 Task: Find connections with filter location Jhālu with filter topic #workwith filter profile language German with filter current company ServiceNow with filter school Sanjivani College of Engineering kopargaon with filter industry Real Estate with filter service category Program Management with filter keywords title Telework Nurse/Doctor
Action: Mouse moved to (169, 291)
Screenshot: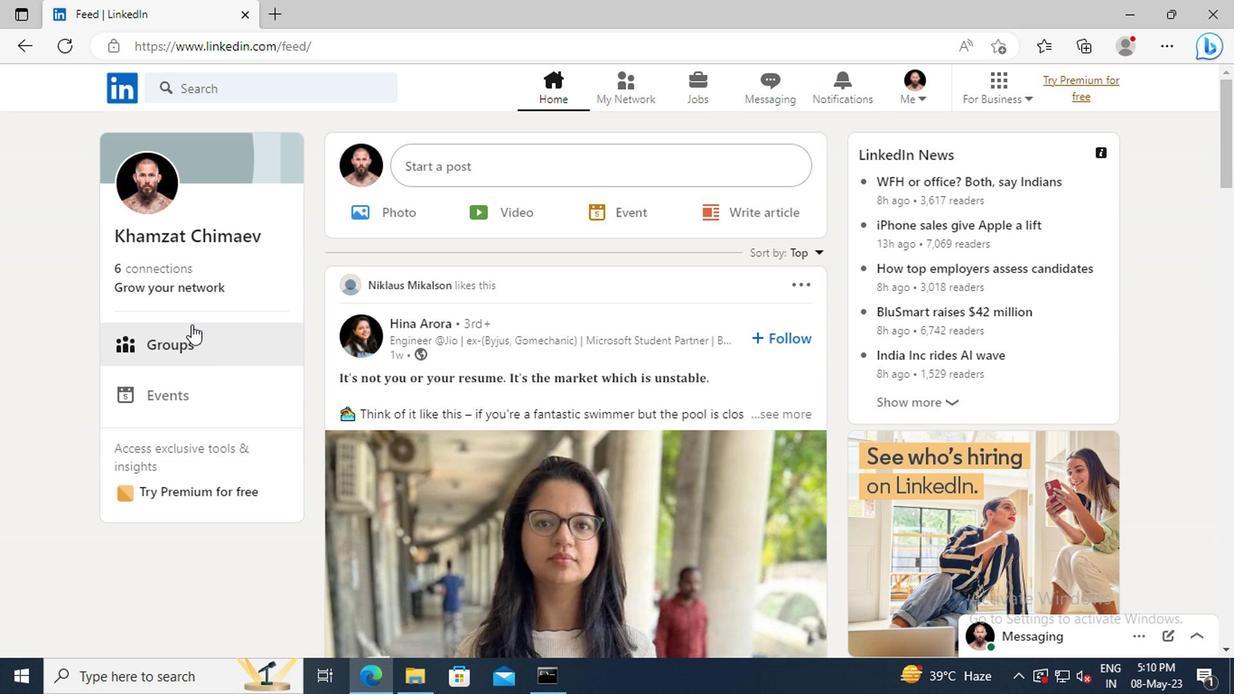 
Action: Mouse pressed left at (169, 291)
Screenshot: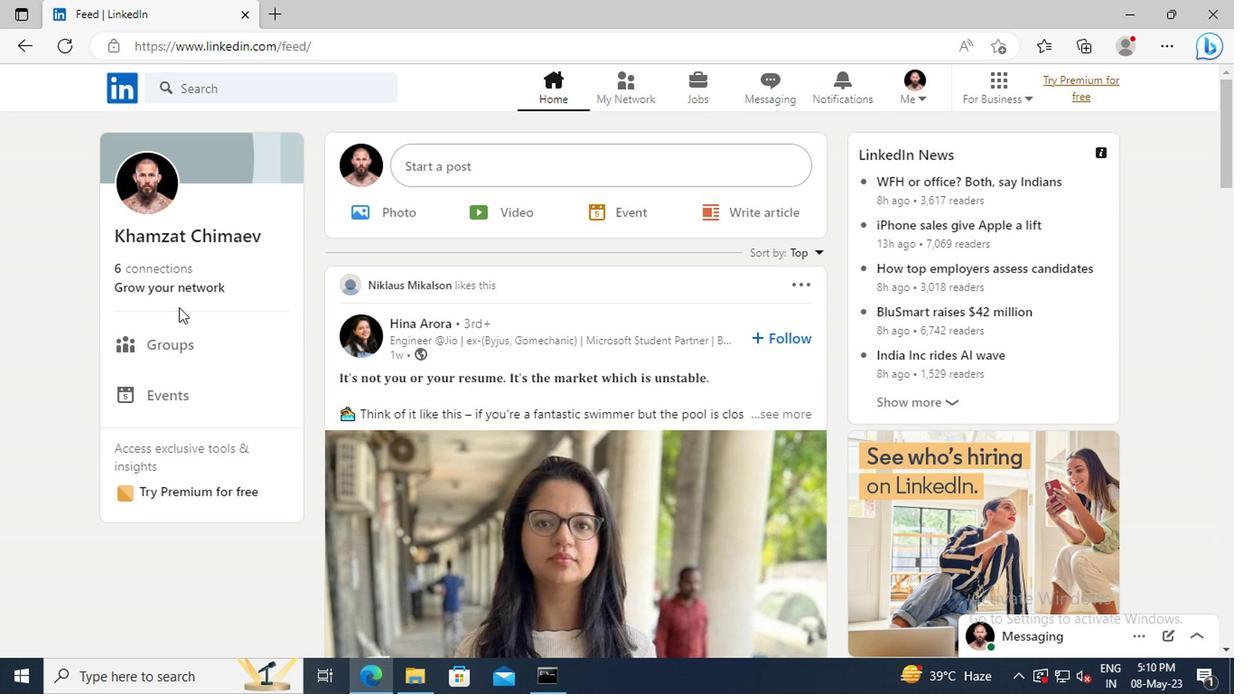 
Action: Mouse moved to (185, 193)
Screenshot: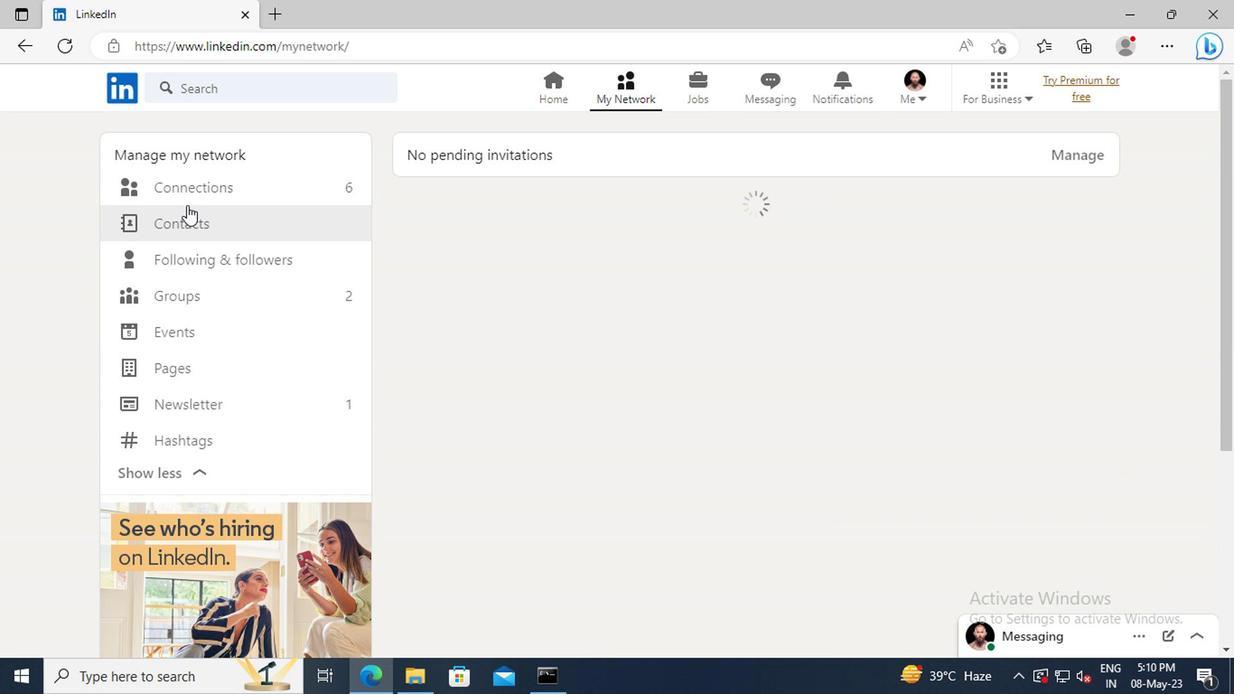 
Action: Mouse pressed left at (185, 193)
Screenshot: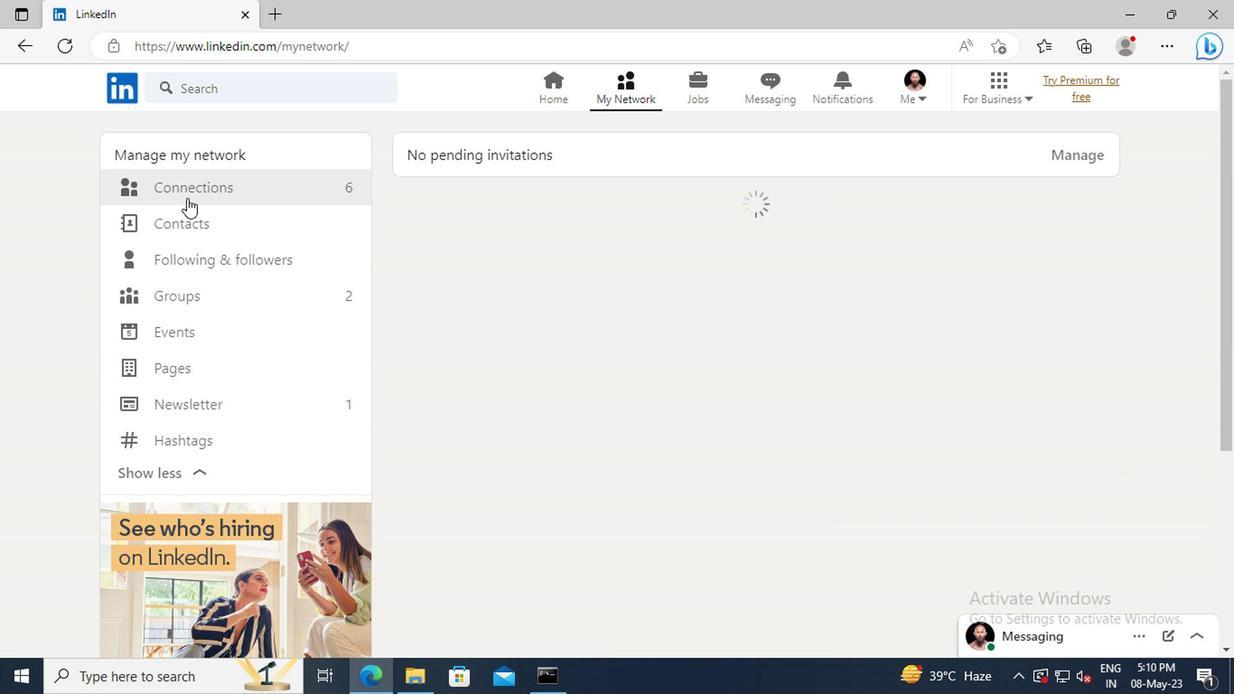 
Action: Mouse moved to (765, 198)
Screenshot: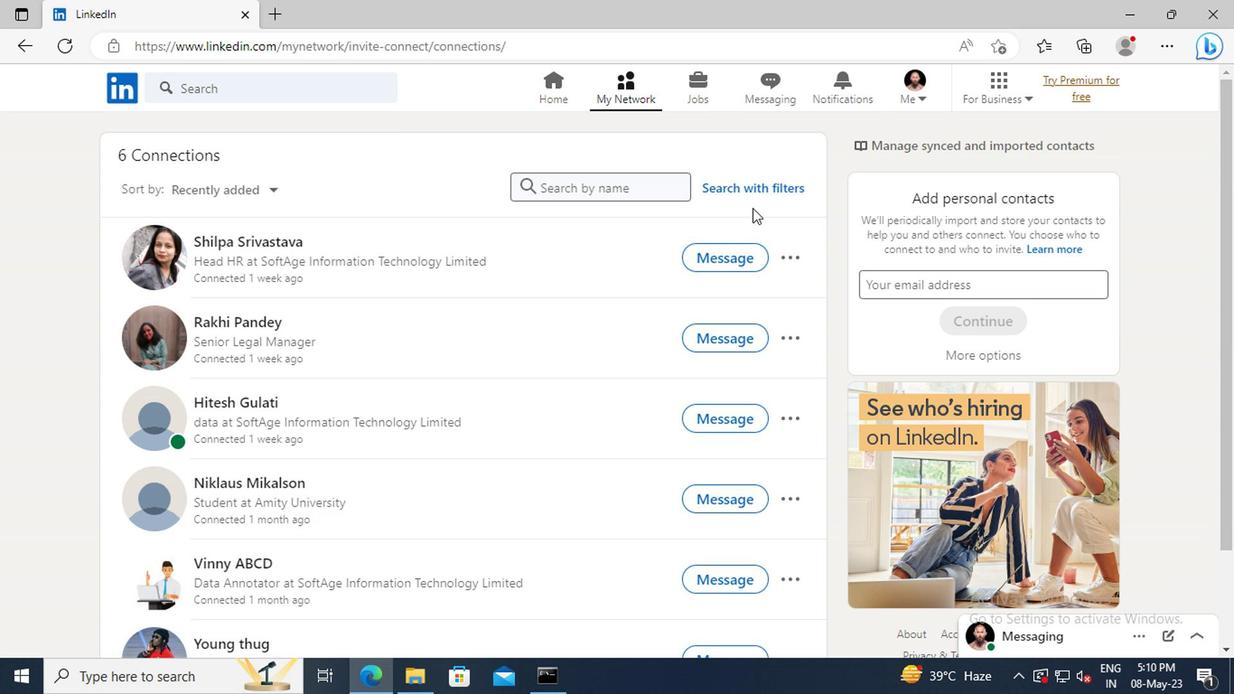 
Action: Mouse pressed left at (765, 198)
Screenshot: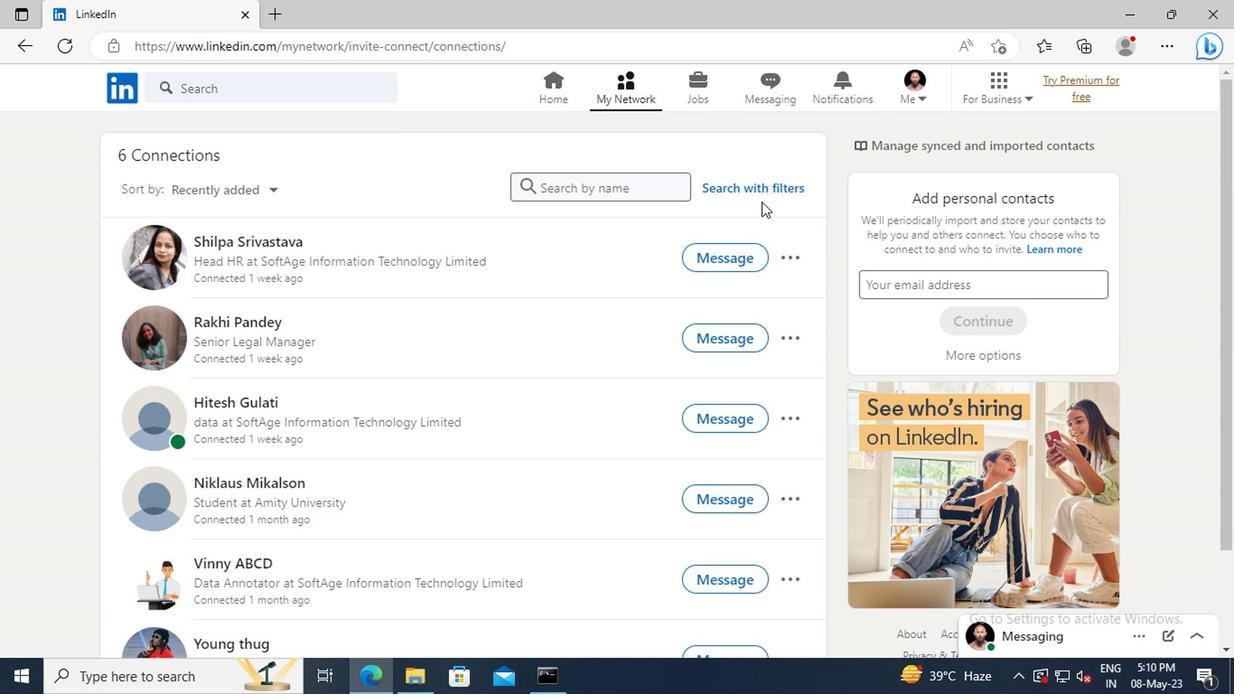 
Action: Mouse moved to (673, 151)
Screenshot: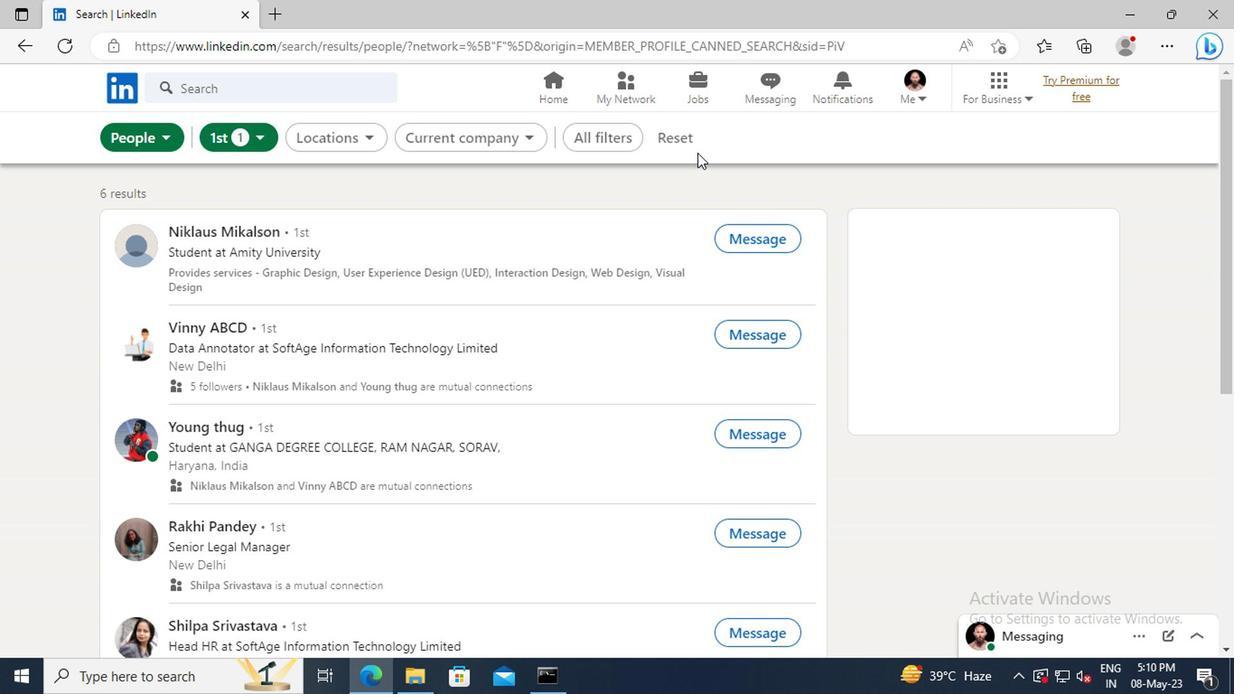 
Action: Mouse pressed left at (673, 151)
Screenshot: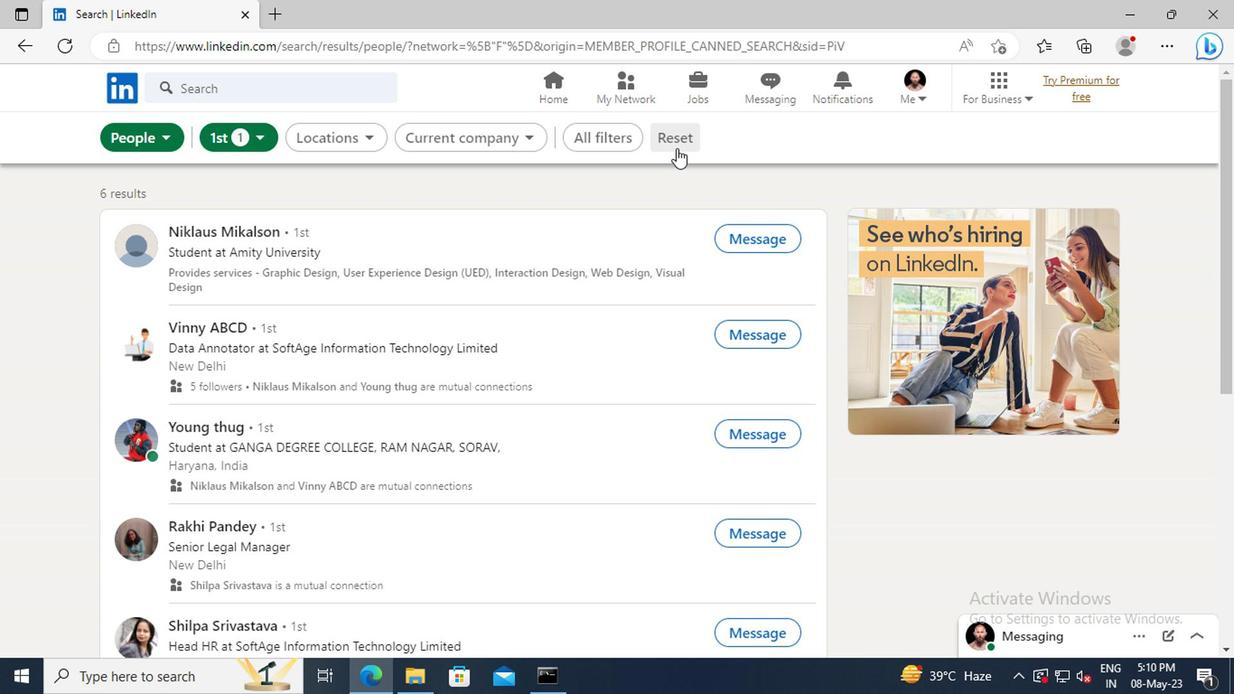 
Action: Mouse moved to (654, 146)
Screenshot: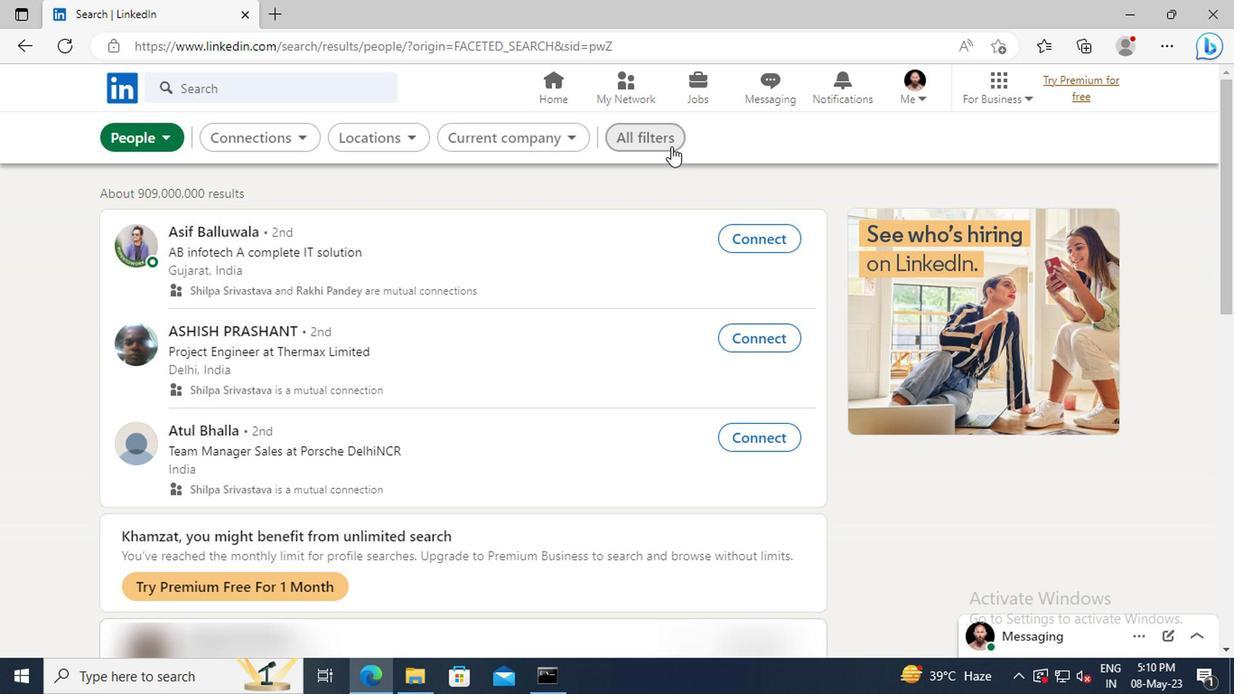 
Action: Mouse pressed left at (654, 146)
Screenshot: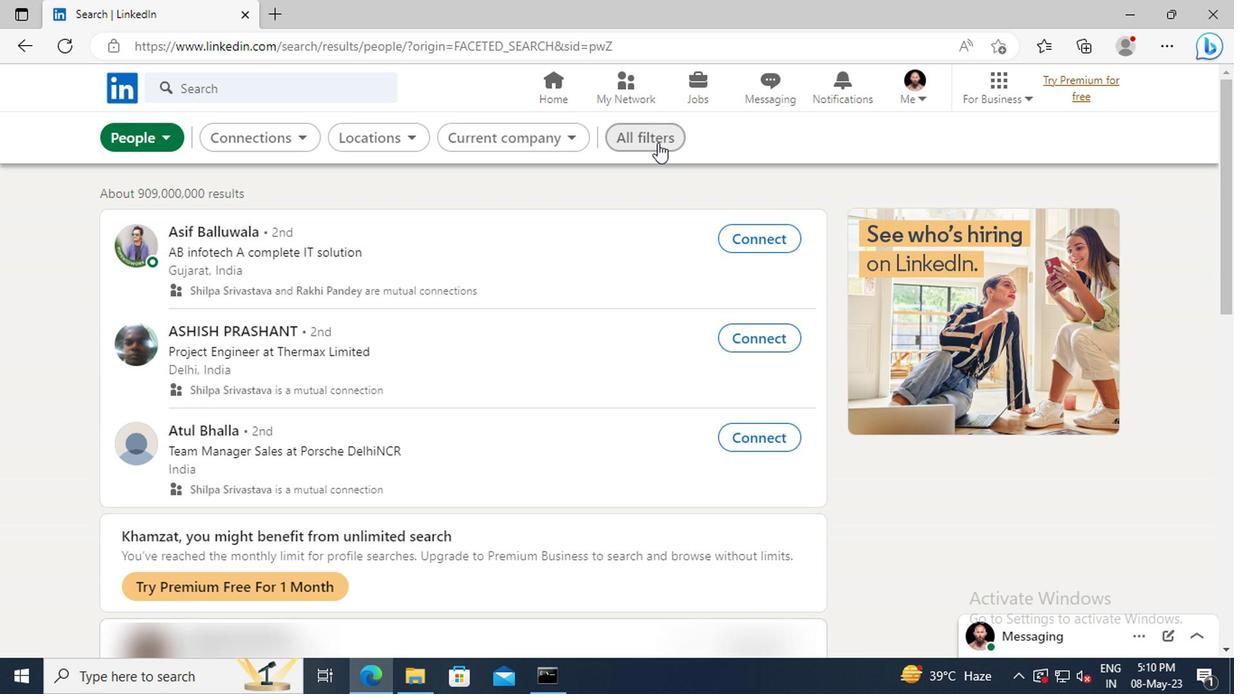 
Action: Mouse moved to (1016, 345)
Screenshot: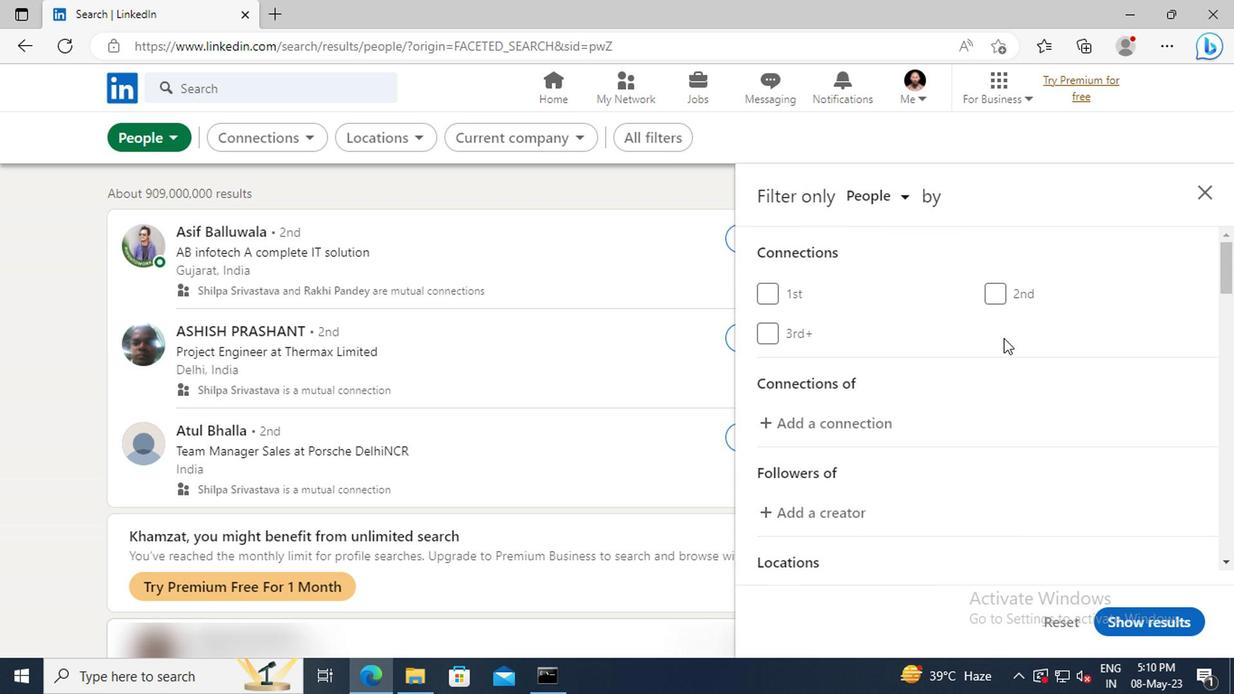 
Action: Mouse scrolled (1016, 345) with delta (0, 0)
Screenshot: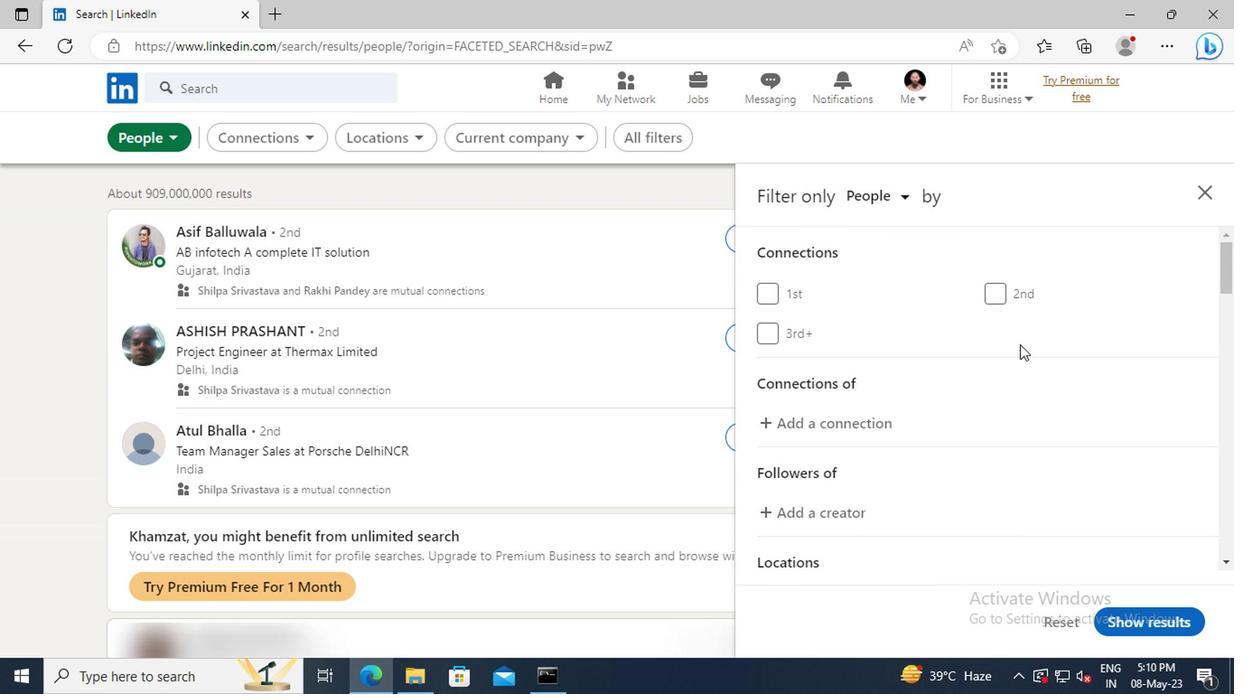 
Action: Mouse scrolled (1016, 345) with delta (0, 0)
Screenshot: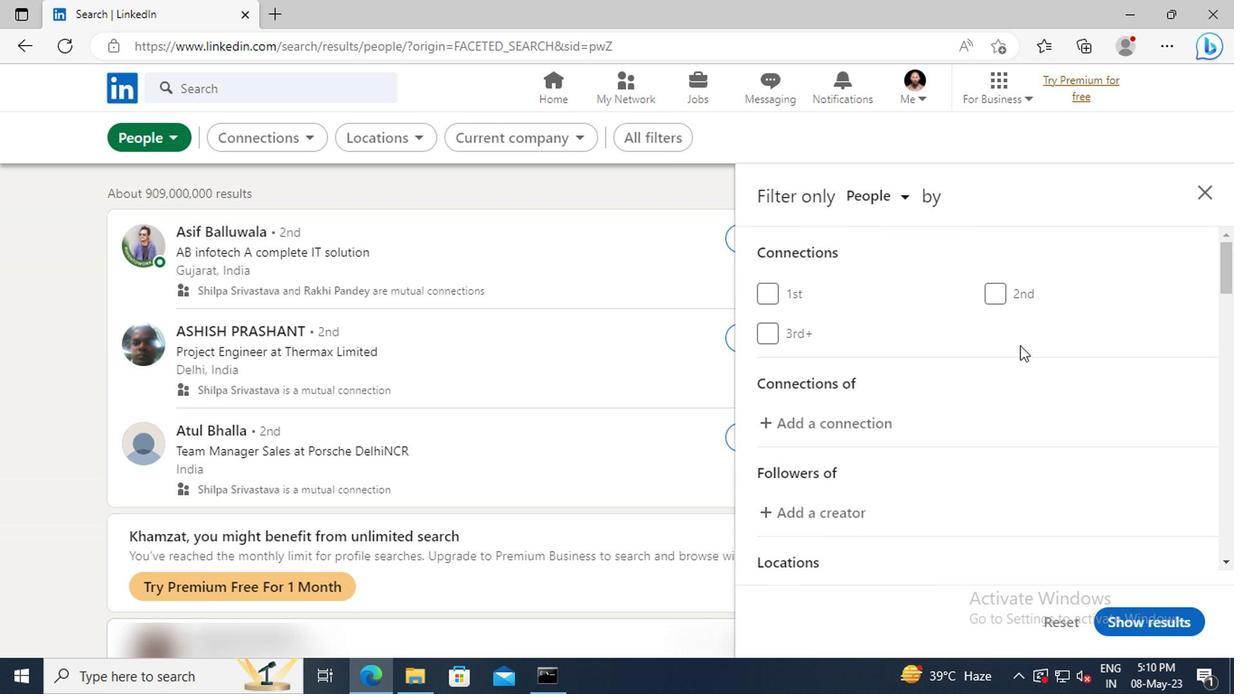 
Action: Mouse scrolled (1016, 345) with delta (0, 0)
Screenshot: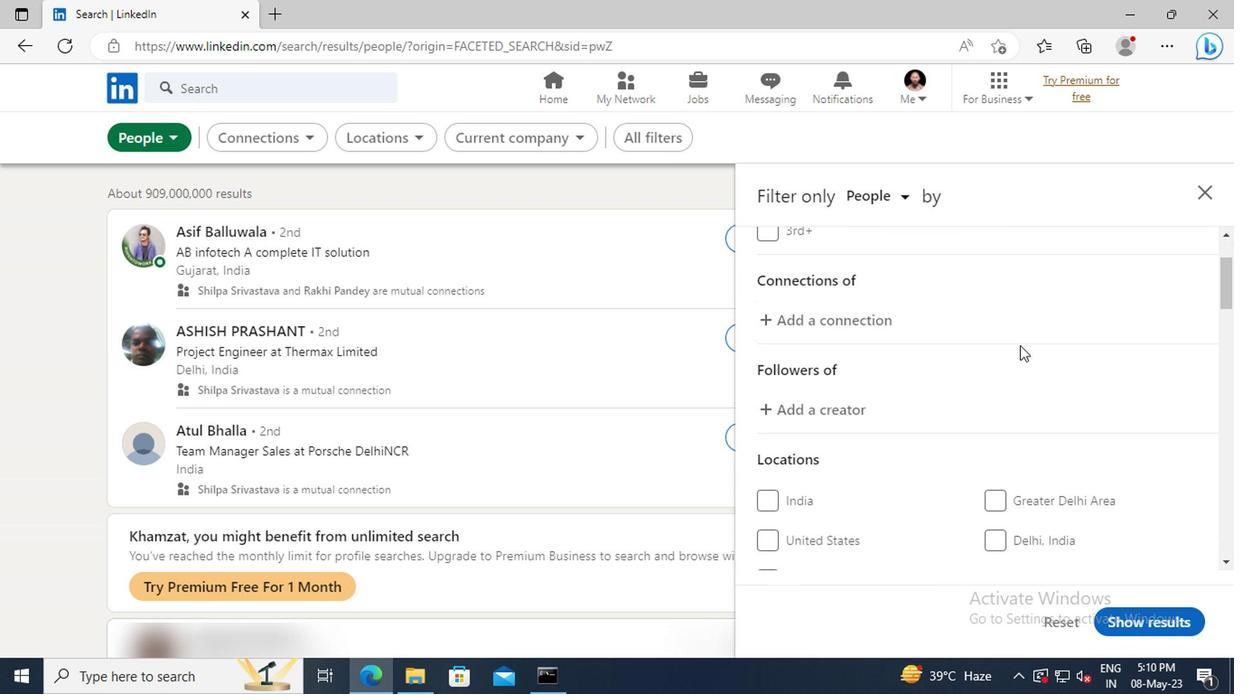 
Action: Mouse scrolled (1016, 345) with delta (0, 0)
Screenshot: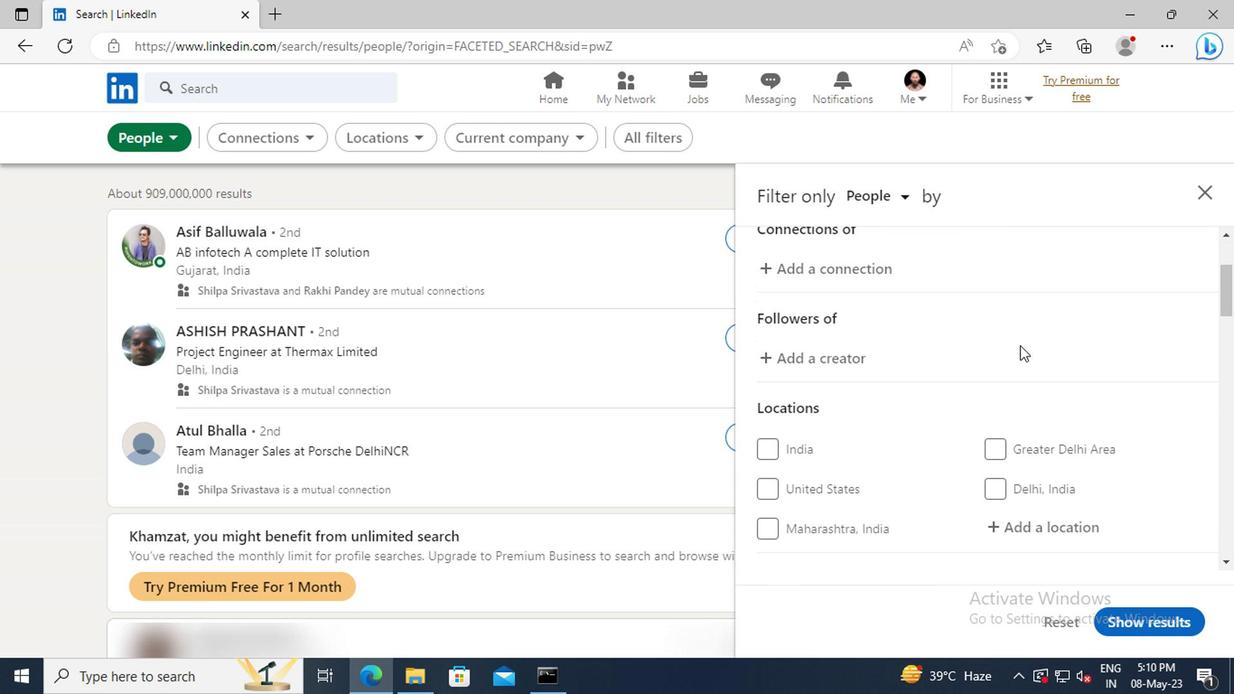 
Action: Mouse scrolled (1016, 345) with delta (0, 0)
Screenshot: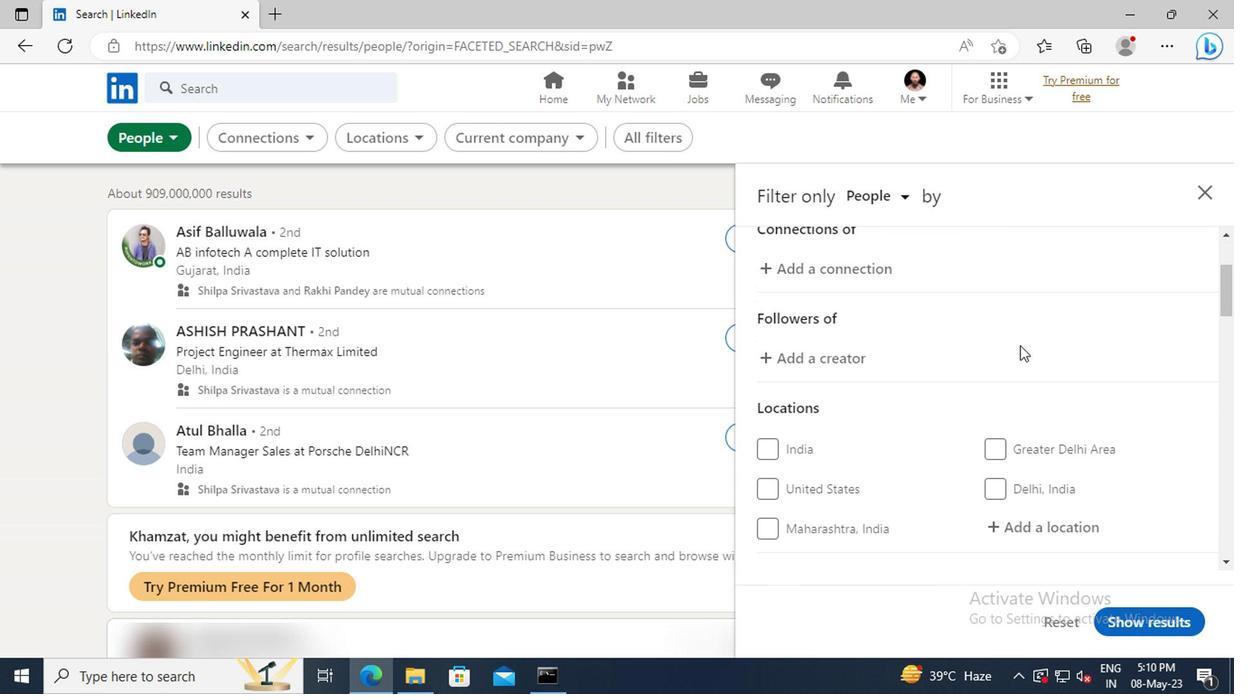 
Action: Mouse scrolled (1016, 345) with delta (0, 0)
Screenshot: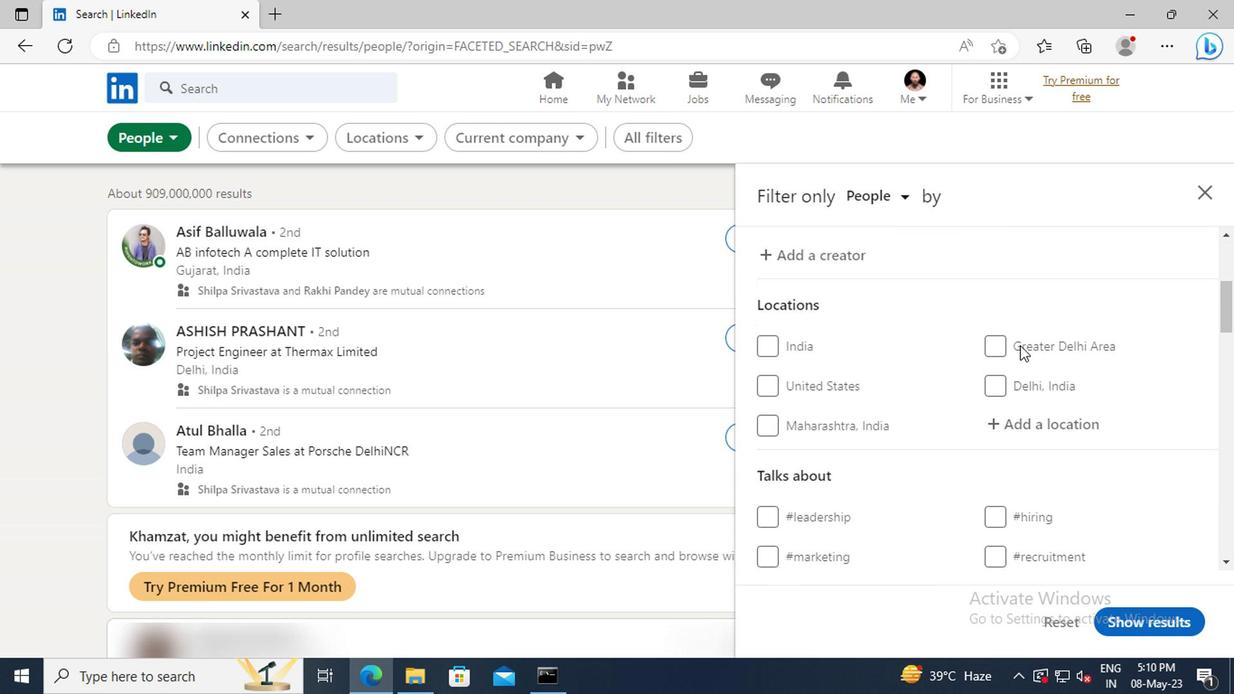 
Action: Mouse moved to (1021, 368)
Screenshot: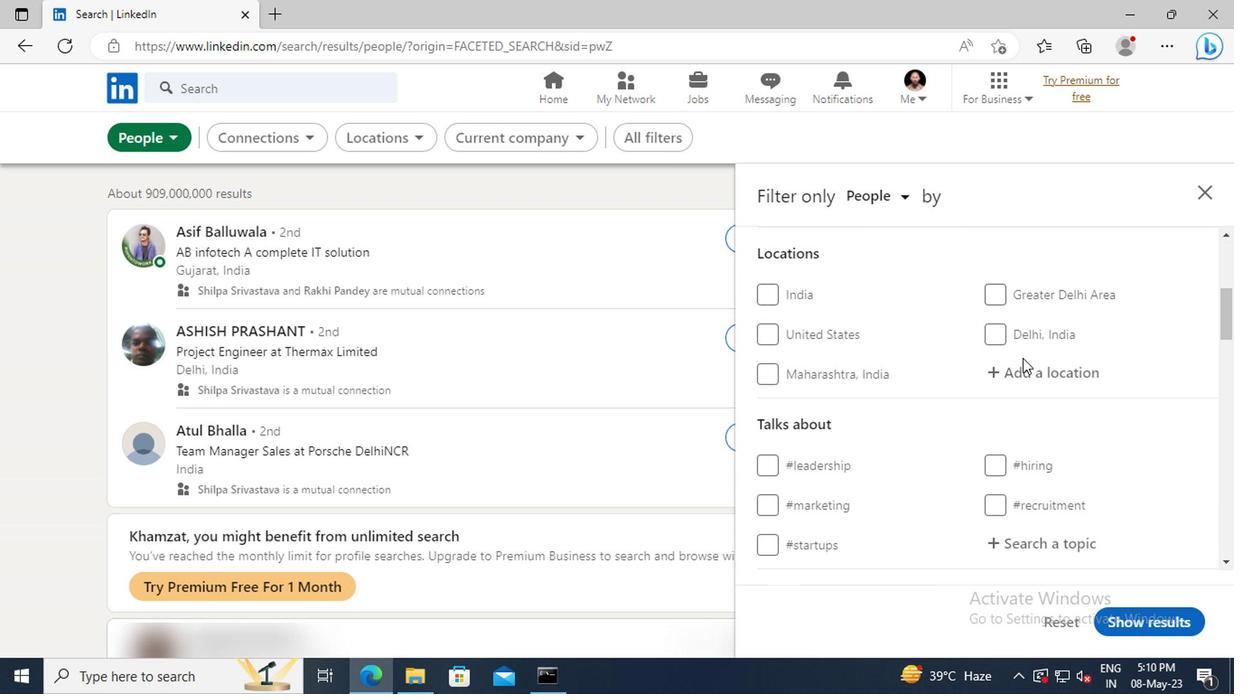 
Action: Mouse pressed left at (1021, 368)
Screenshot: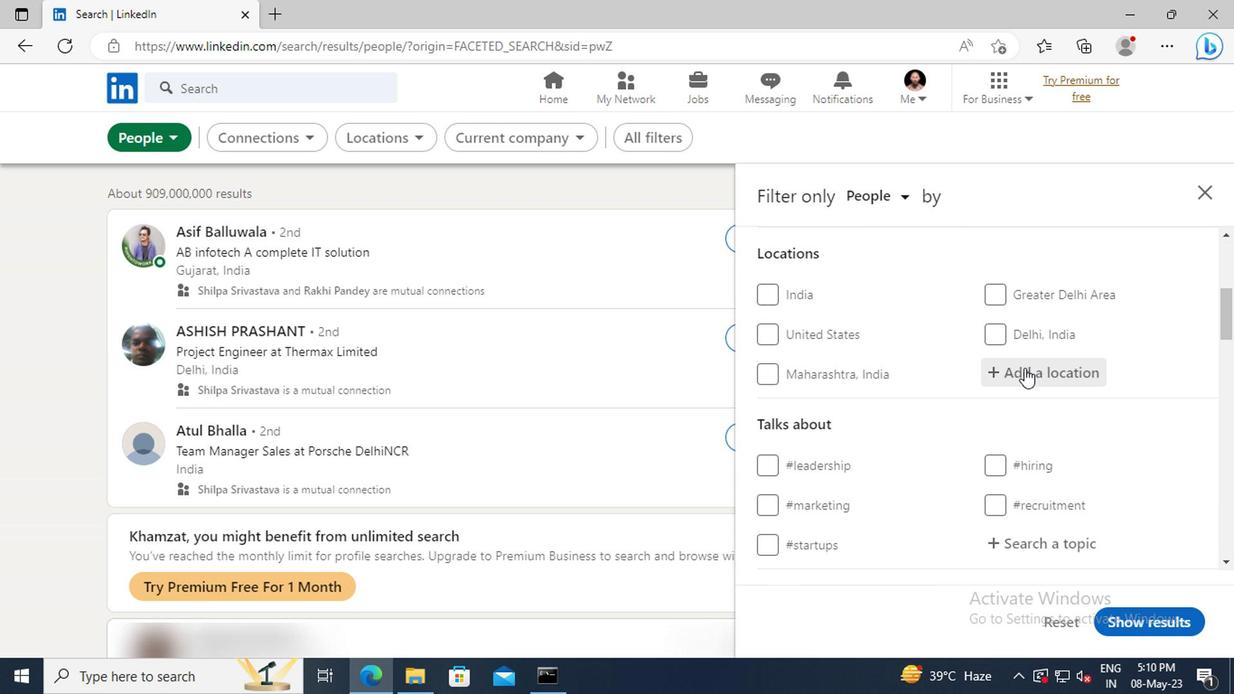 
Action: Key pressed <Key.shift>JHALU<Key.enter>
Screenshot: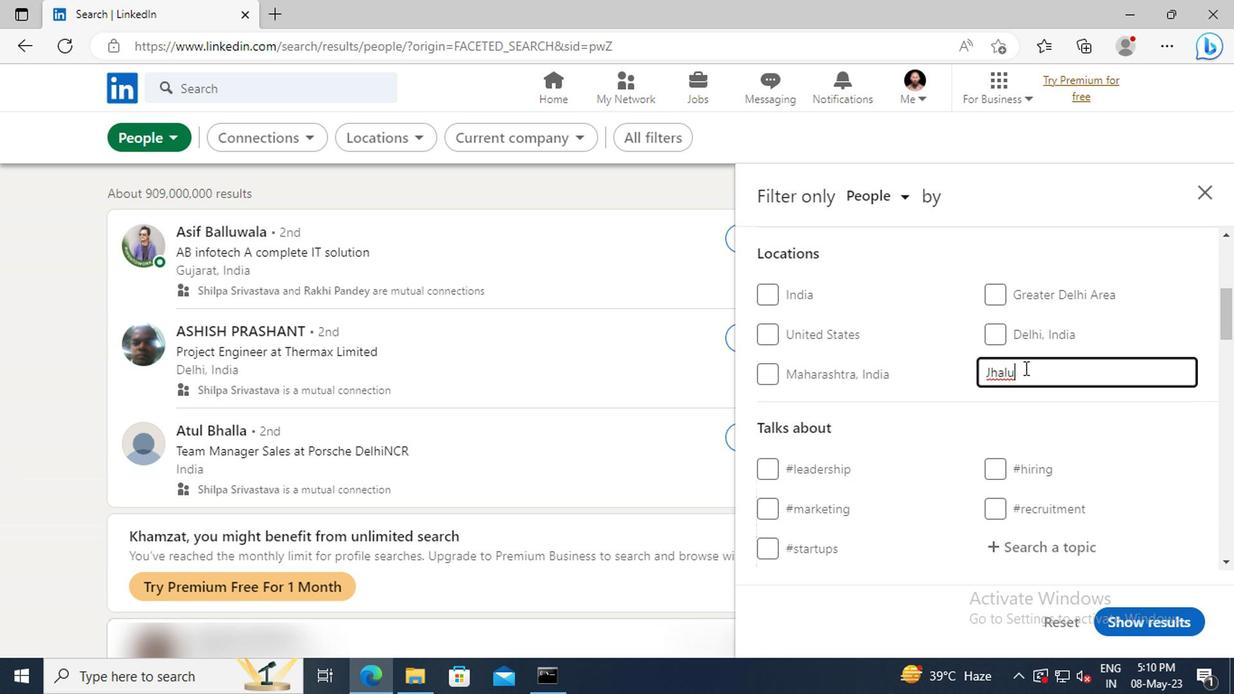 
Action: Mouse scrolled (1021, 367) with delta (0, 0)
Screenshot: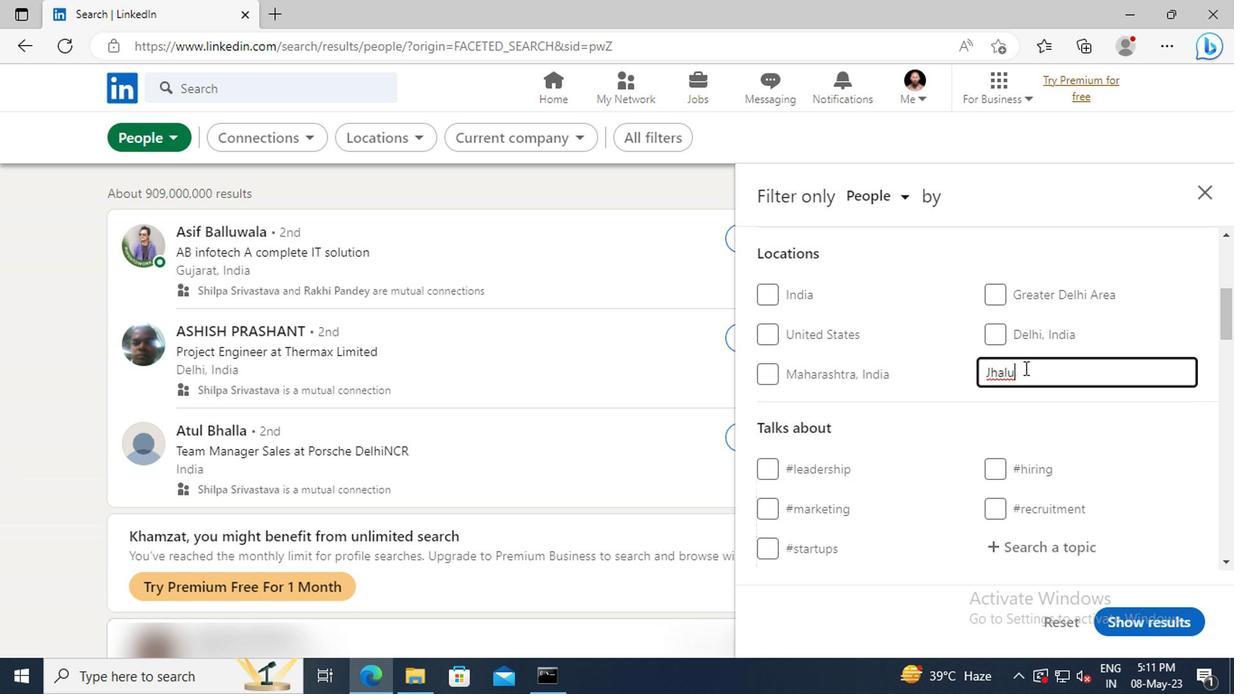 
Action: Mouse scrolled (1021, 367) with delta (0, 0)
Screenshot: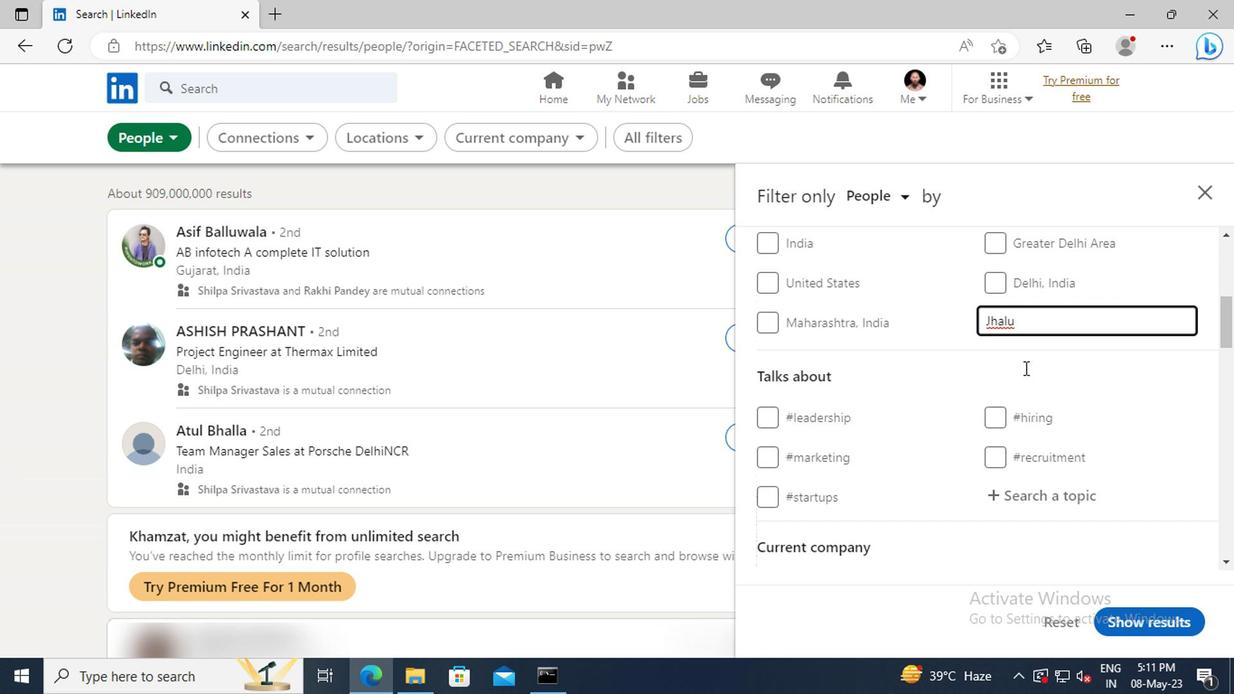 
Action: Mouse scrolled (1021, 367) with delta (0, 0)
Screenshot: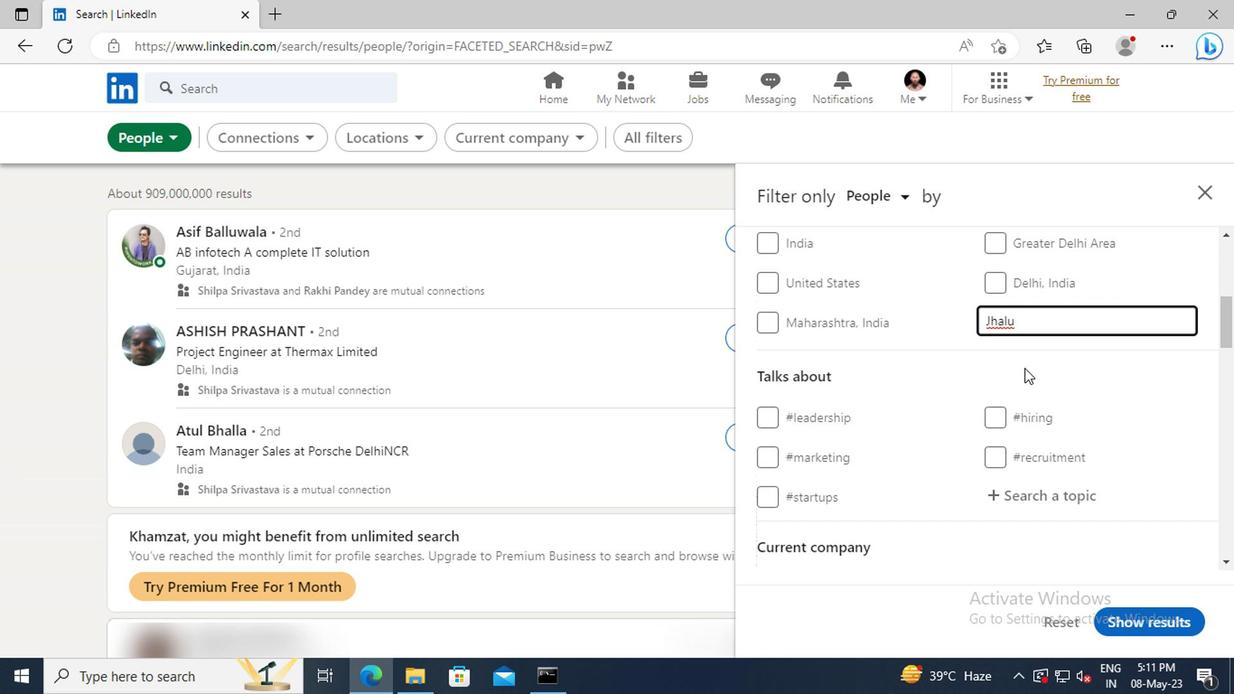 
Action: Mouse moved to (1021, 392)
Screenshot: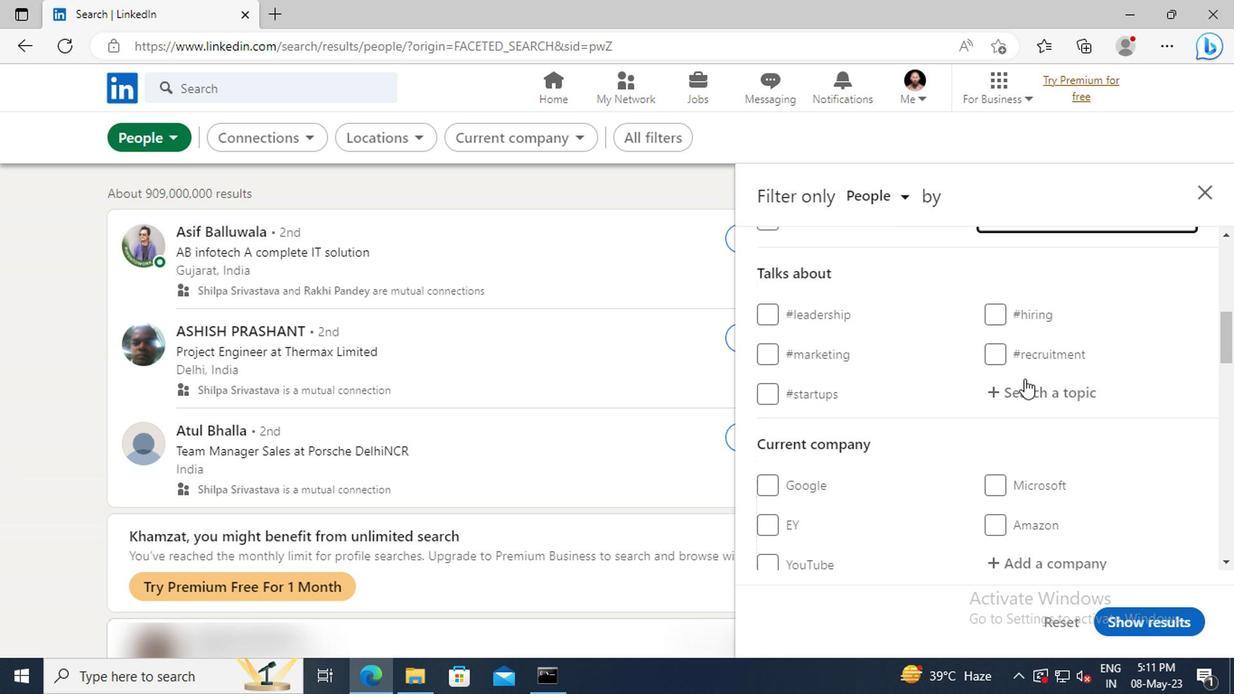 
Action: Mouse pressed left at (1021, 392)
Screenshot: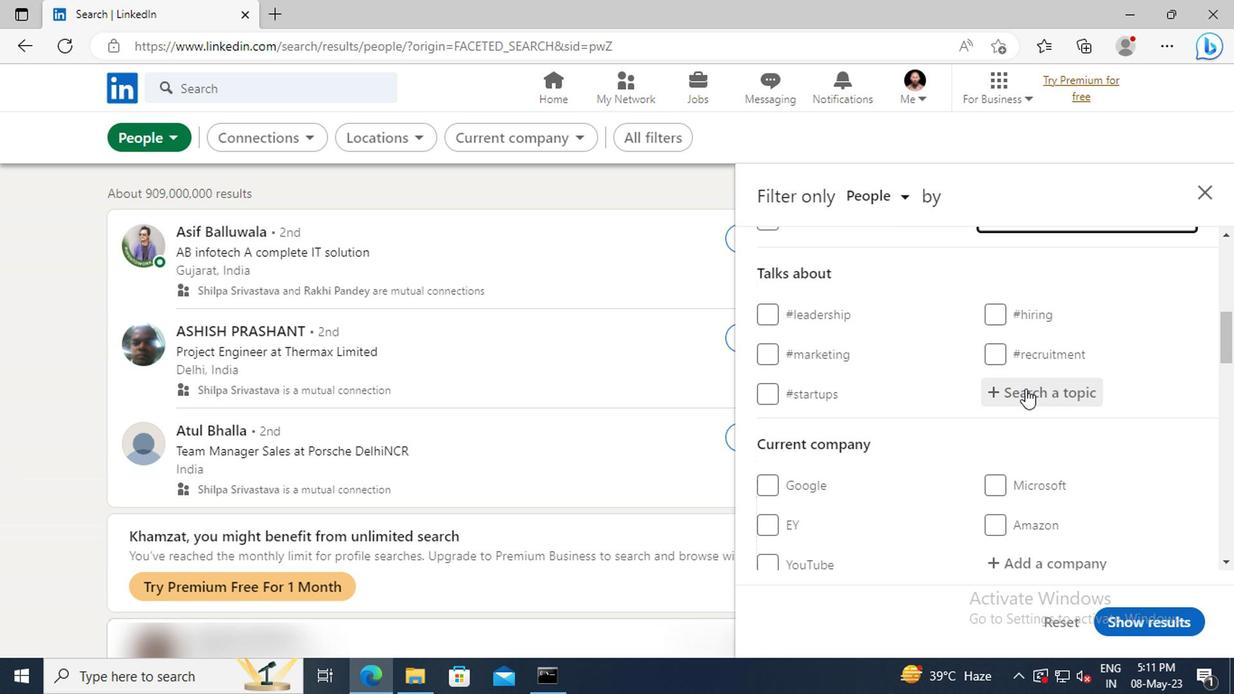 
Action: Key pressed WORK
Screenshot: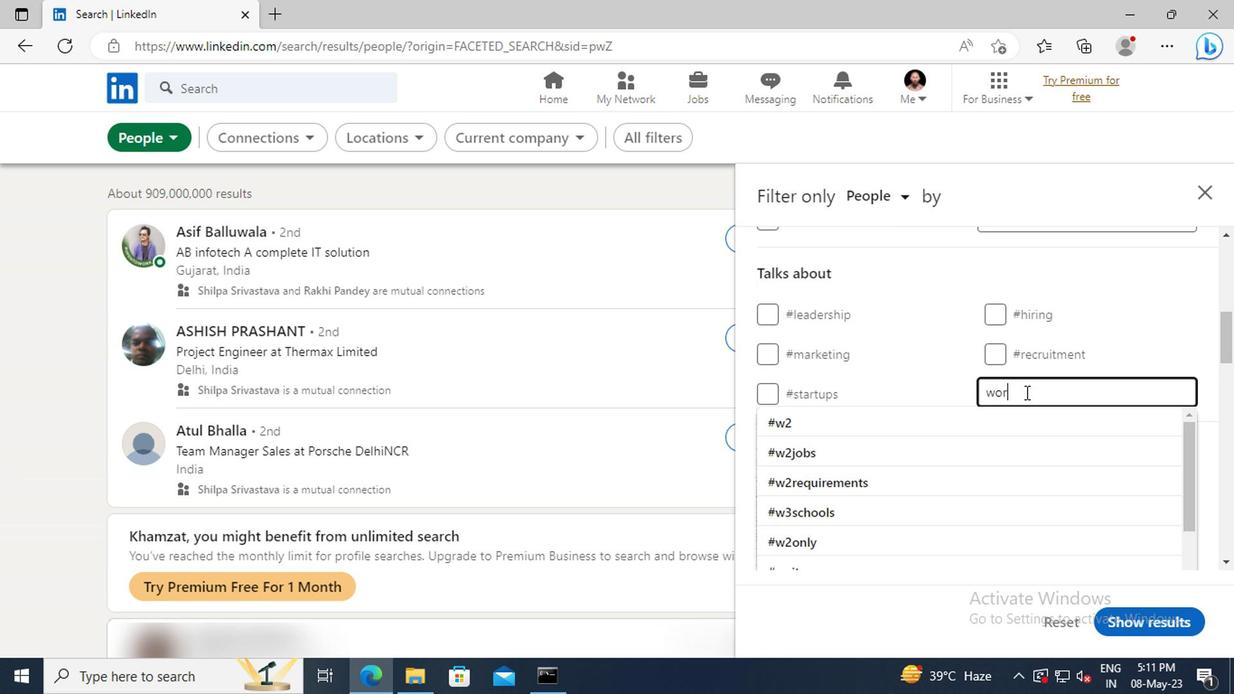 
Action: Mouse moved to (1028, 414)
Screenshot: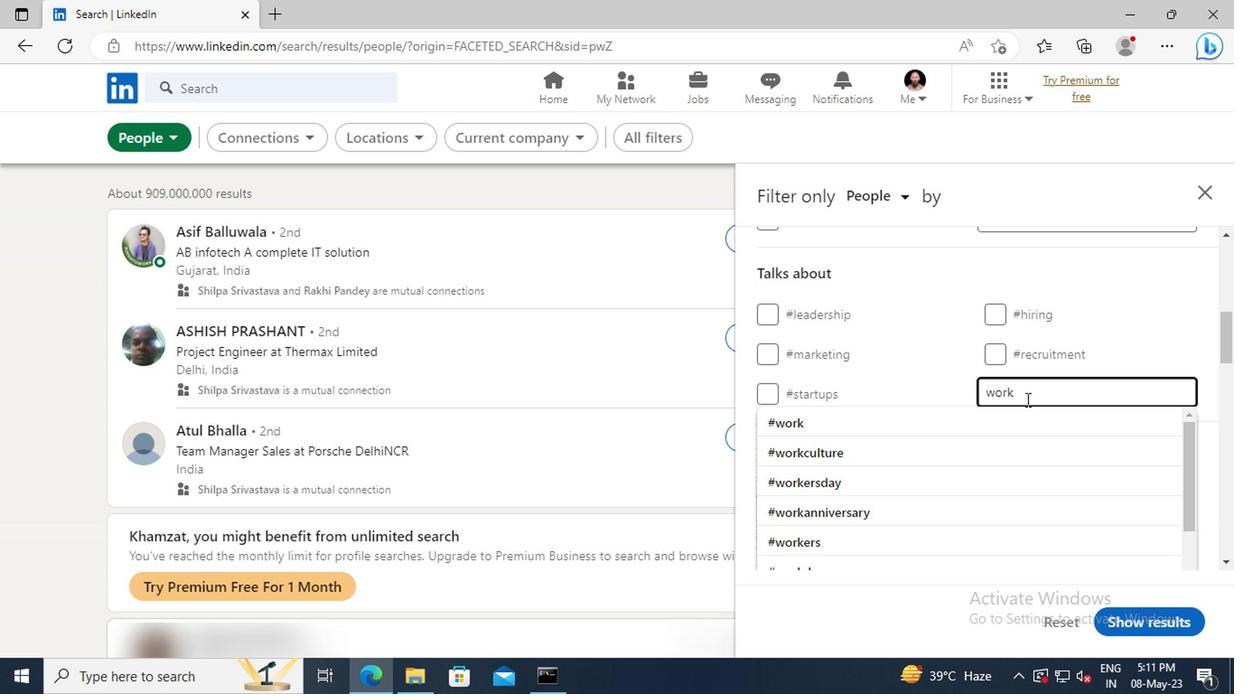 
Action: Mouse pressed left at (1028, 414)
Screenshot: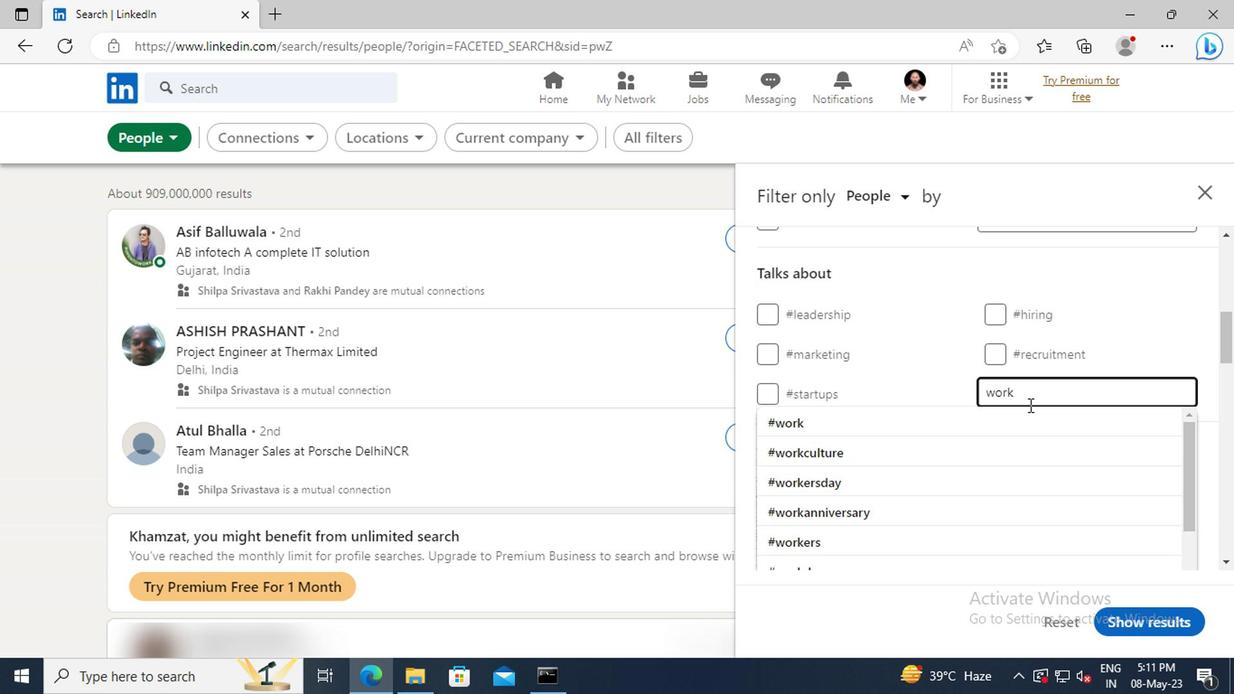 
Action: Mouse scrolled (1028, 412) with delta (0, -1)
Screenshot: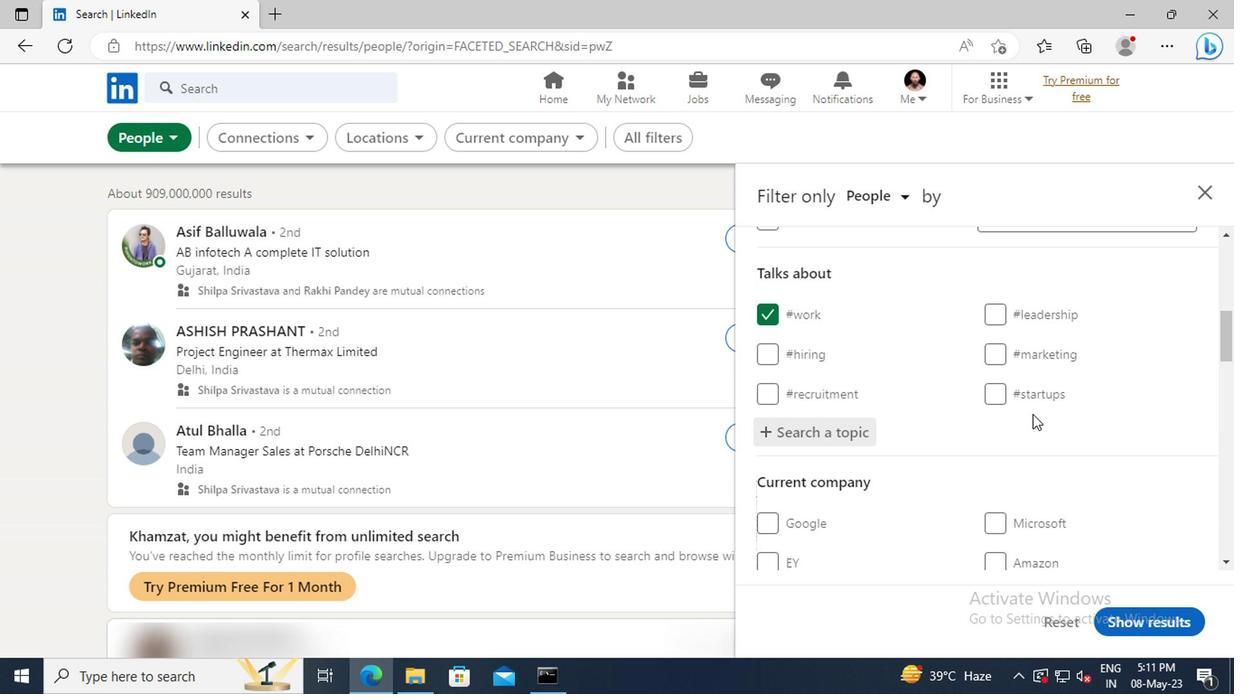 
Action: Mouse scrolled (1028, 412) with delta (0, -1)
Screenshot: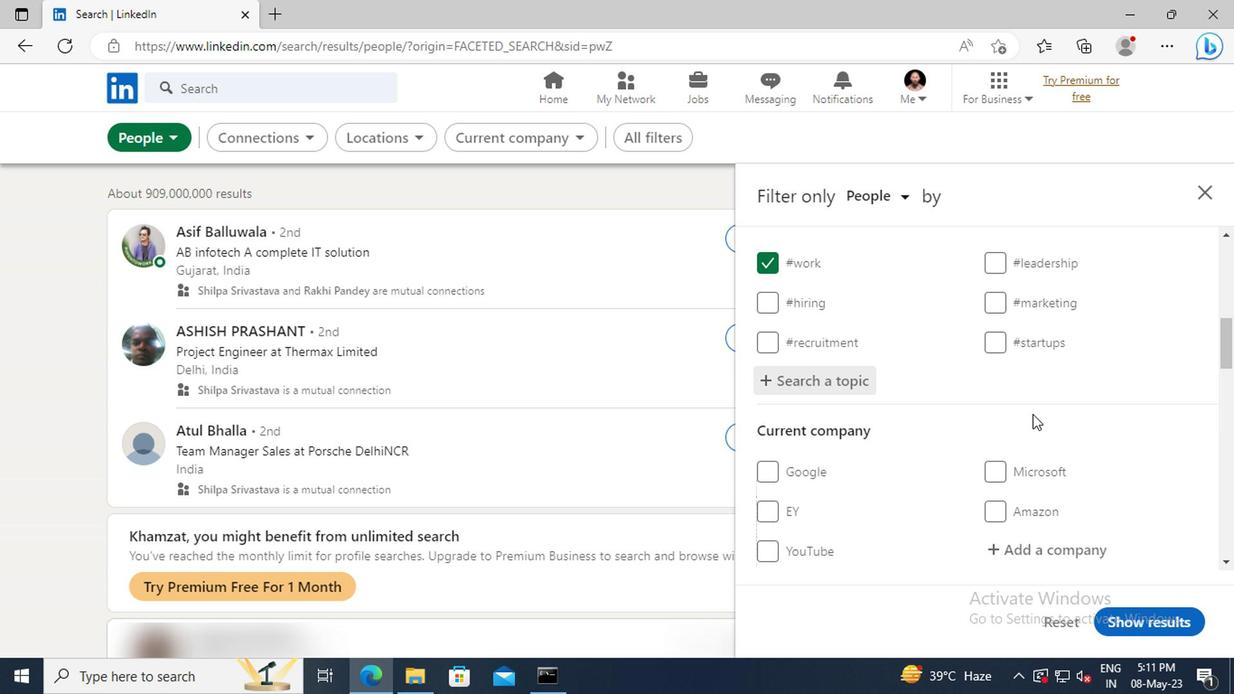 
Action: Mouse scrolled (1028, 412) with delta (0, -1)
Screenshot: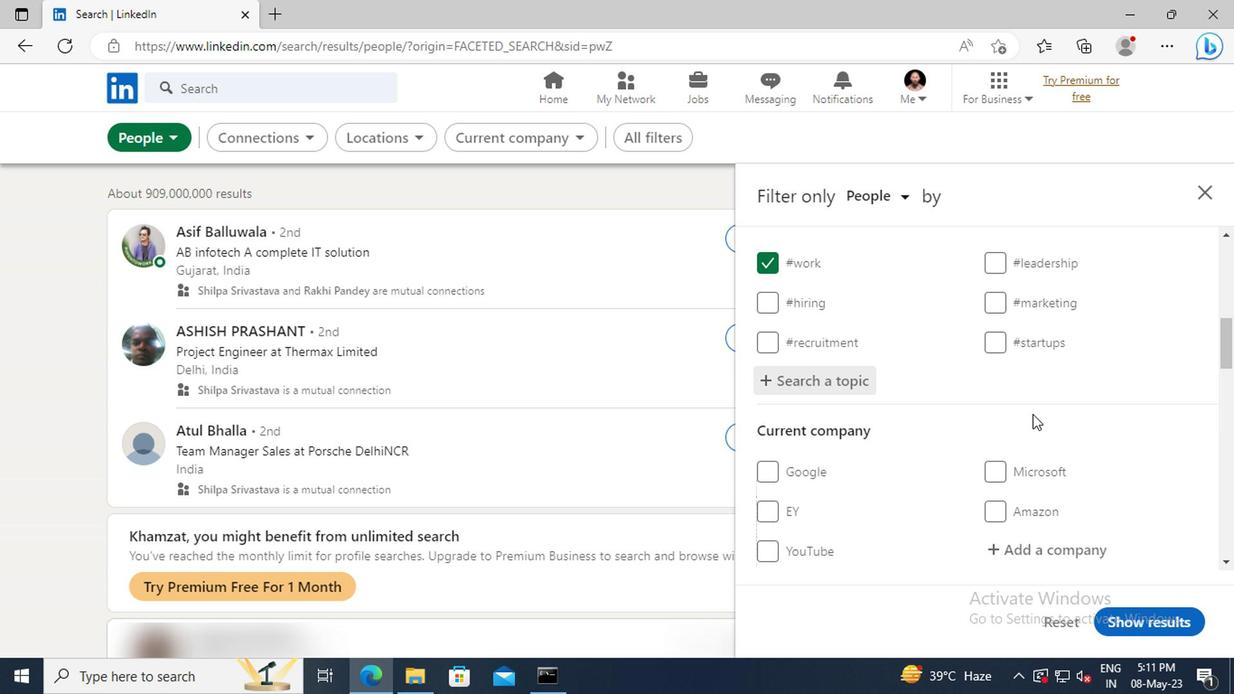 
Action: Mouse scrolled (1028, 412) with delta (0, -1)
Screenshot: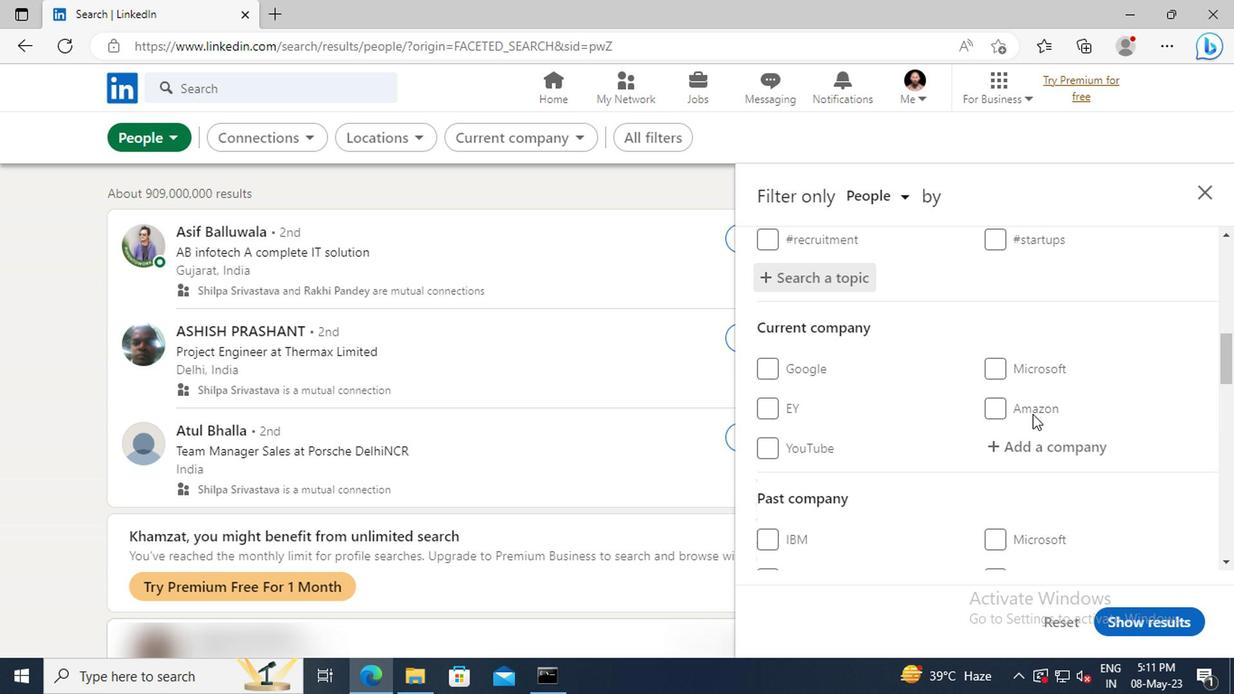 
Action: Mouse scrolled (1028, 412) with delta (0, -1)
Screenshot: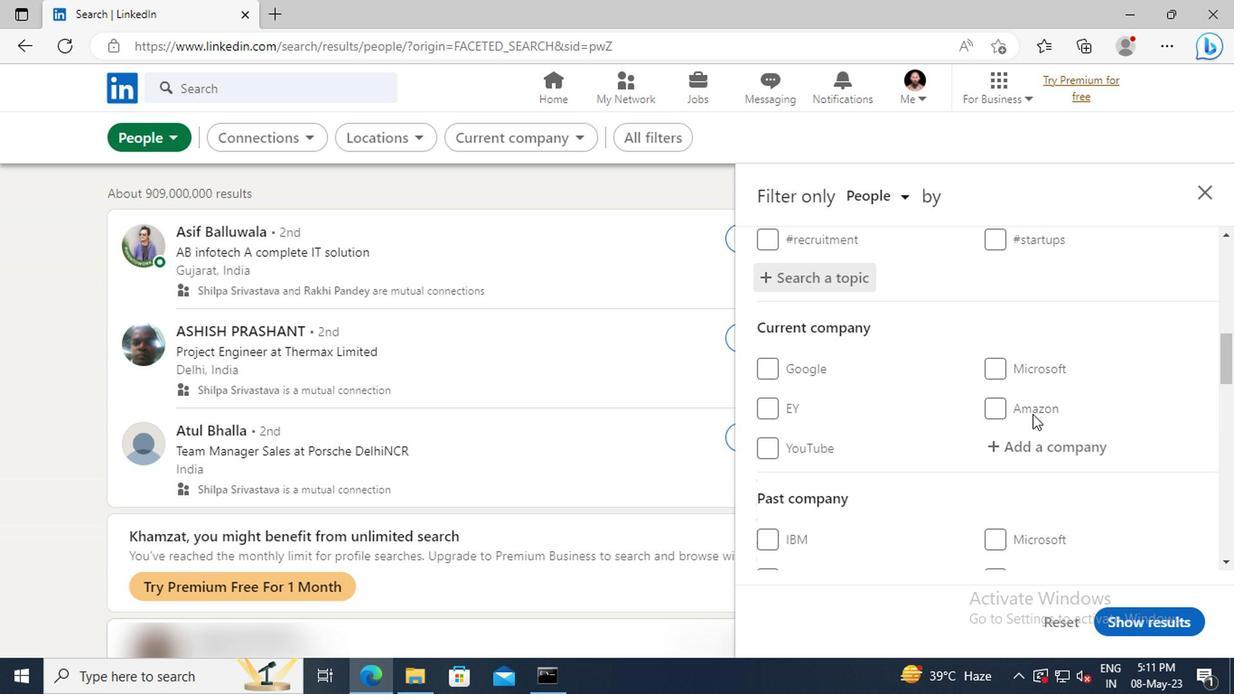 
Action: Mouse scrolled (1028, 412) with delta (0, -1)
Screenshot: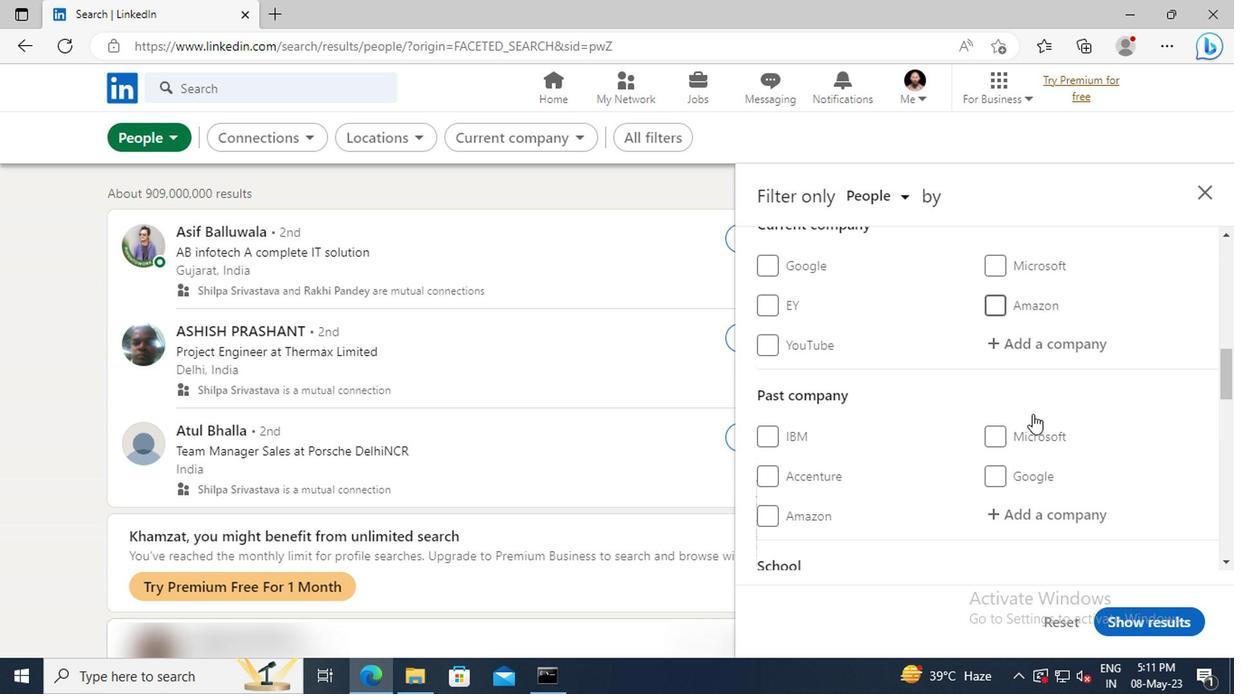 
Action: Mouse scrolled (1028, 412) with delta (0, -1)
Screenshot: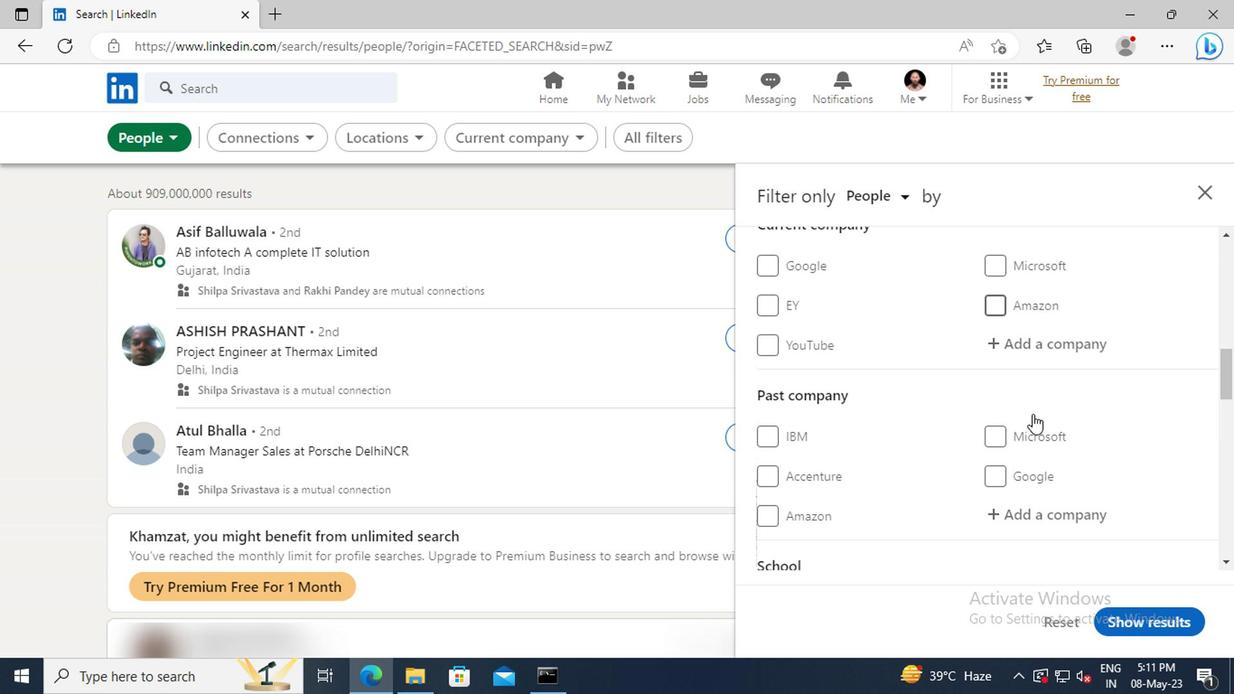 
Action: Mouse scrolled (1028, 412) with delta (0, -1)
Screenshot: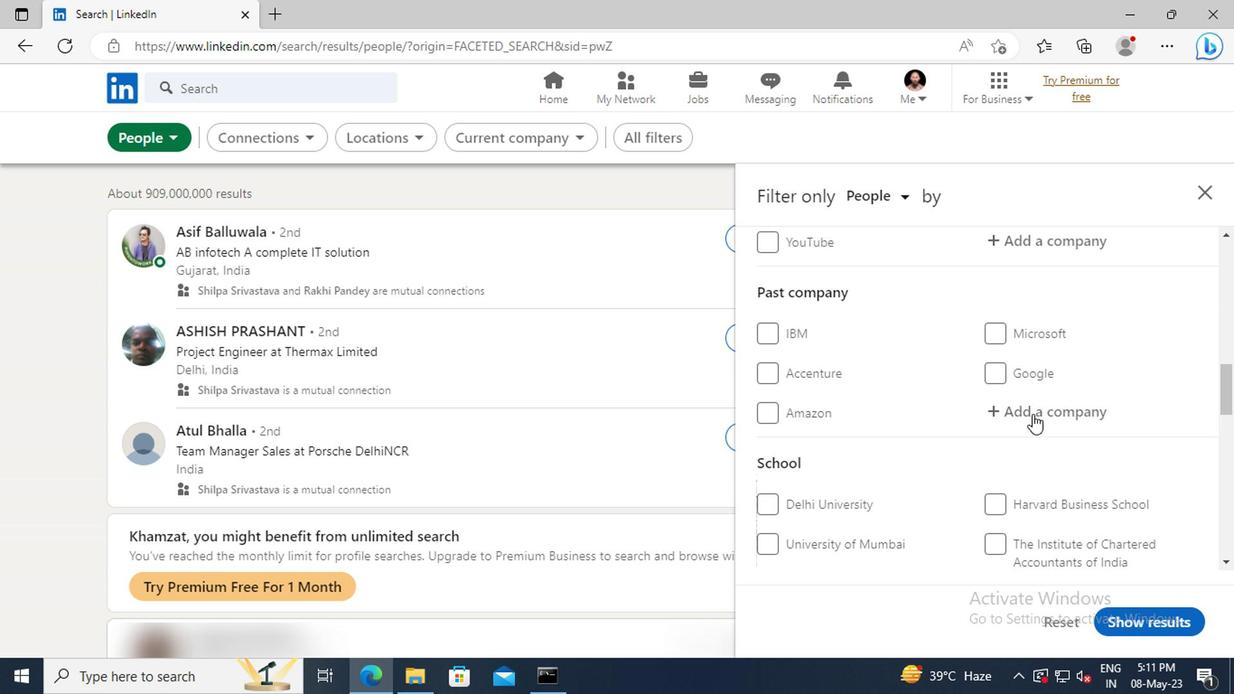 
Action: Mouse scrolled (1028, 412) with delta (0, -1)
Screenshot: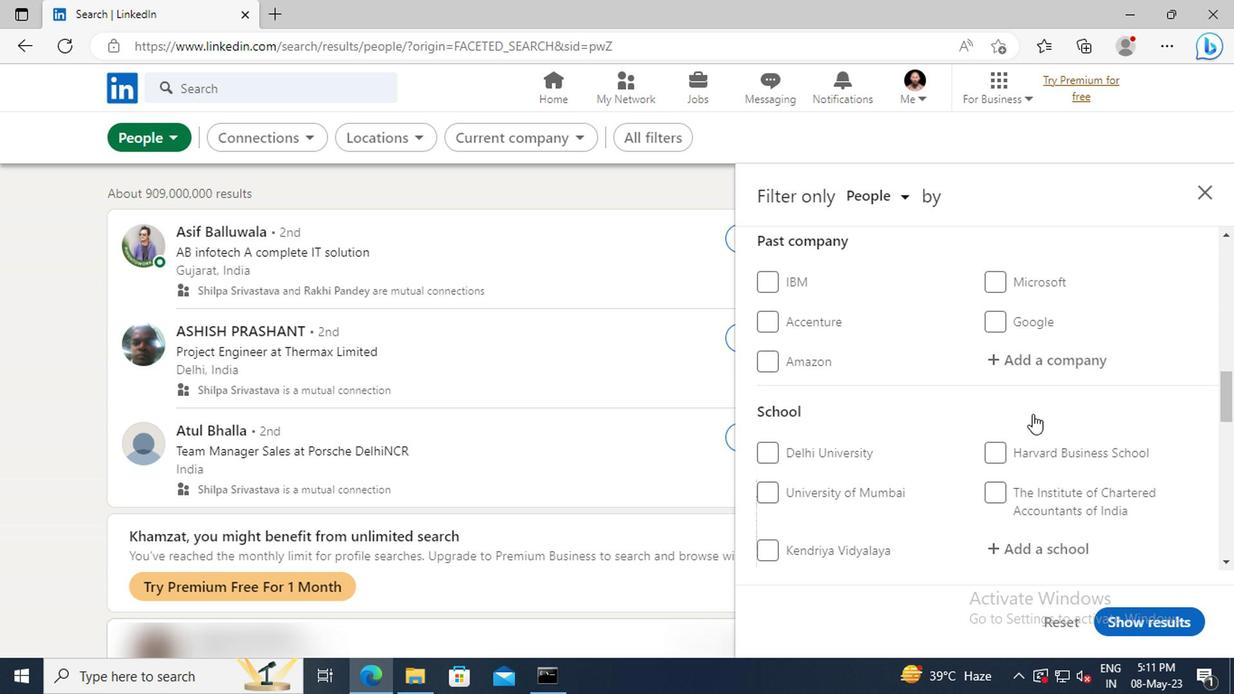 
Action: Mouse scrolled (1028, 412) with delta (0, -1)
Screenshot: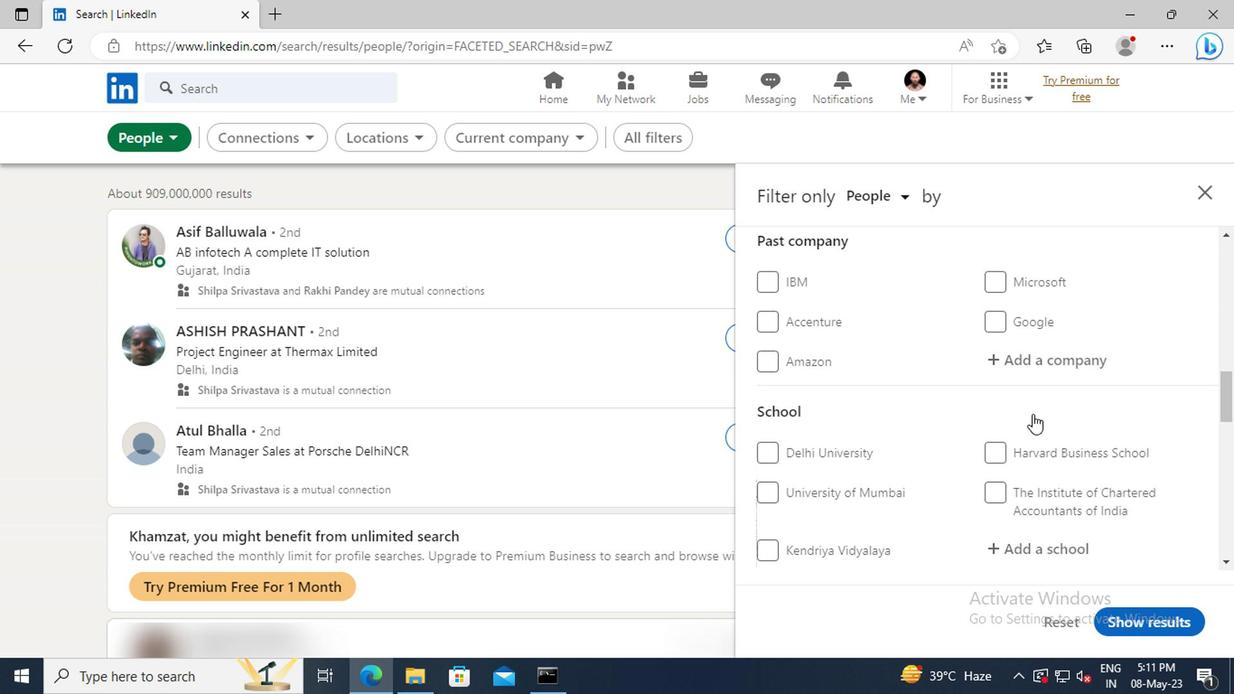 
Action: Mouse scrolled (1028, 412) with delta (0, -1)
Screenshot: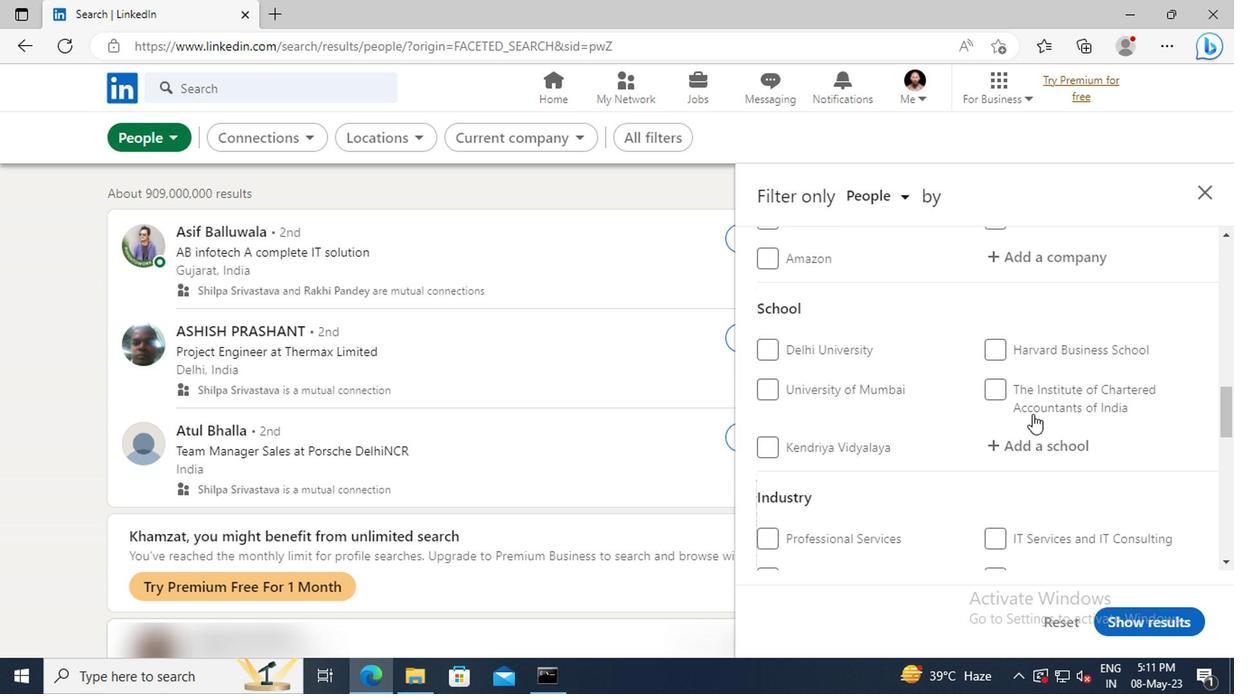 
Action: Mouse scrolled (1028, 412) with delta (0, -1)
Screenshot: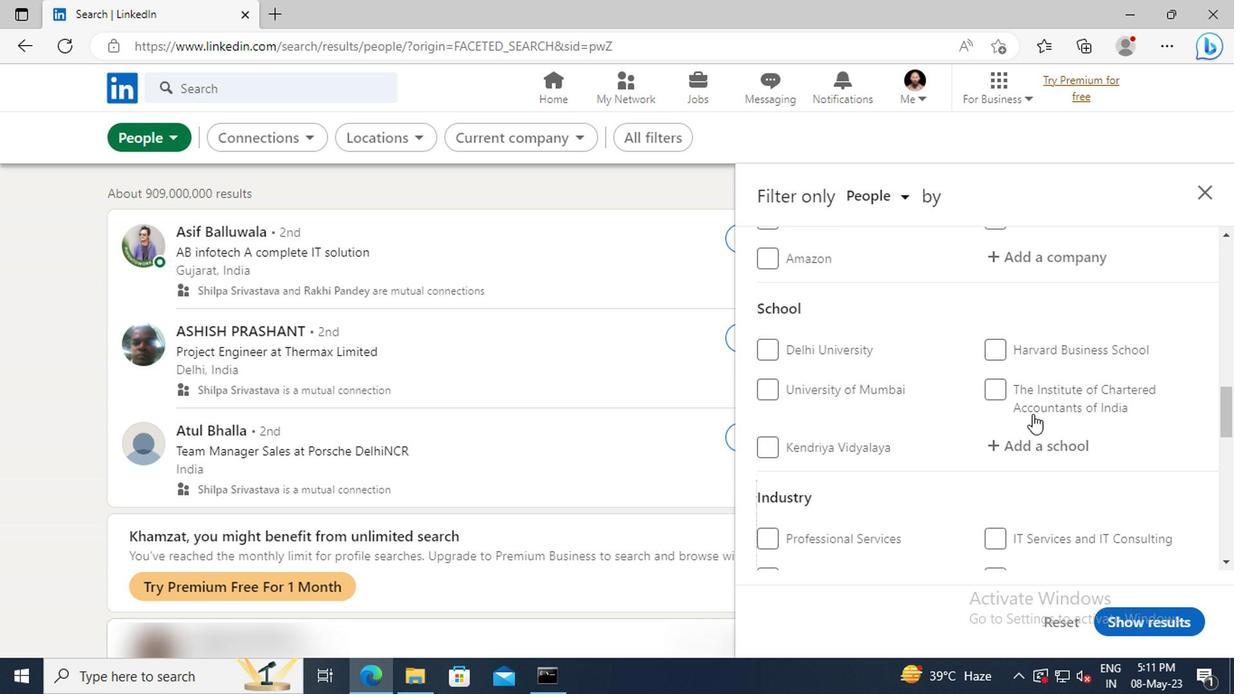 
Action: Mouse scrolled (1028, 412) with delta (0, -1)
Screenshot: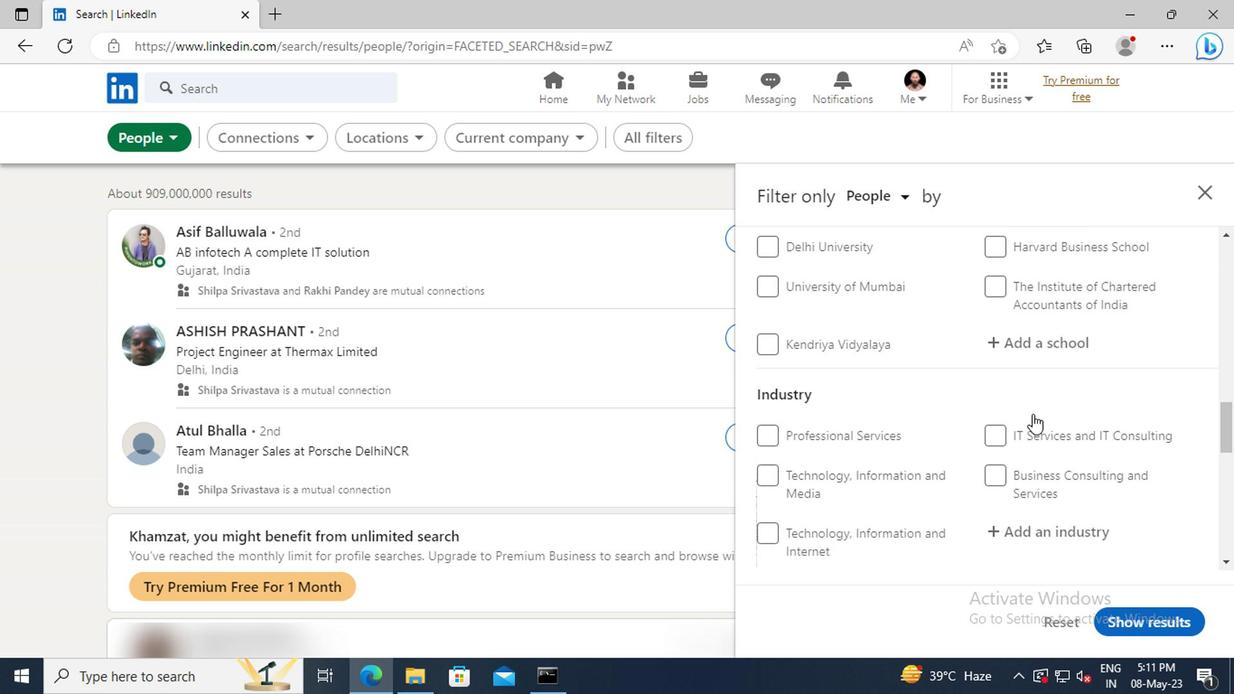 
Action: Mouse scrolled (1028, 412) with delta (0, -1)
Screenshot: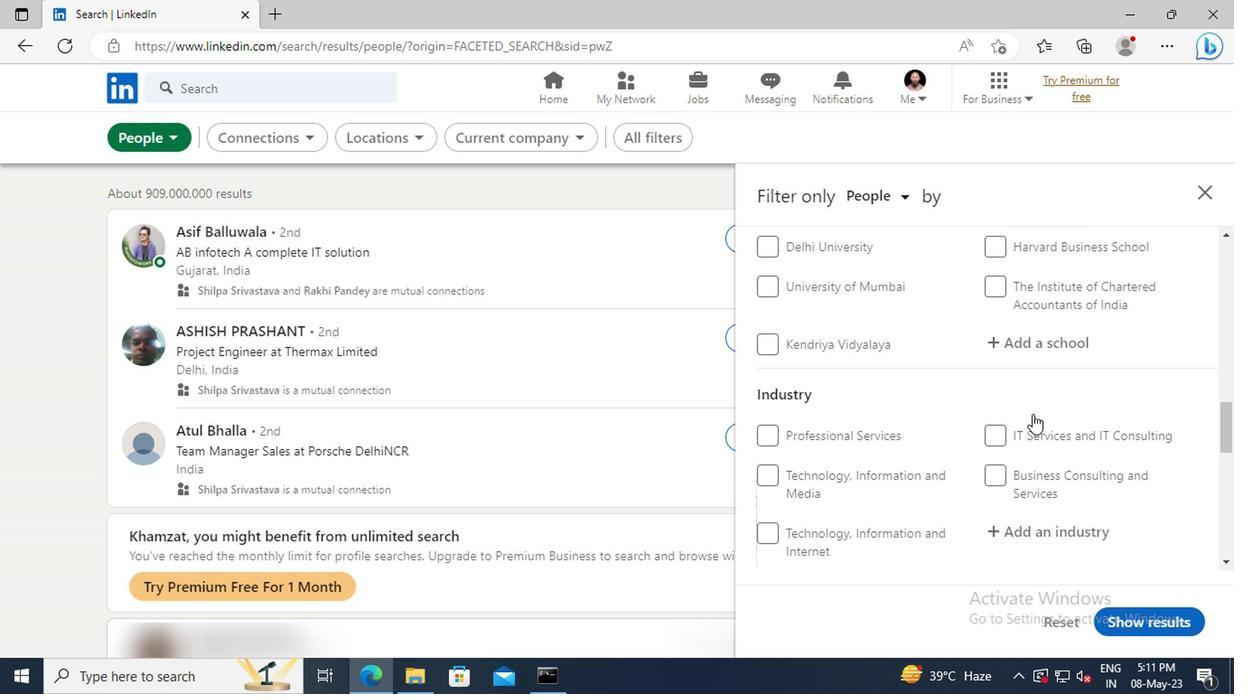 
Action: Mouse scrolled (1028, 412) with delta (0, -1)
Screenshot: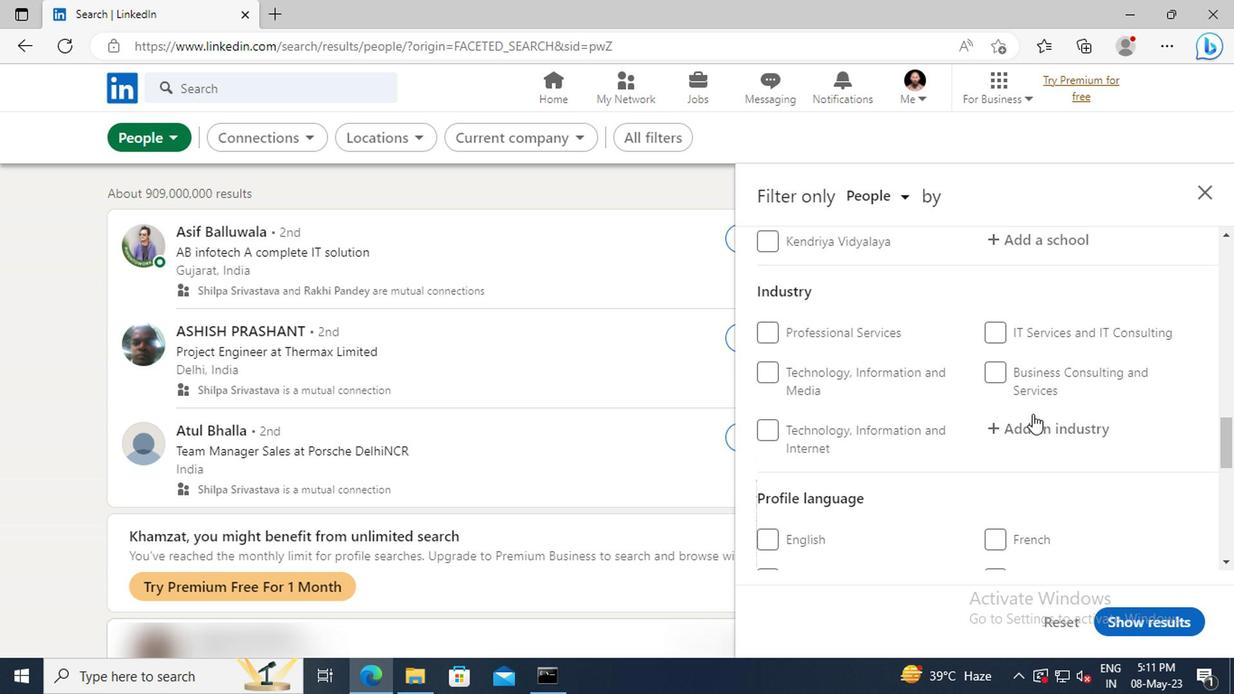
Action: Mouse scrolled (1028, 412) with delta (0, -1)
Screenshot: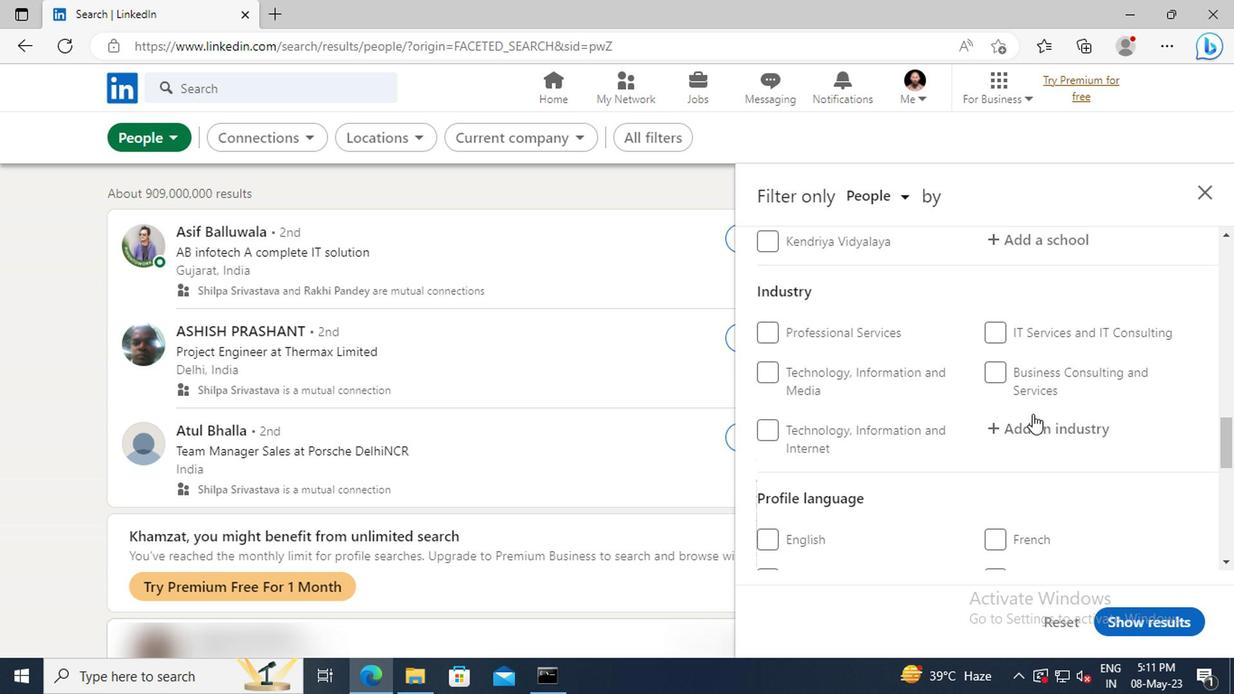
Action: Mouse moved to (765, 518)
Screenshot: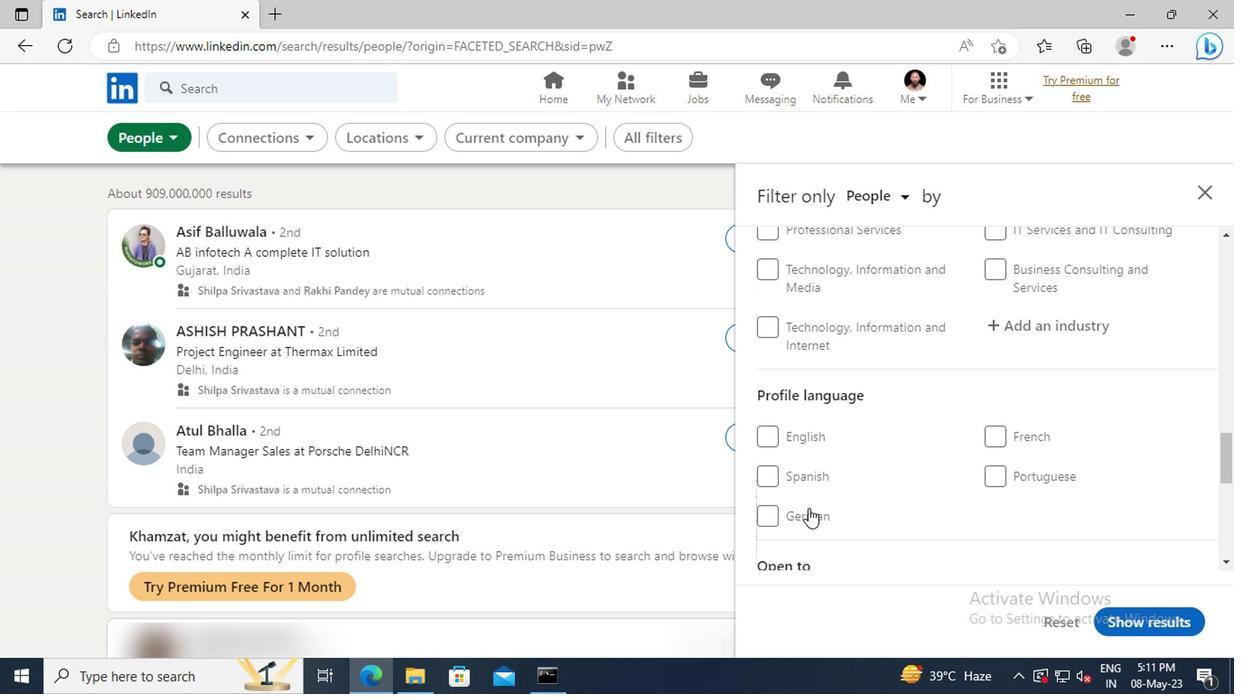 
Action: Mouse pressed left at (765, 518)
Screenshot: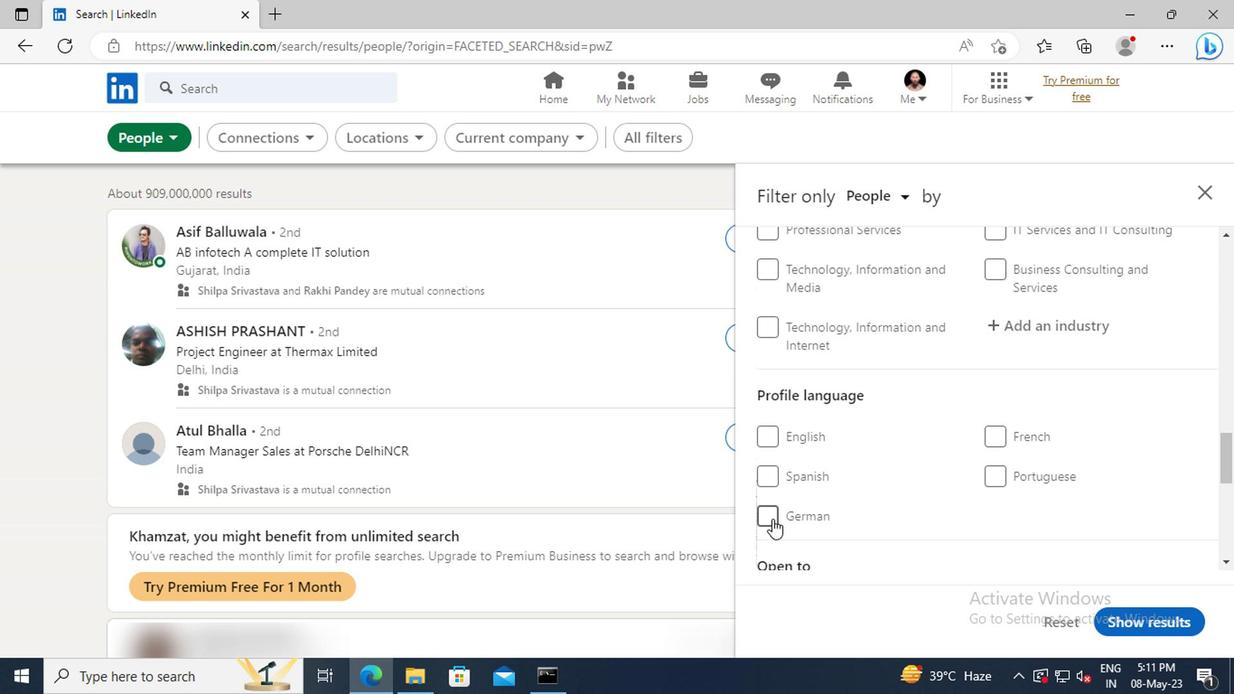 
Action: Mouse moved to (1030, 421)
Screenshot: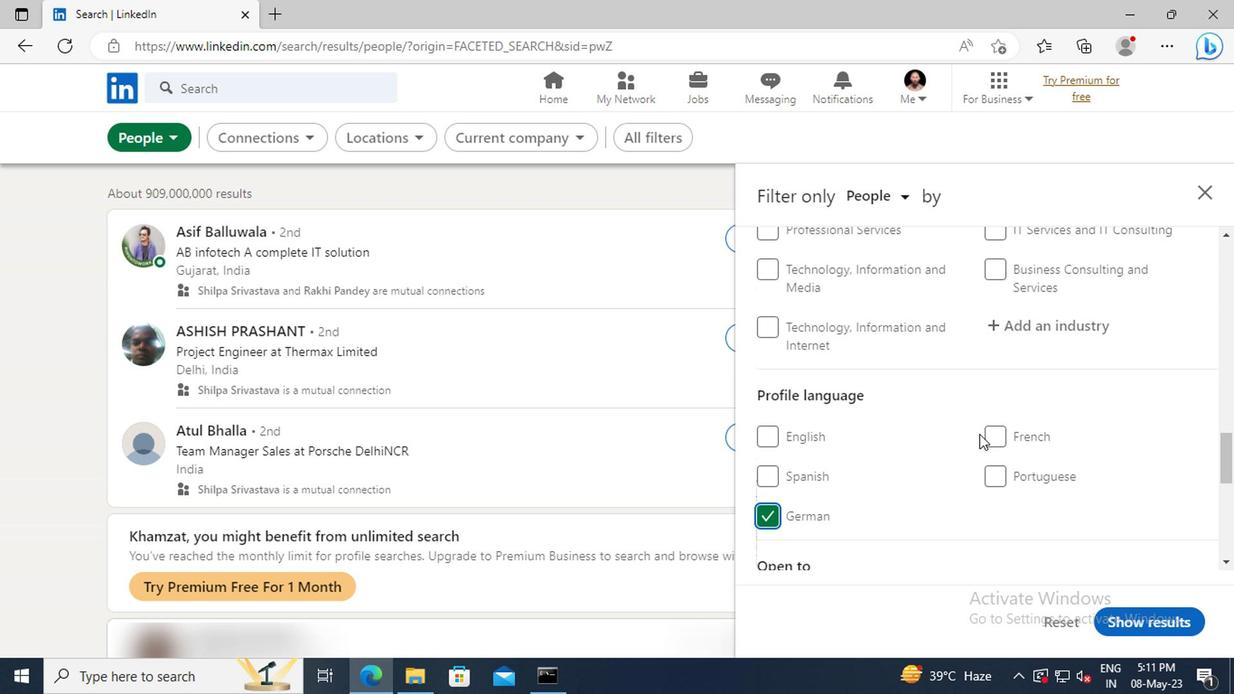 
Action: Mouse scrolled (1030, 421) with delta (0, 0)
Screenshot: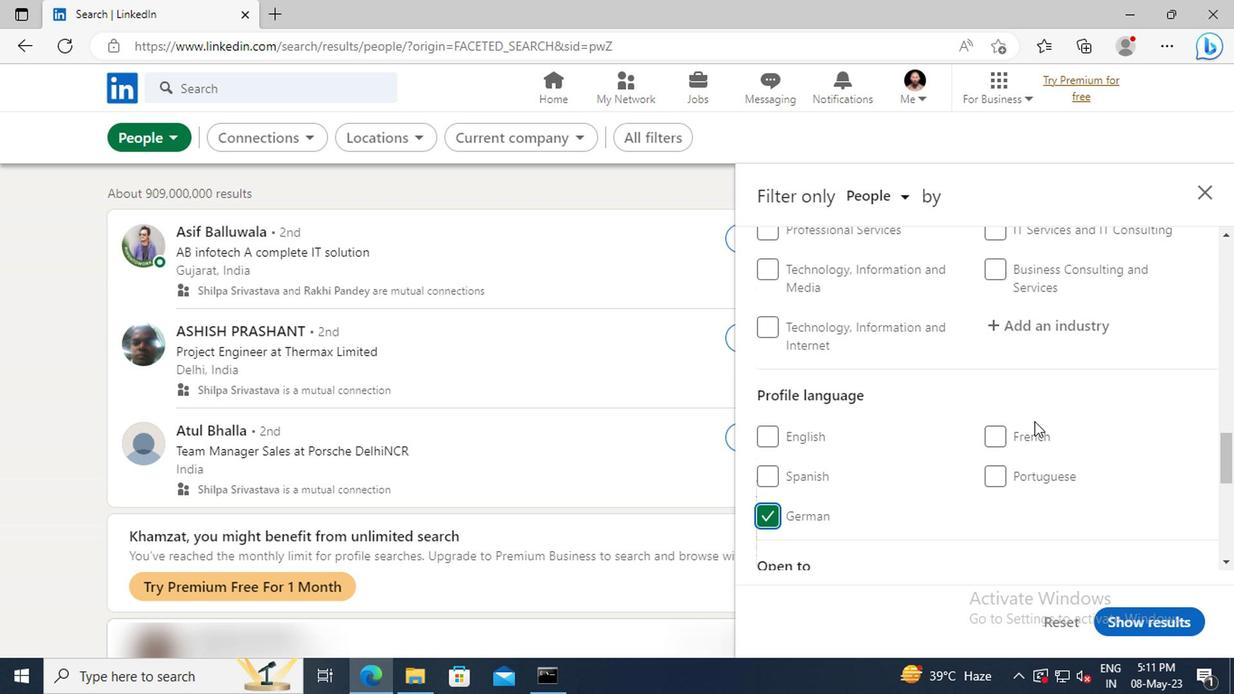 
Action: Mouse scrolled (1030, 421) with delta (0, 0)
Screenshot: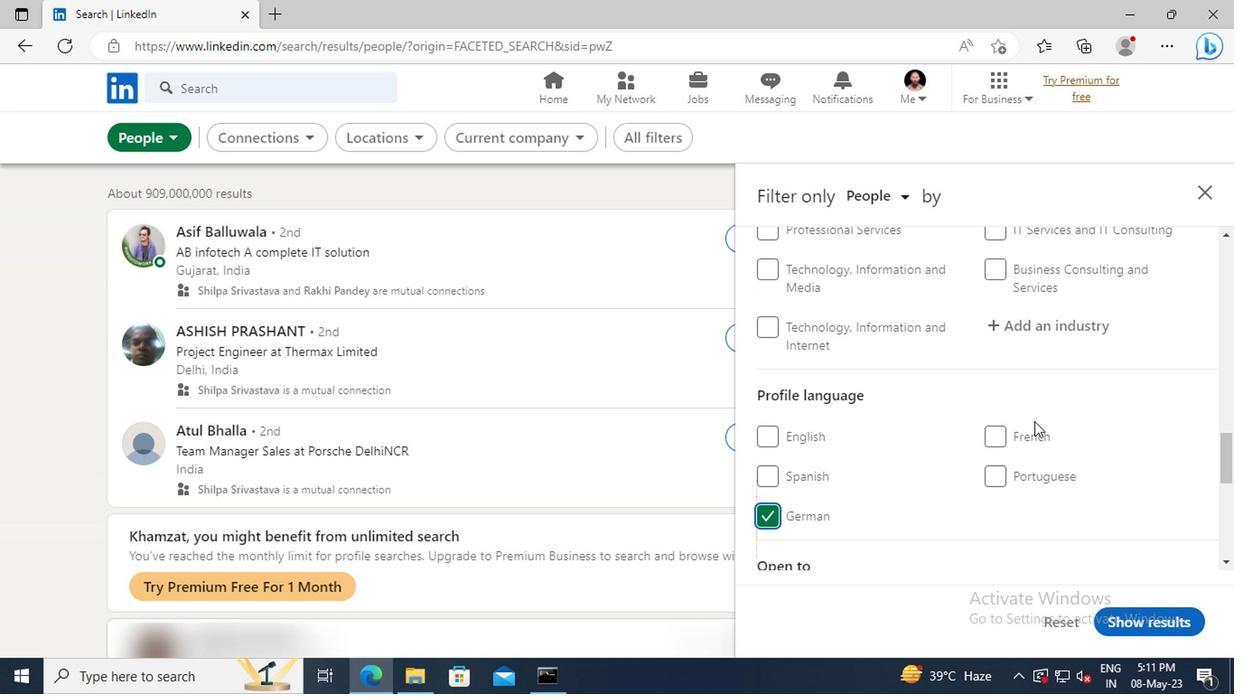 
Action: Mouse scrolled (1030, 421) with delta (0, 0)
Screenshot: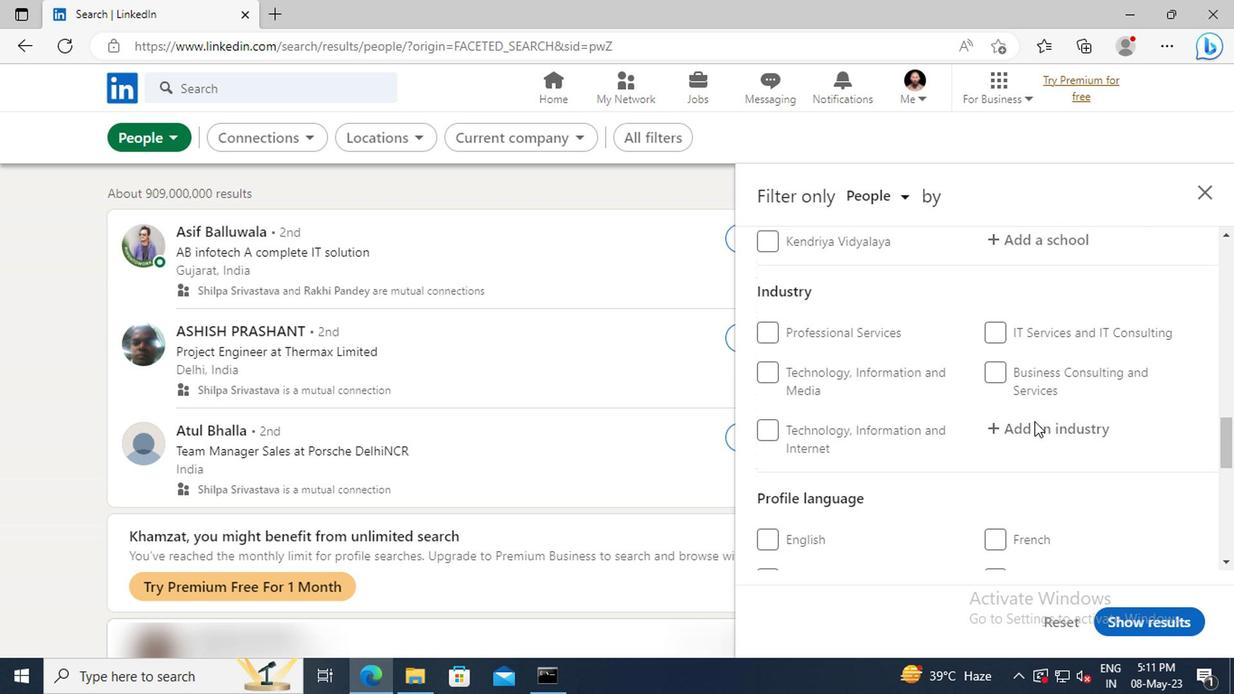 
Action: Mouse scrolled (1030, 421) with delta (0, 0)
Screenshot: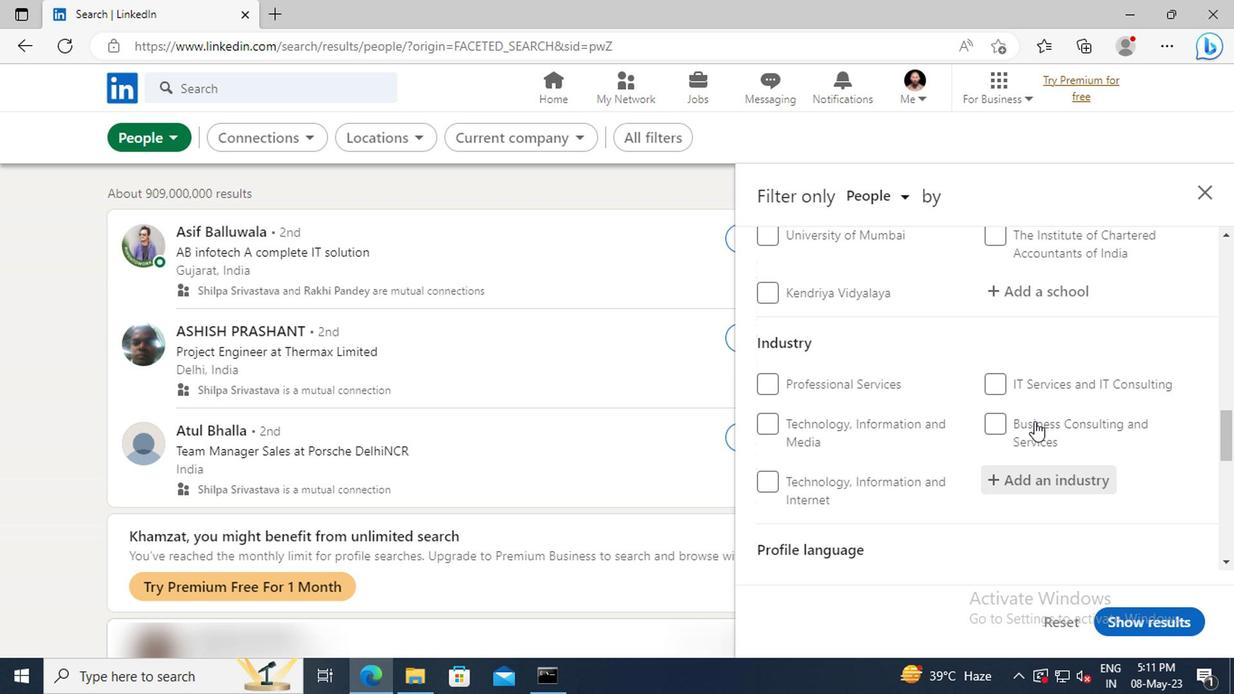 
Action: Mouse scrolled (1030, 421) with delta (0, 0)
Screenshot: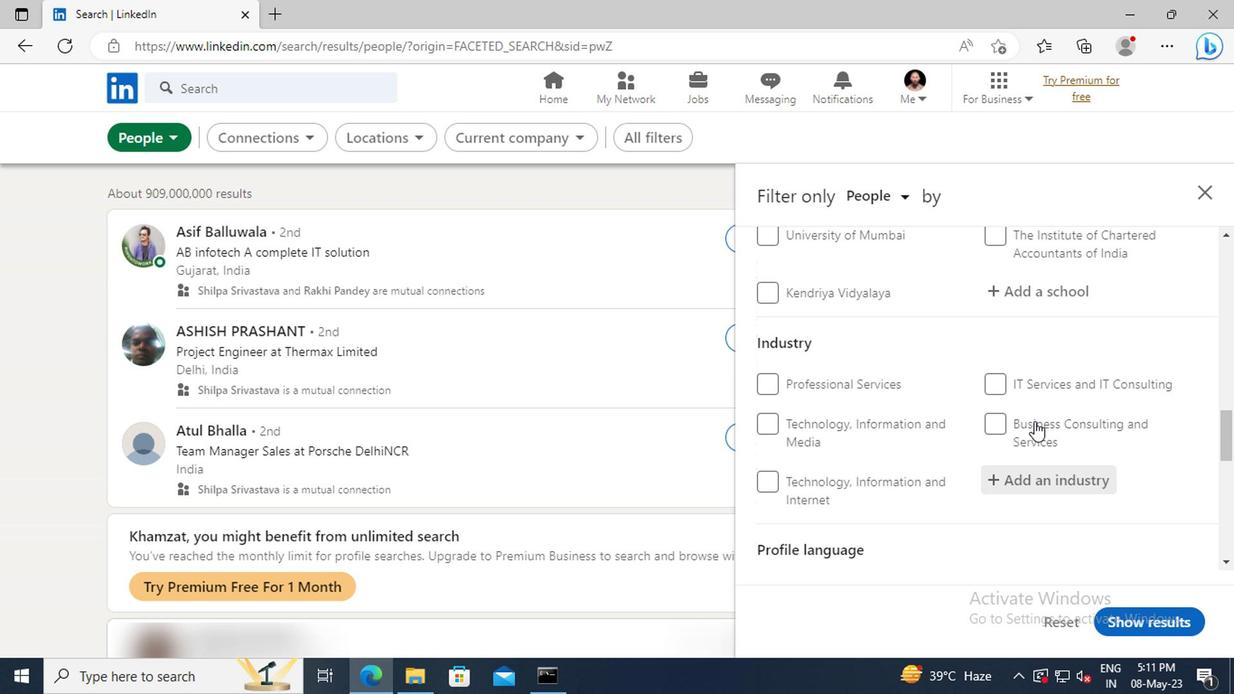 
Action: Mouse scrolled (1030, 421) with delta (0, 0)
Screenshot: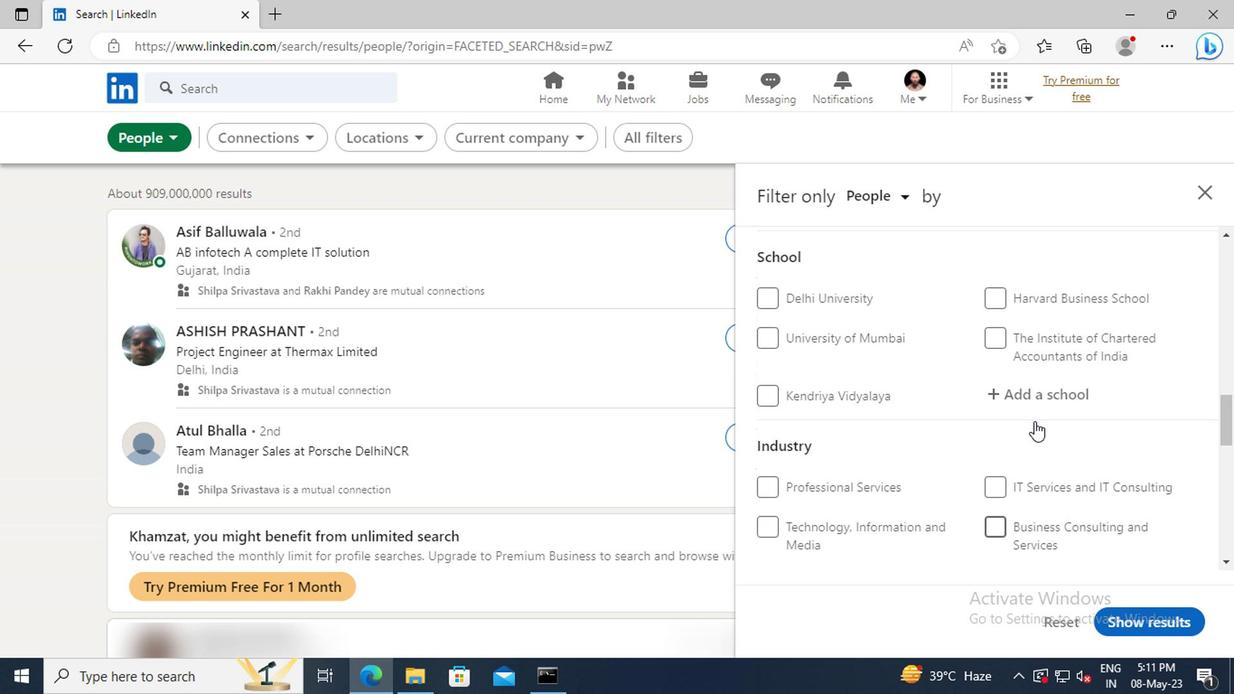 
Action: Mouse scrolled (1030, 421) with delta (0, 0)
Screenshot: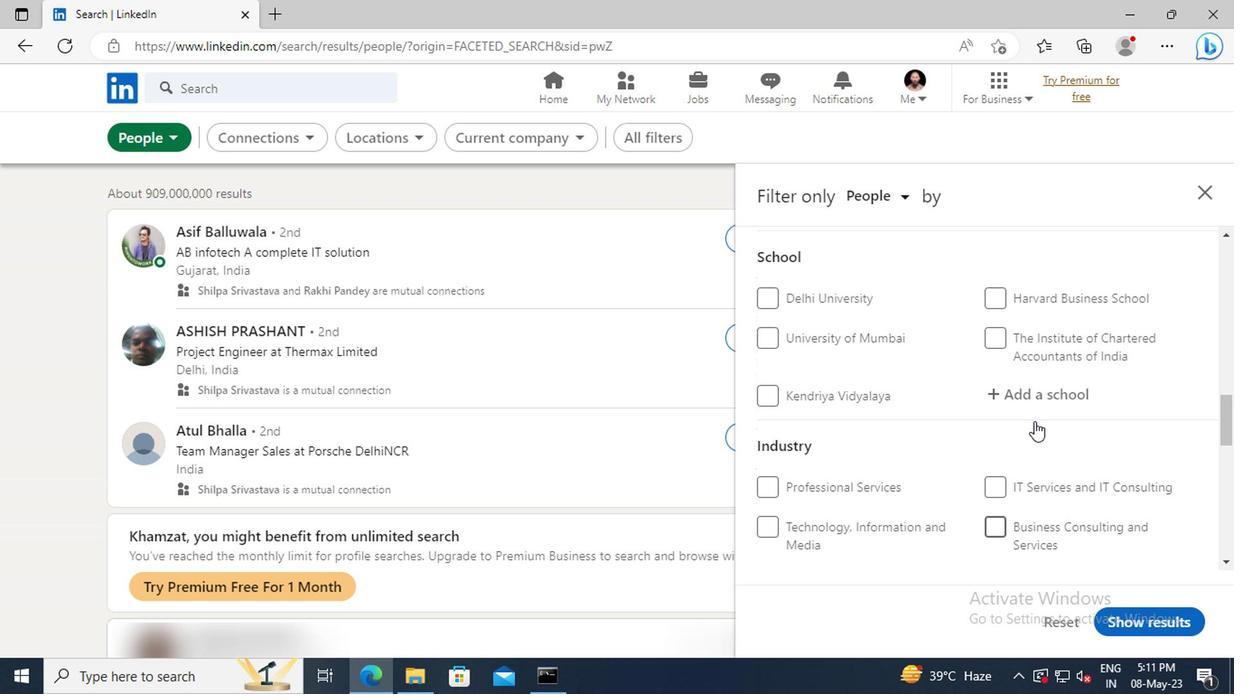 
Action: Mouse scrolled (1030, 421) with delta (0, 0)
Screenshot: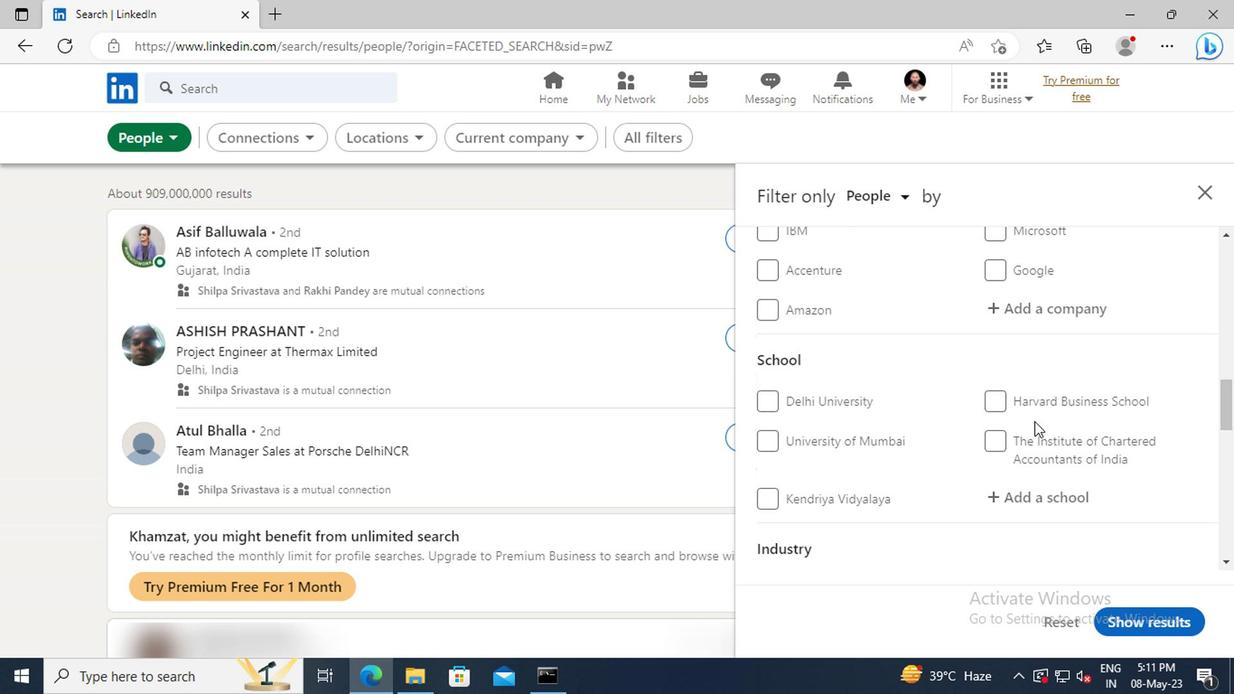
Action: Mouse scrolled (1030, 421) with delta (0, 0)
Screenshot: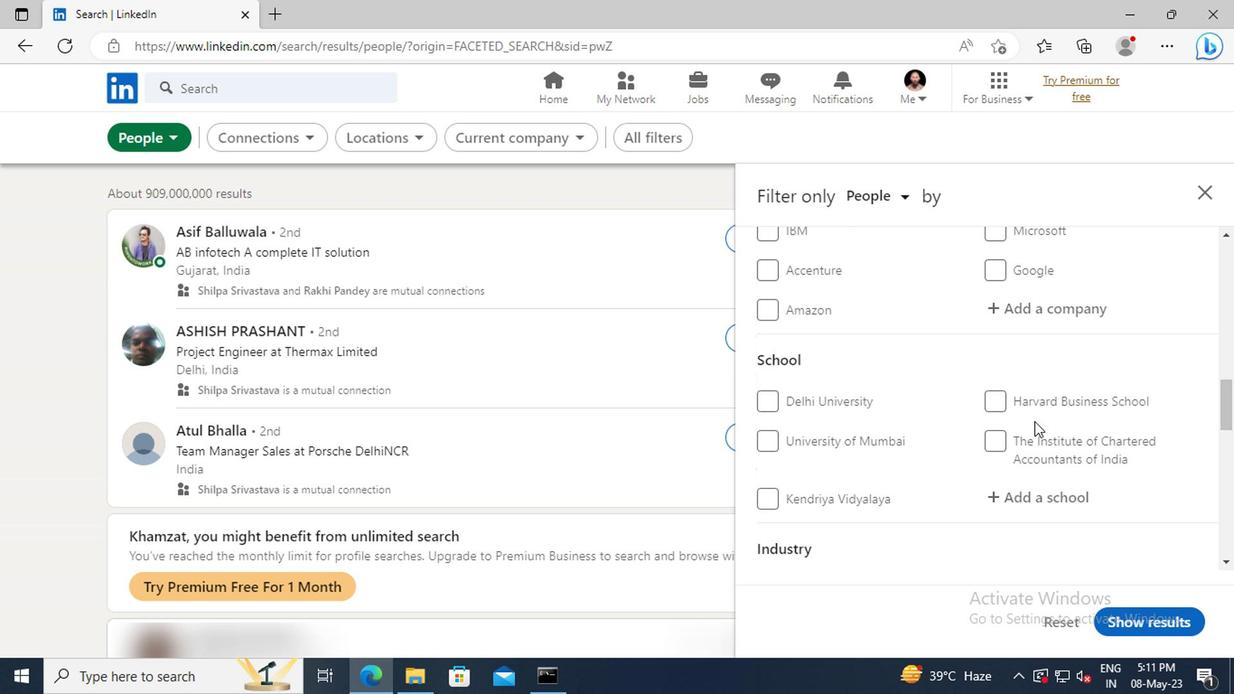 
Action: Mouse scrolled (1030, 421) with delta (0, 0)
Screenshot: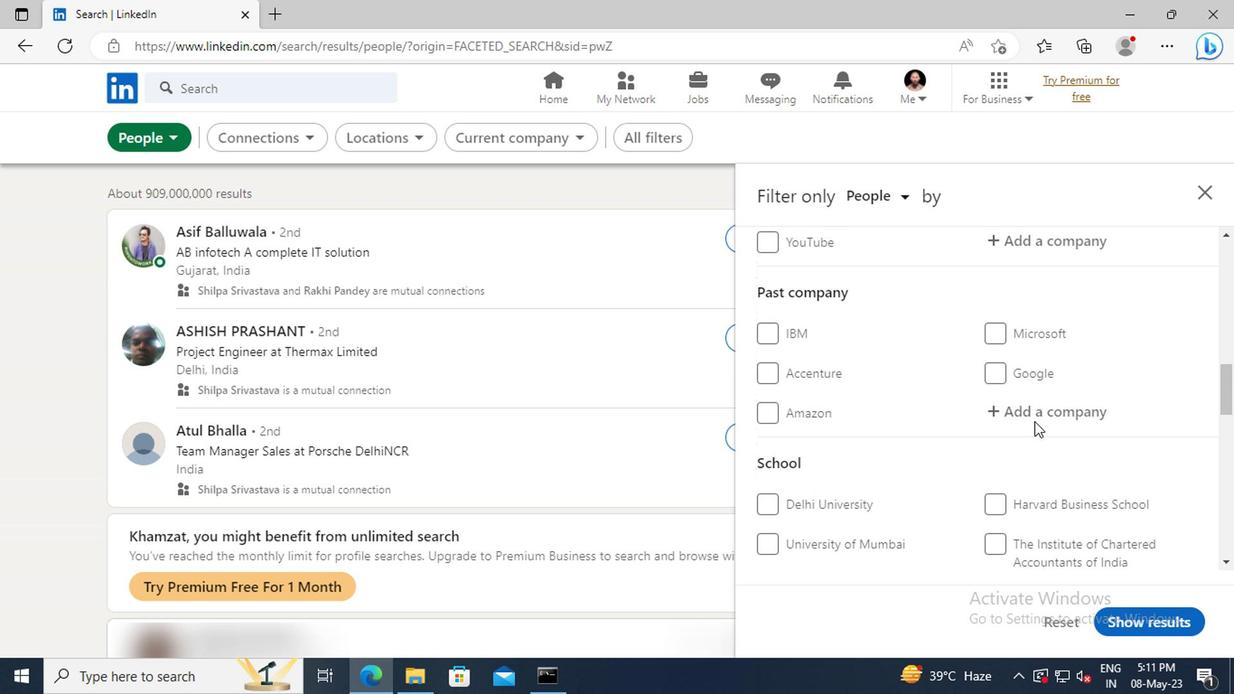 
Action: Mouse scrolled (1030, 421) with delta (0, 0)
Screenshot: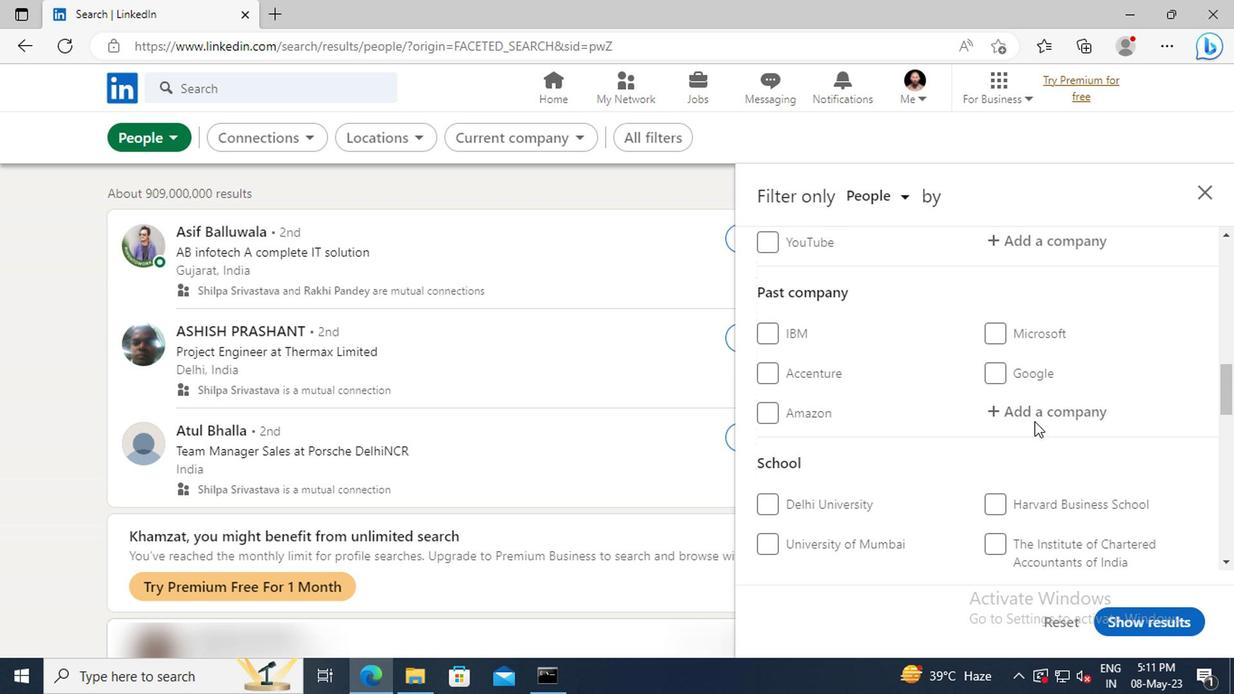 
Action: Mouse scrolled (1030, 421) with delta (0, 0)
Screenshot: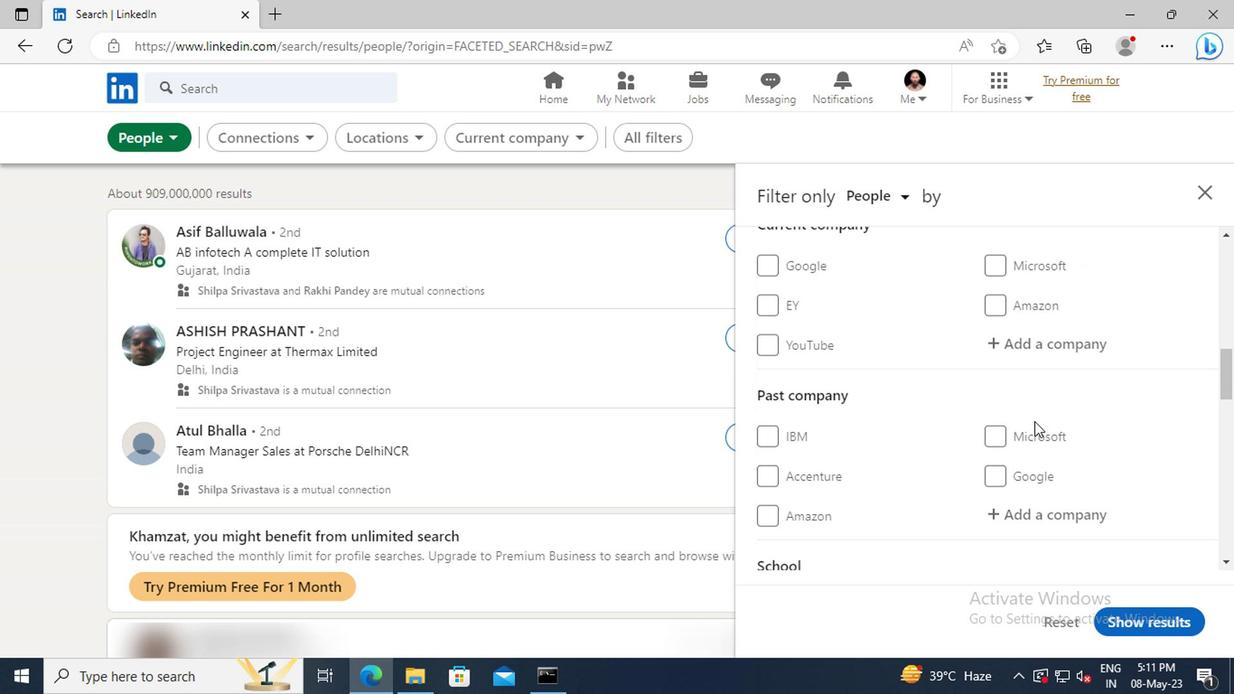 
Action: Mouse moved to (1025, 397)
Screenshot: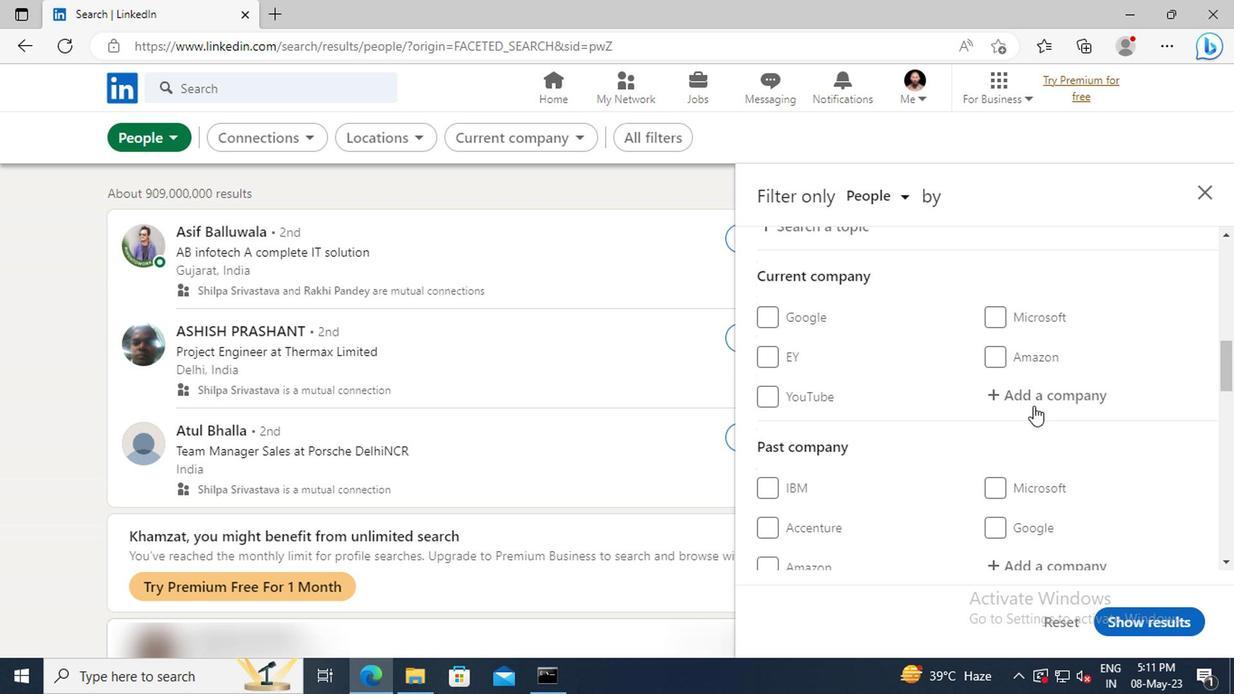 
Action: Mouse pressed left at (1025, 397)
Screenshot: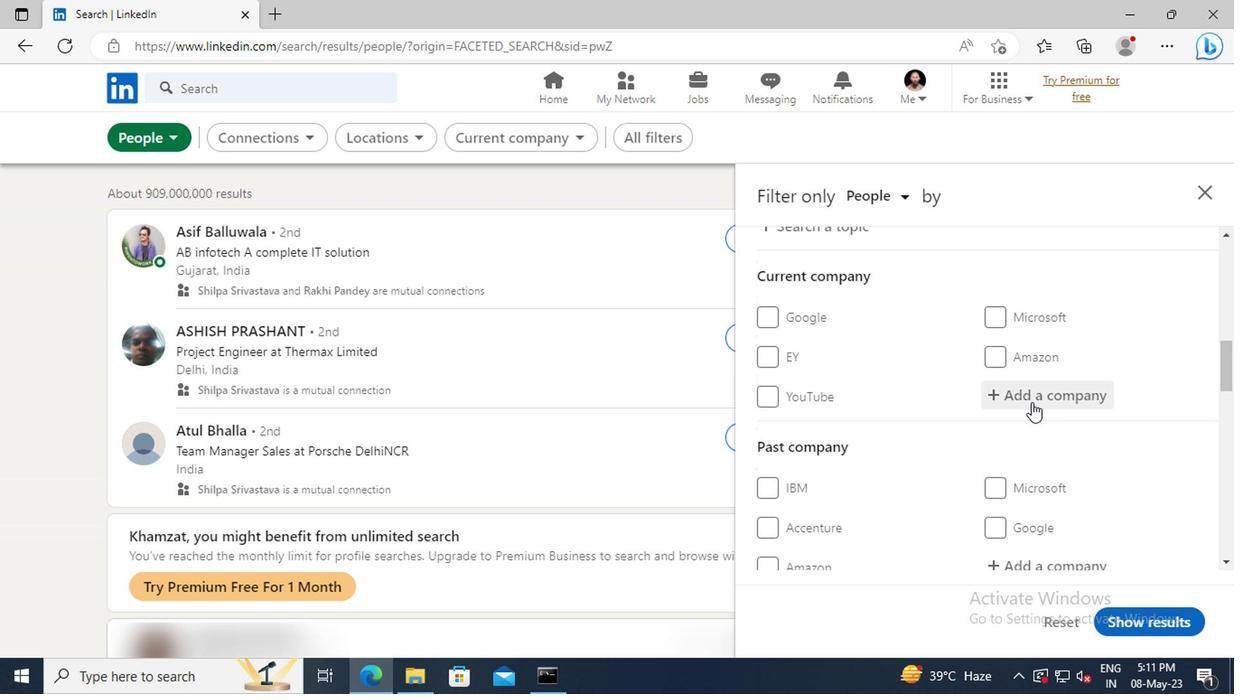 
Action: Key pressed <Key.shift>SERVICE<Key.shift>NOW
Screenshot: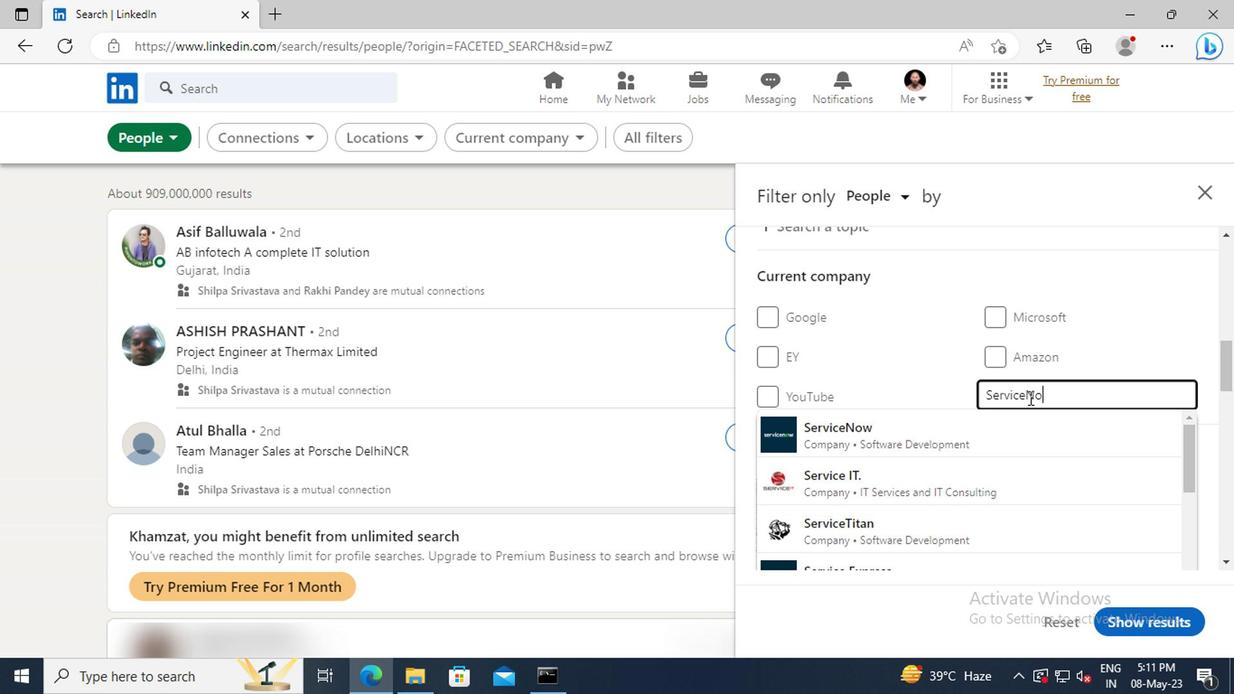 
Action: Mouse moved to (1035, 427)
Screenshot: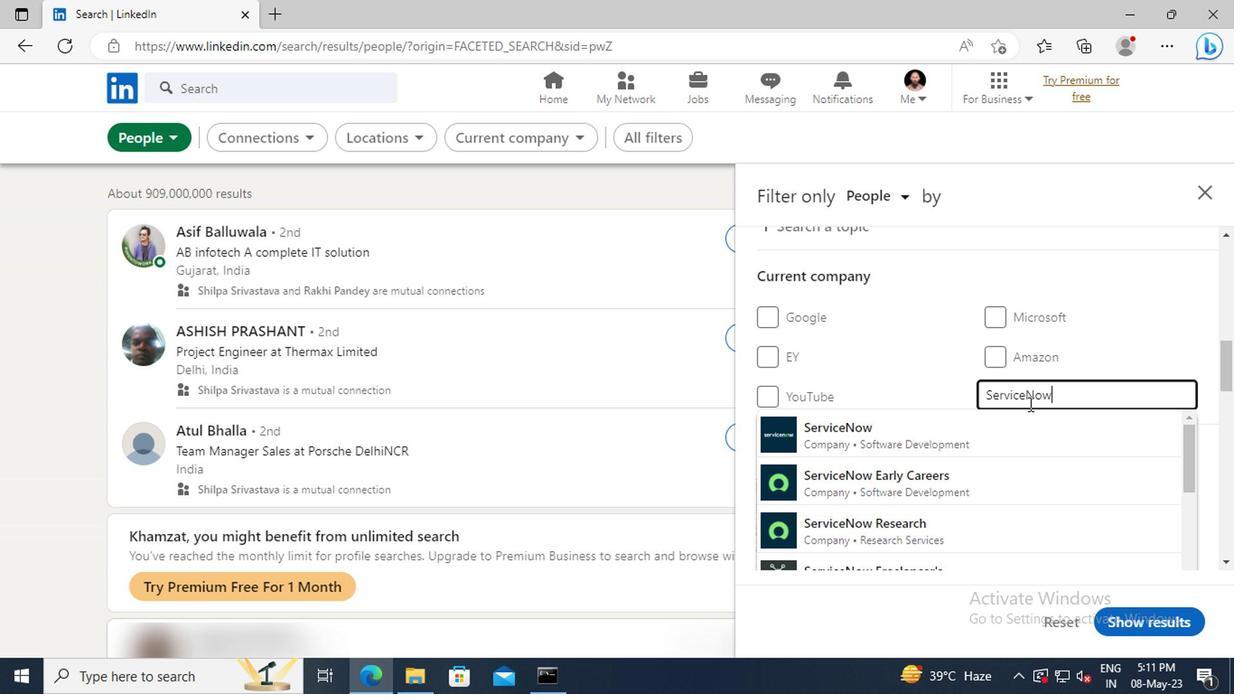 
Action: Mouse pressed left at (1035, 427)
Screenshot: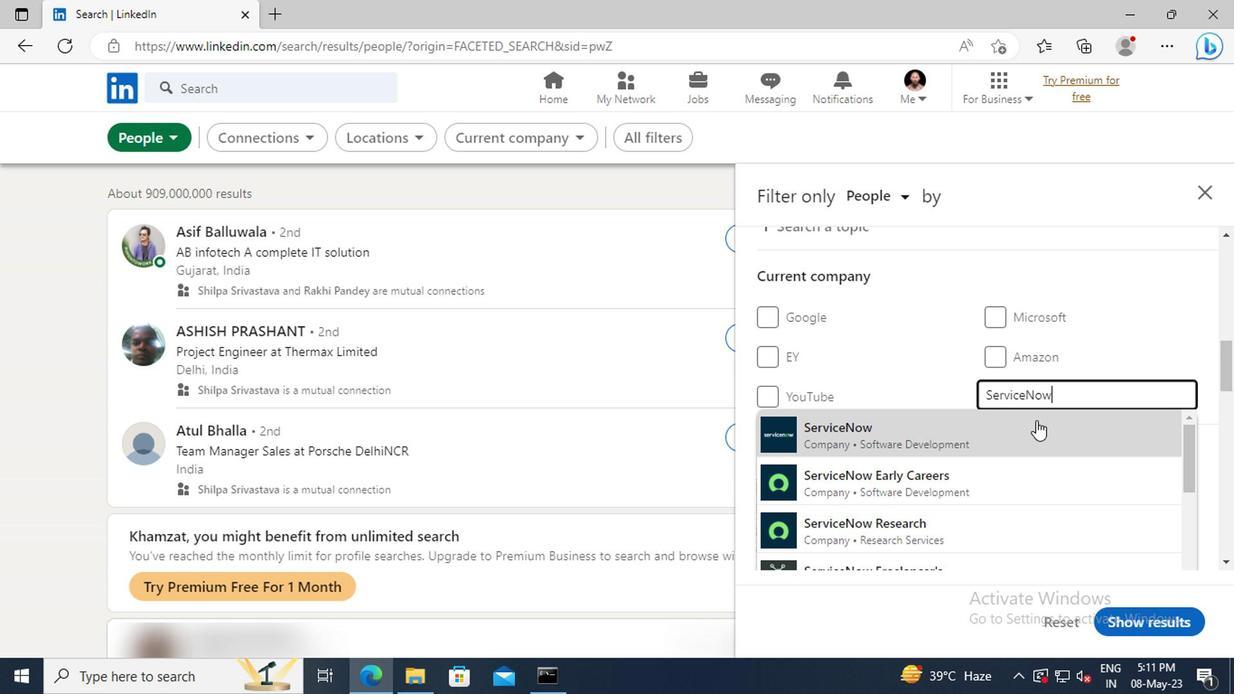 
Action: Mouse moved to (1033, 427)
Screenshot: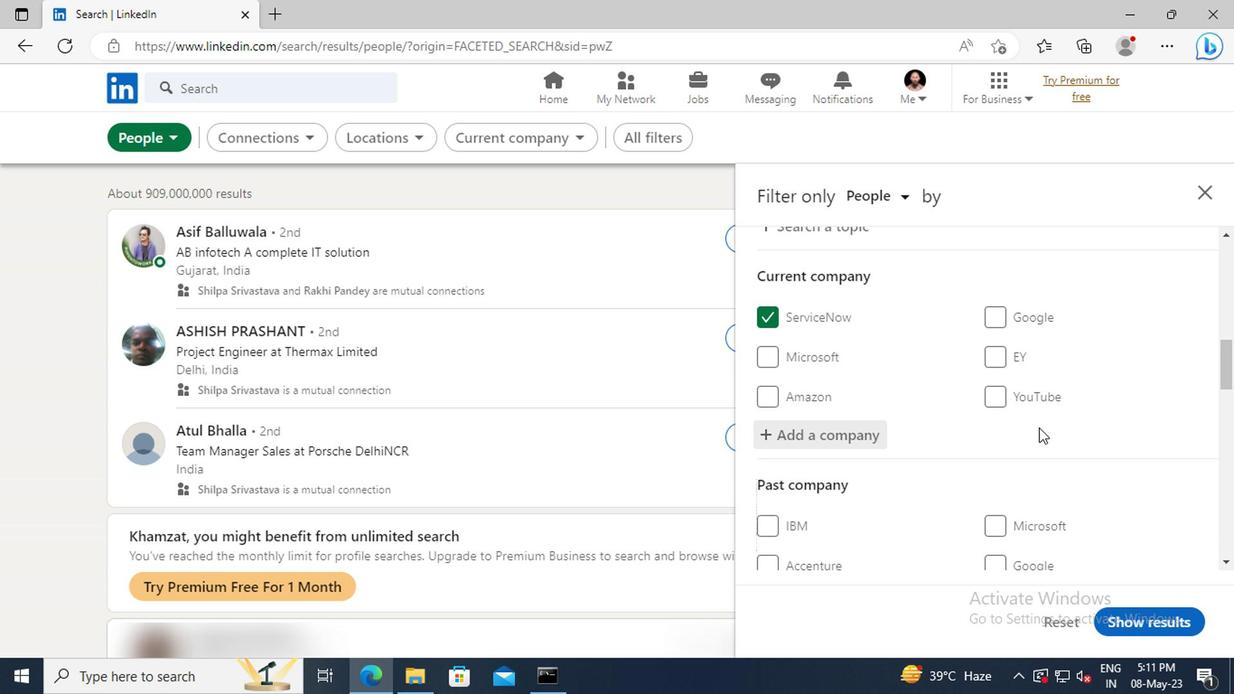
Action: Mouse scrolled (1033, 426) with delta (0, -1)
Screenshot: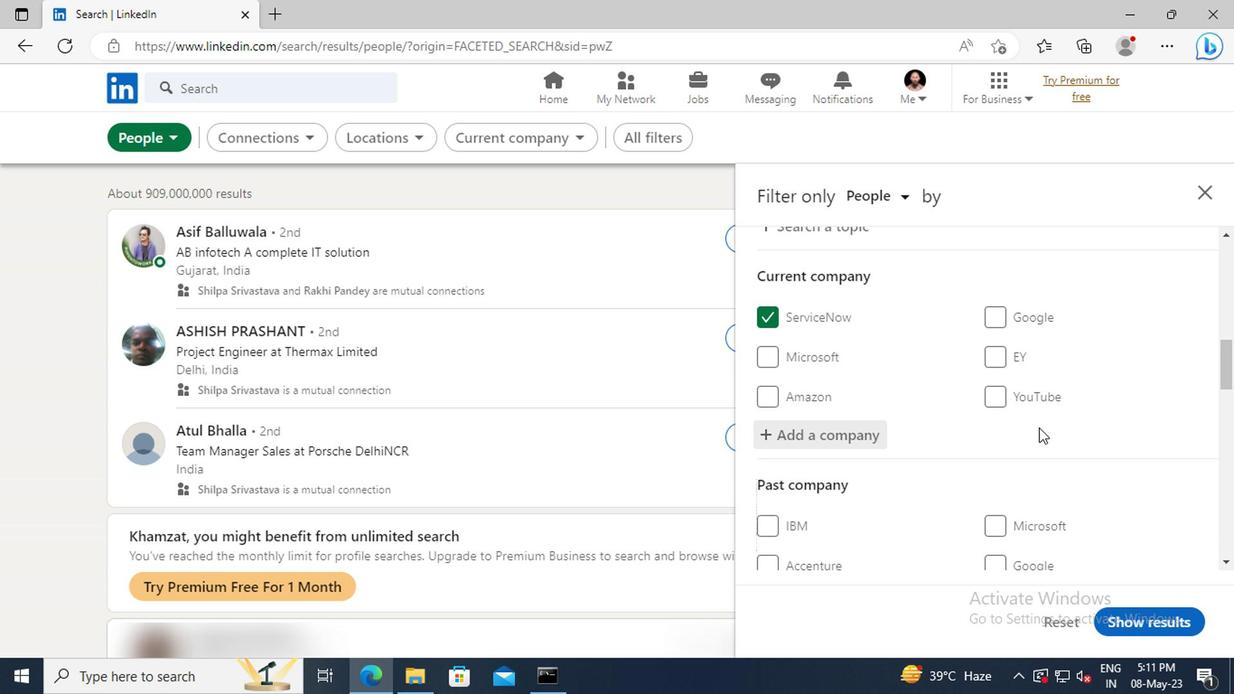 
Action: Mouse moved to (1026, 417)
Screenshot: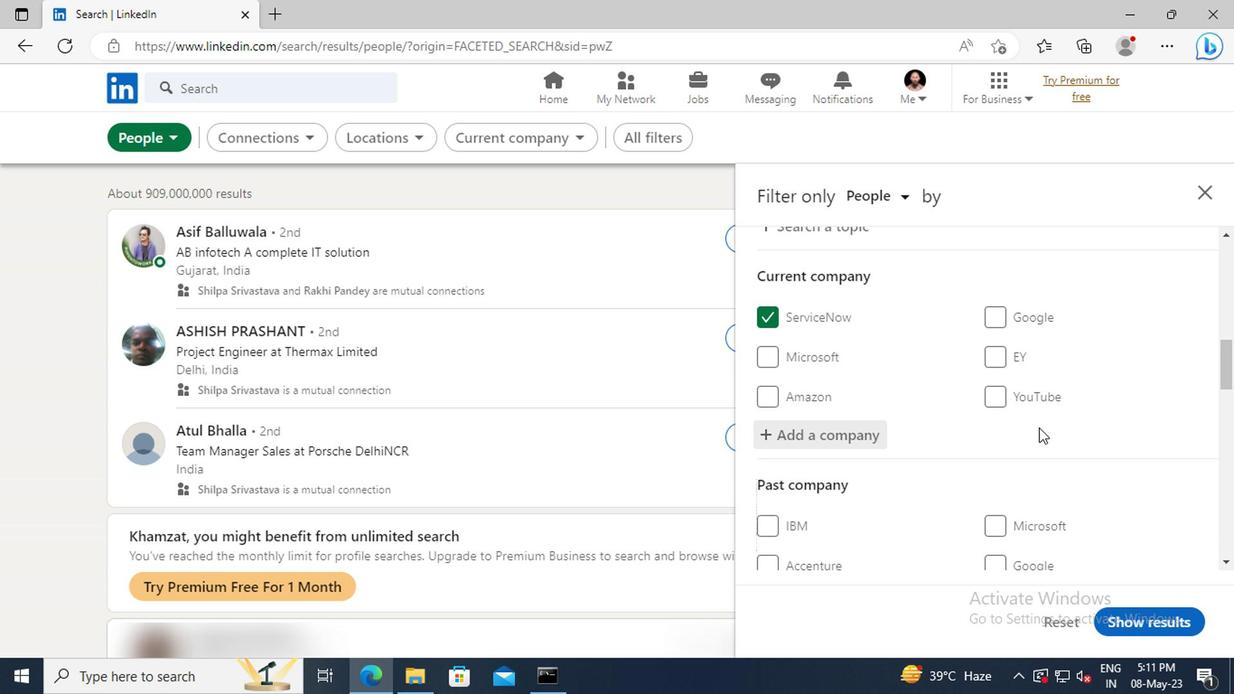 
Action: Mouse scrolled (1026, 416) with delta (0, 0)
Screenshot: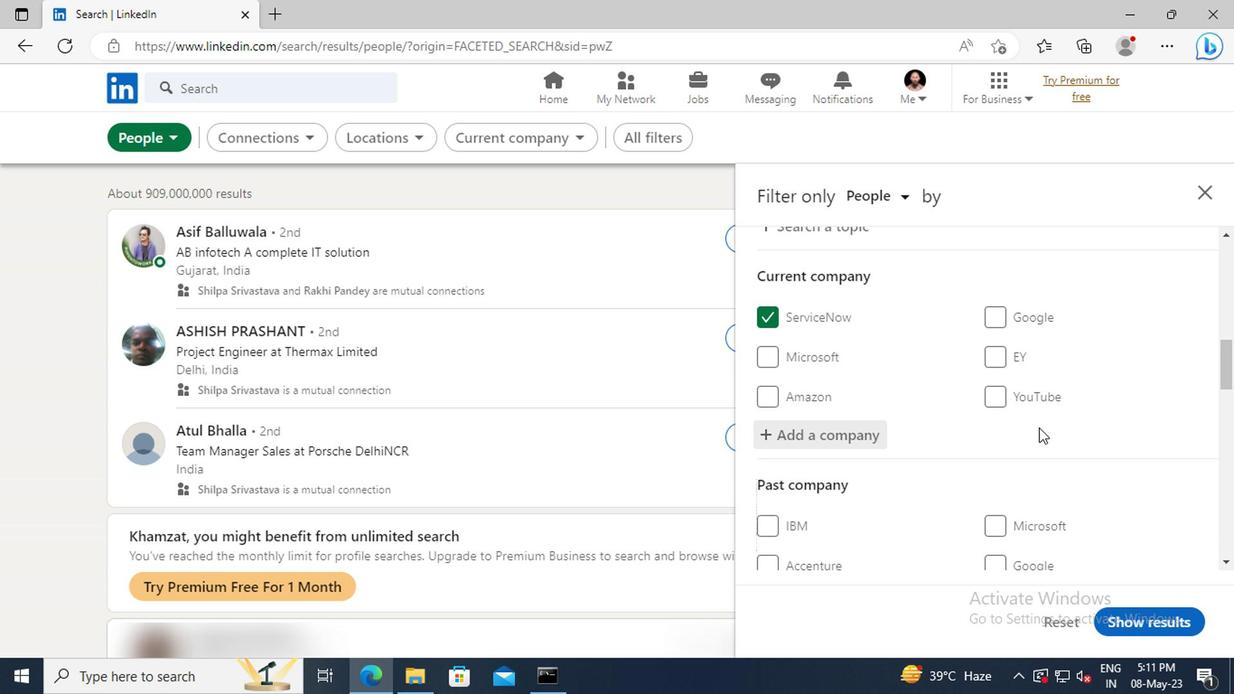 
Action: Mouse moved to (1015, 408)
Screenshot: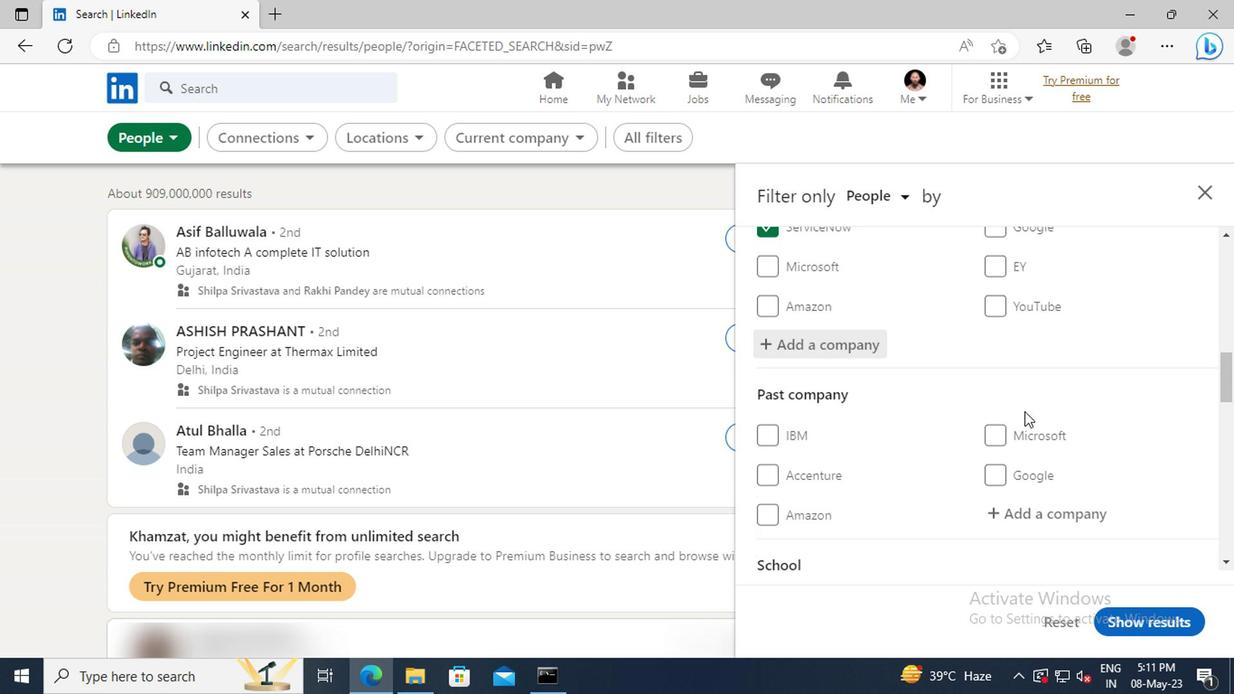 
Action: Mouse scrolled (1015, 407) with delta (0, 0)
Screenshot: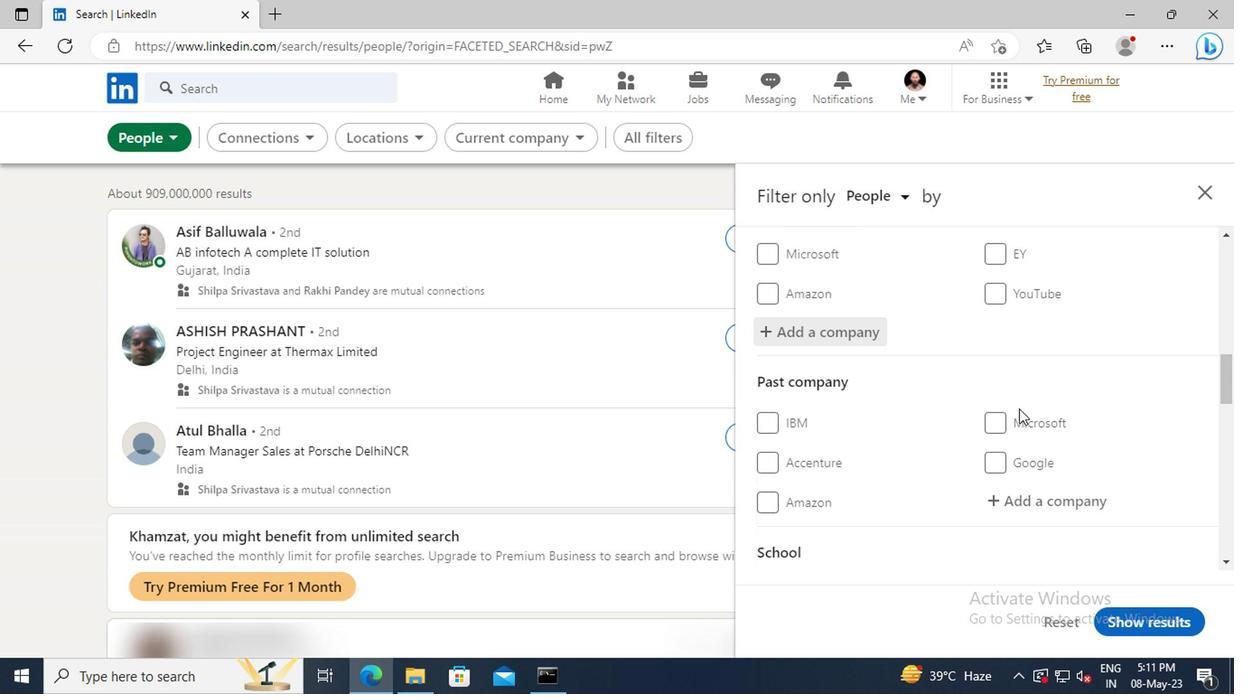
Action: Mouse scrolled (1015, 407) with delta (0, 0)
Screenshot: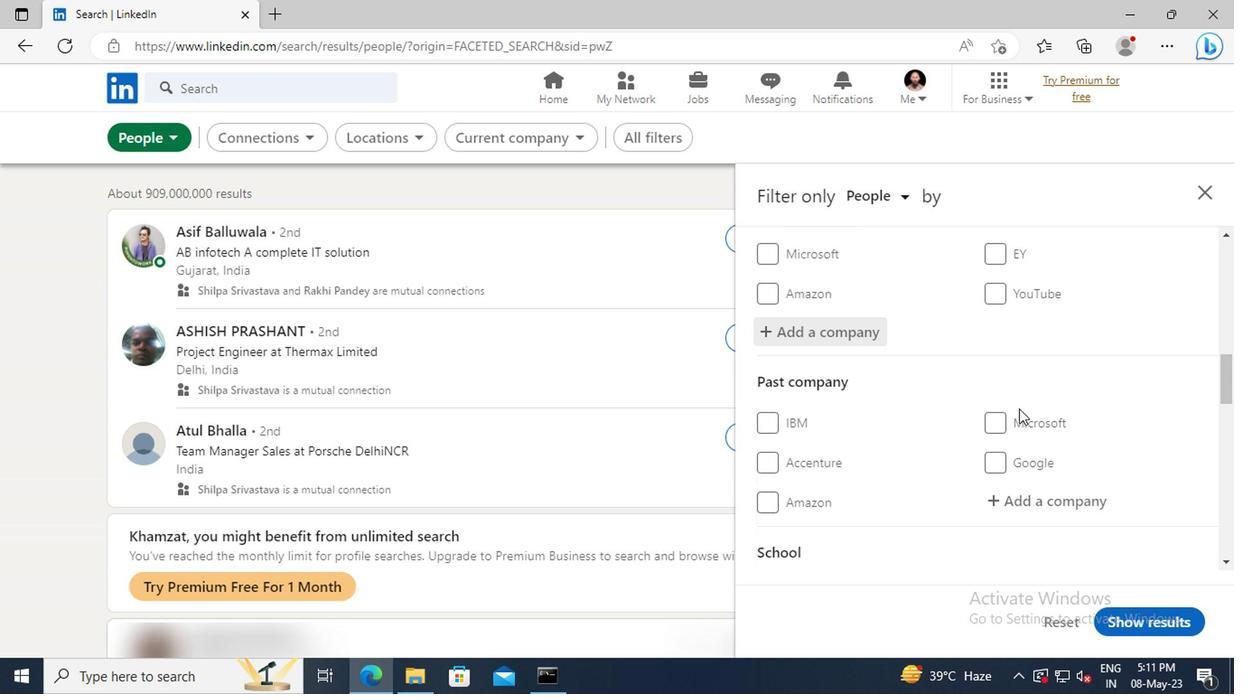 
Action: Mouse scrolled (1015, 407) with delta (0, 0)
Screenshot: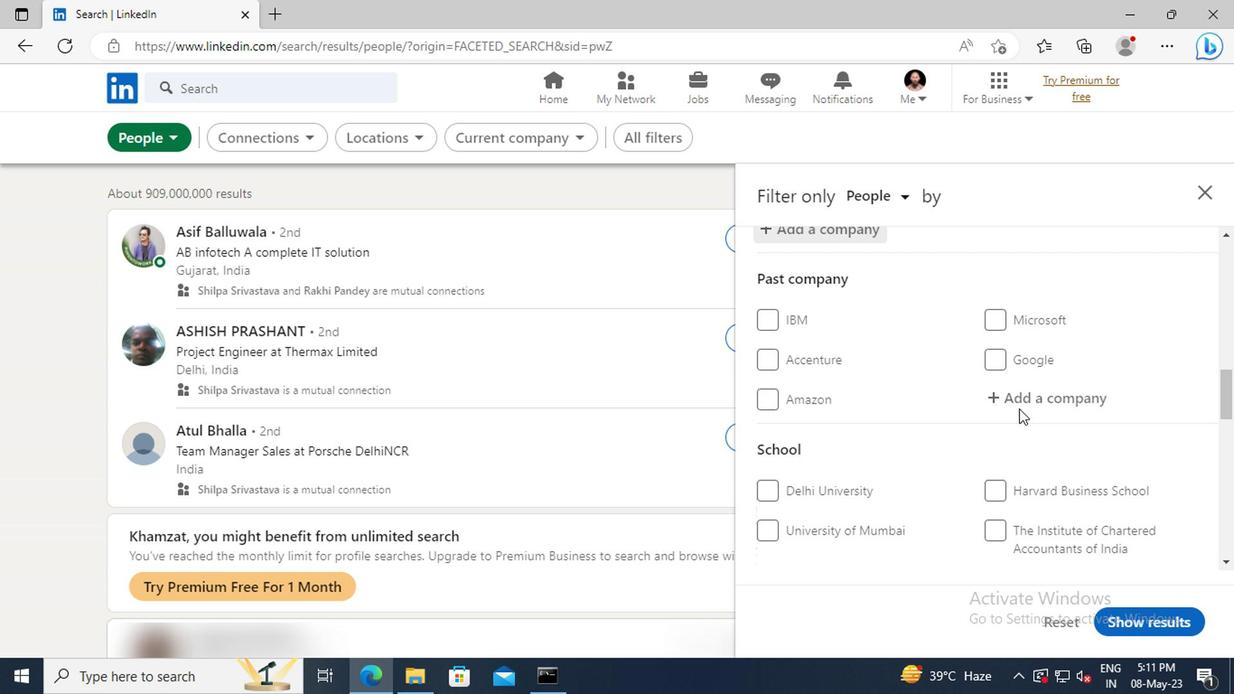 
Action: Mouse scrolled (1015, 407) with delta (0, 0)
Screenshot: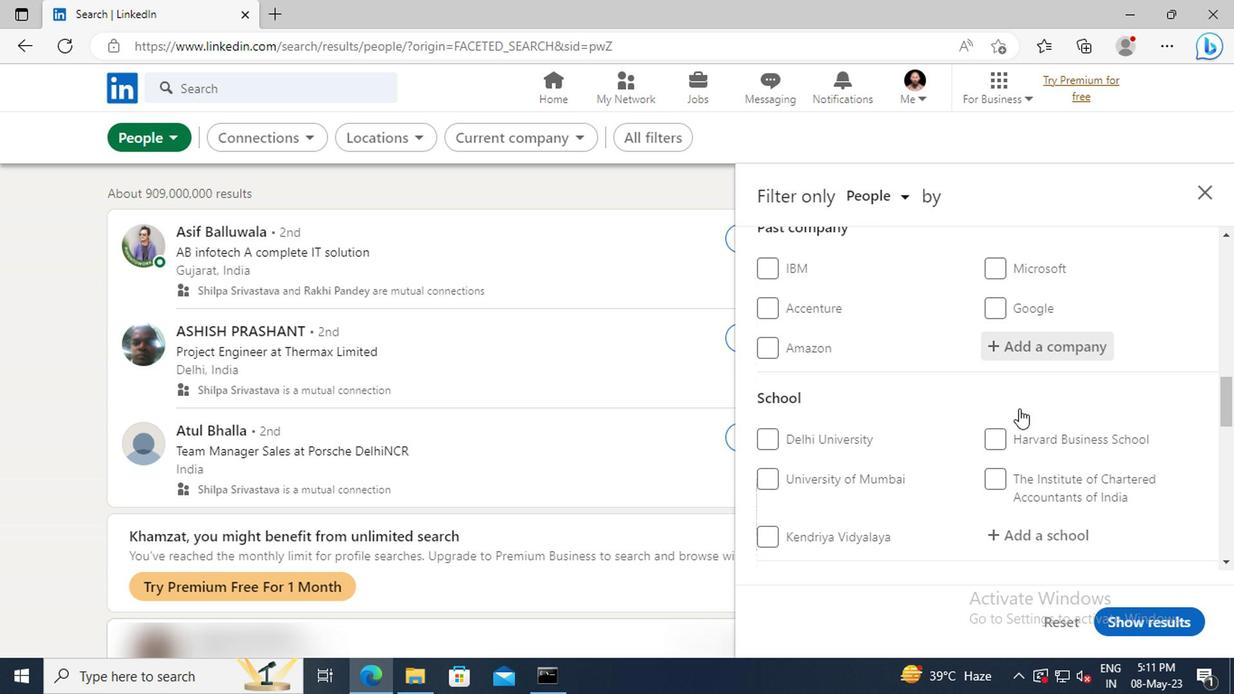 
Action: Mouse scrolled (1015, 407) with delta (0, 0)
Screenshot: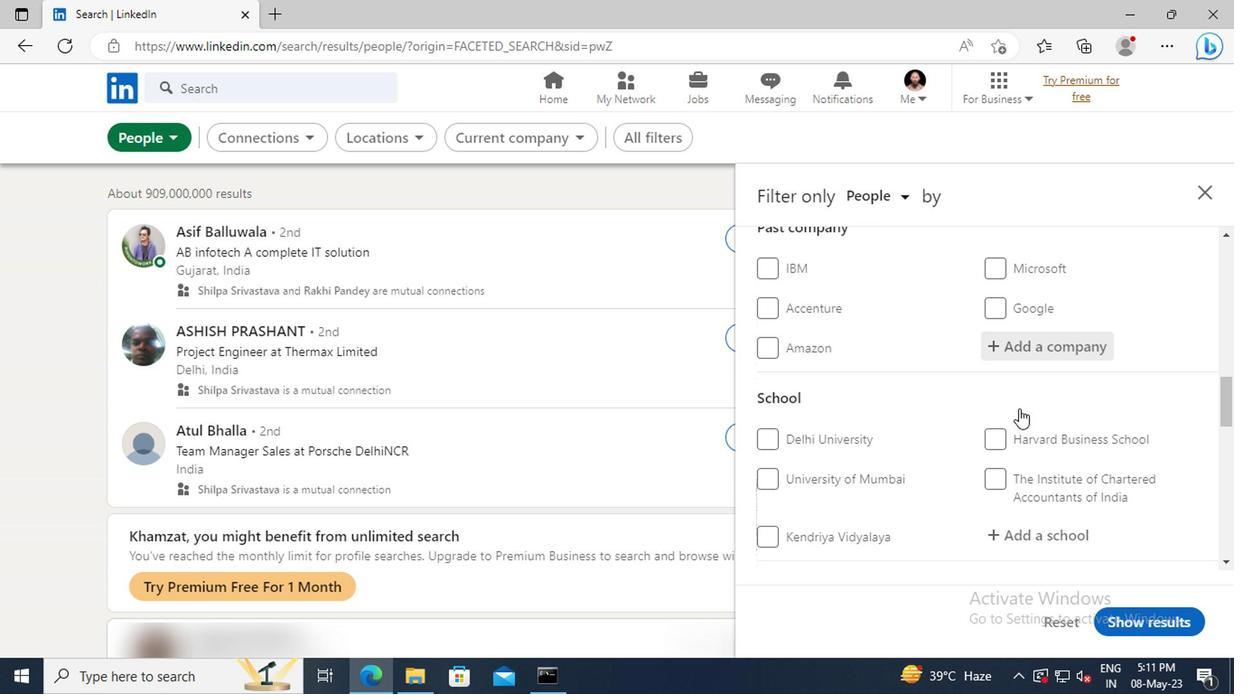 
Action: Mouse moved to (1012, 431)
Screenshot: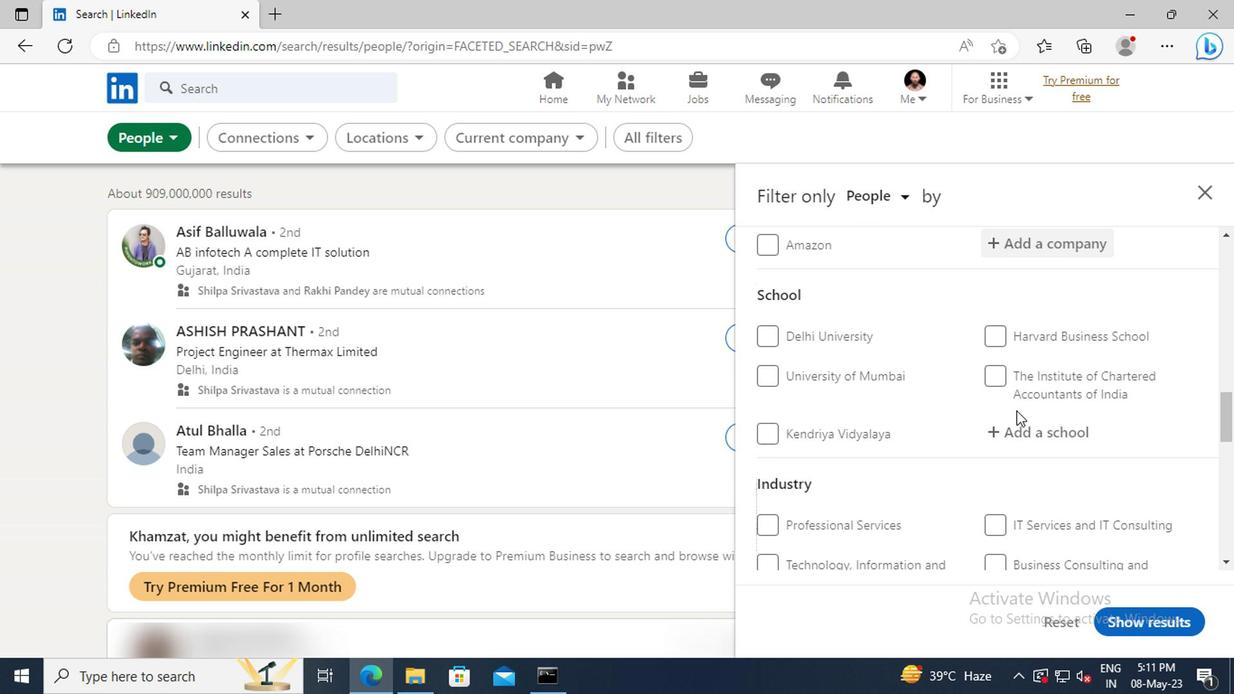 
Action: Mouse pressed left at (1012, 431)
Screenshot: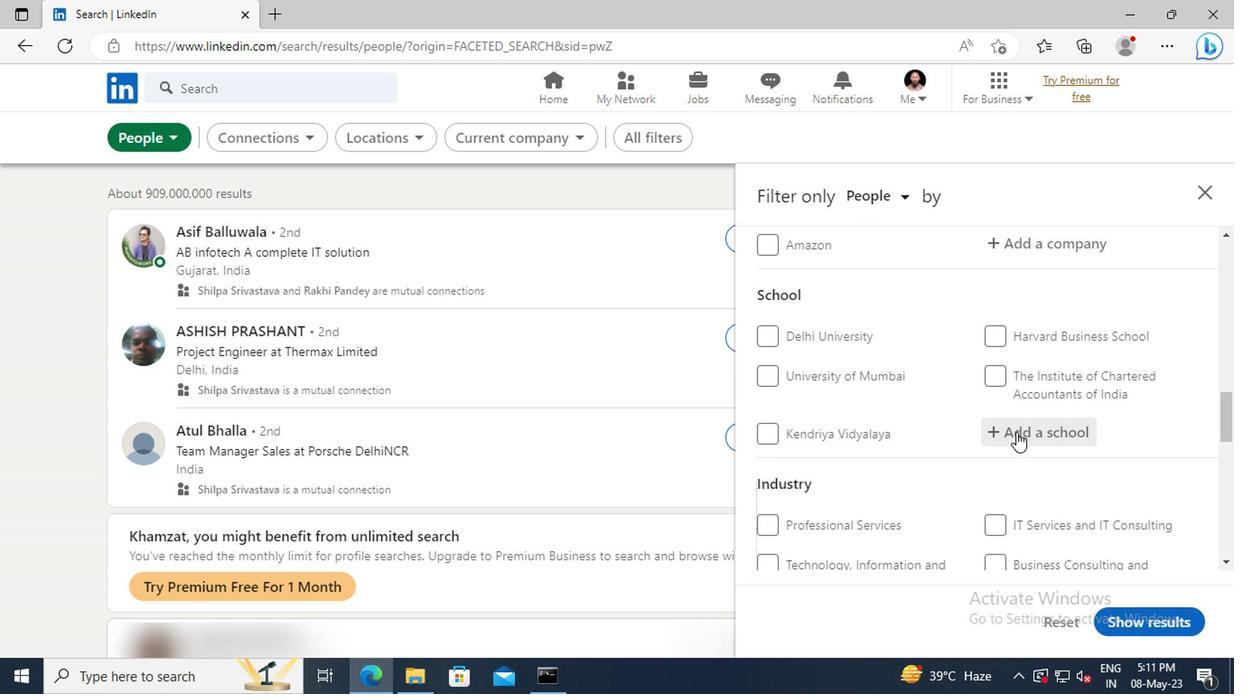 
Action: Key pressed <Key.shift>SANJIVANI<Key.space>
Screenshot: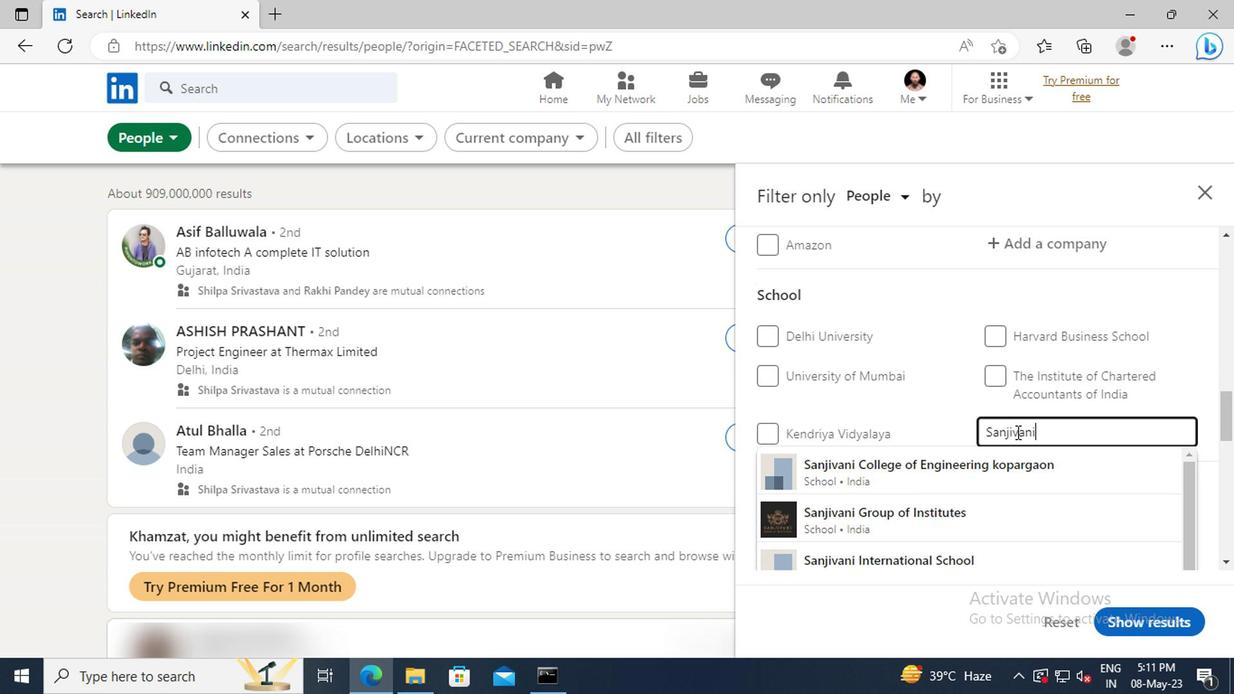 
Action: Mouse moved to (1010, 469)
Screenshot: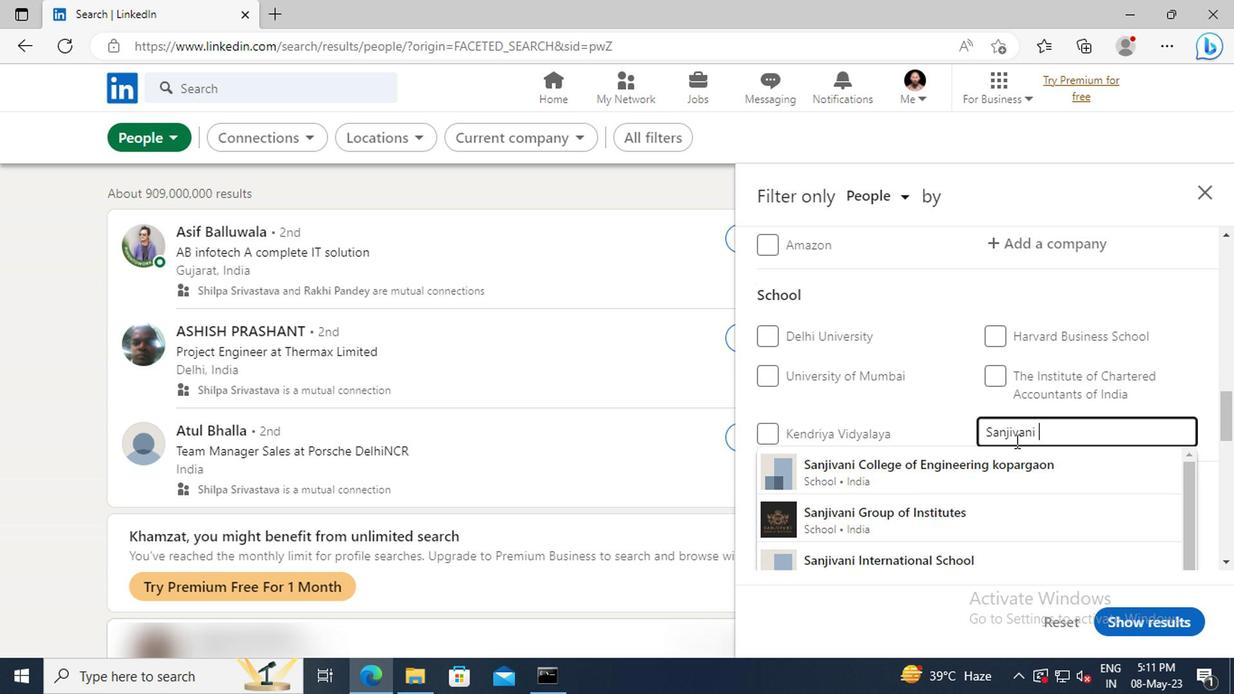 
Action: Mouse pressed left at (1010, 469)
Screenshot: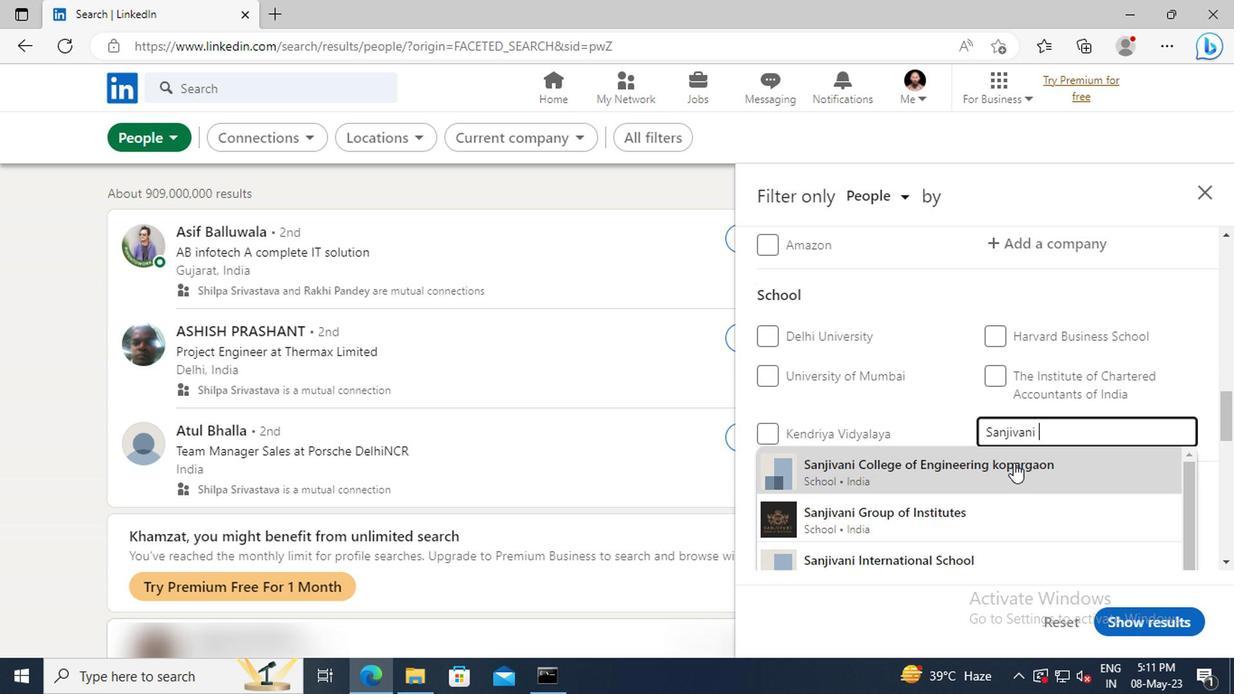 
Action: Mouse scrolled (1010, 468) with delta (0, -1)
Screenshot: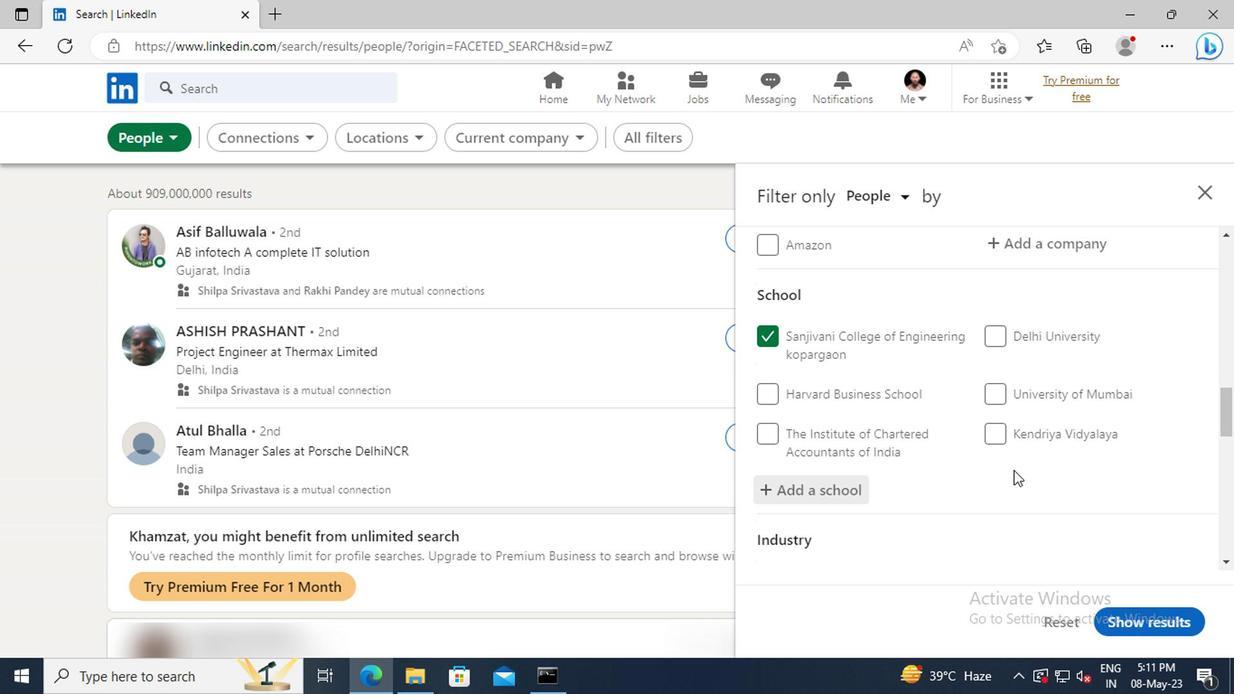 
Action: Mouse scrolled (1010, 468) with delta (0, -1)
Screenshot: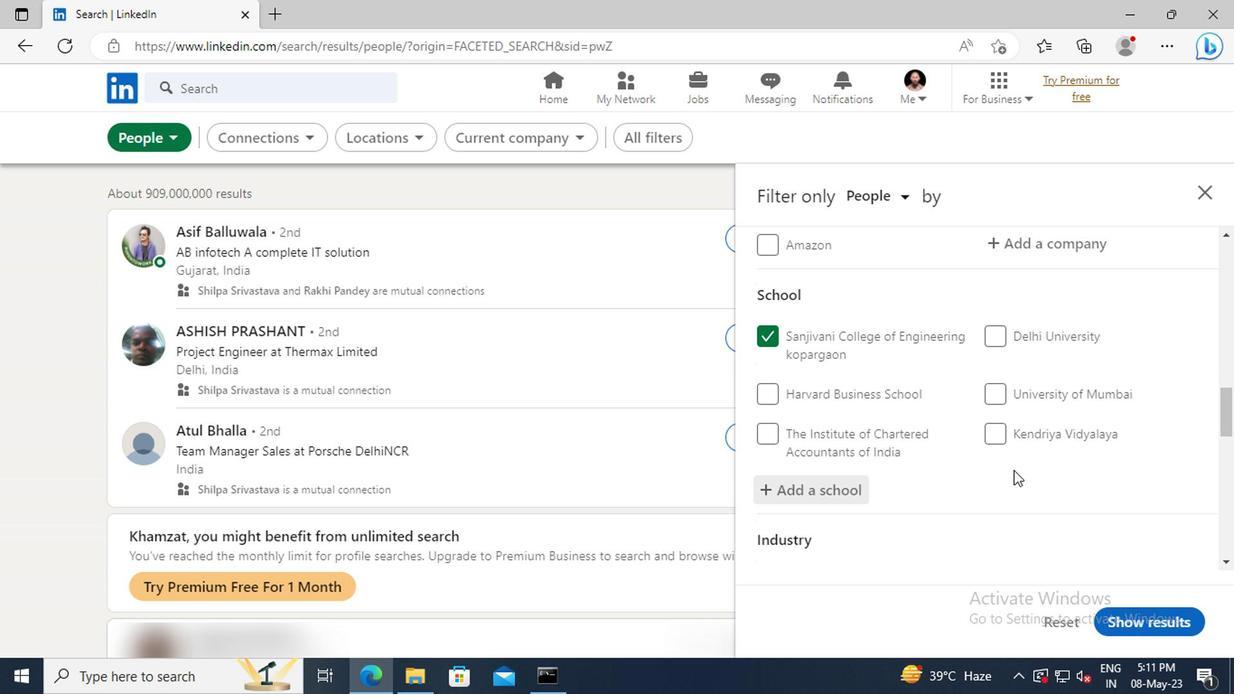 
Action: Mouse moved to (1008, 446)
Screenshot: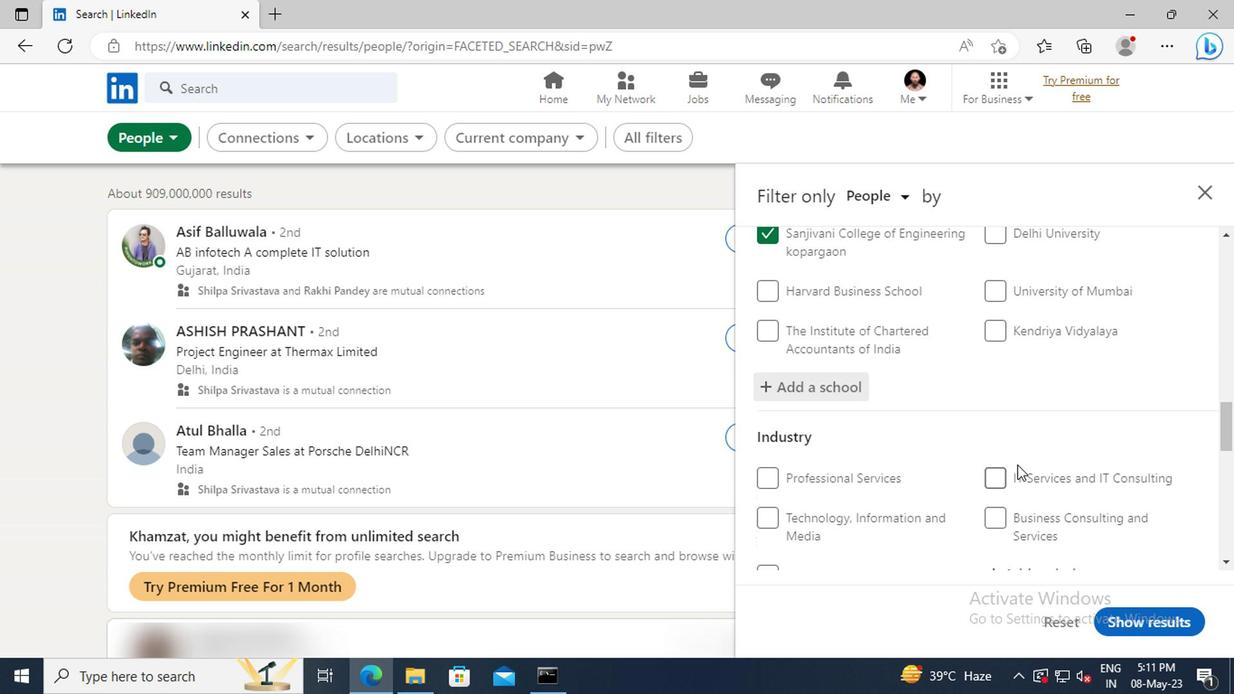 
Action: Mouse scrolled (1008, 444) with delta (0, -1)
Screenshot: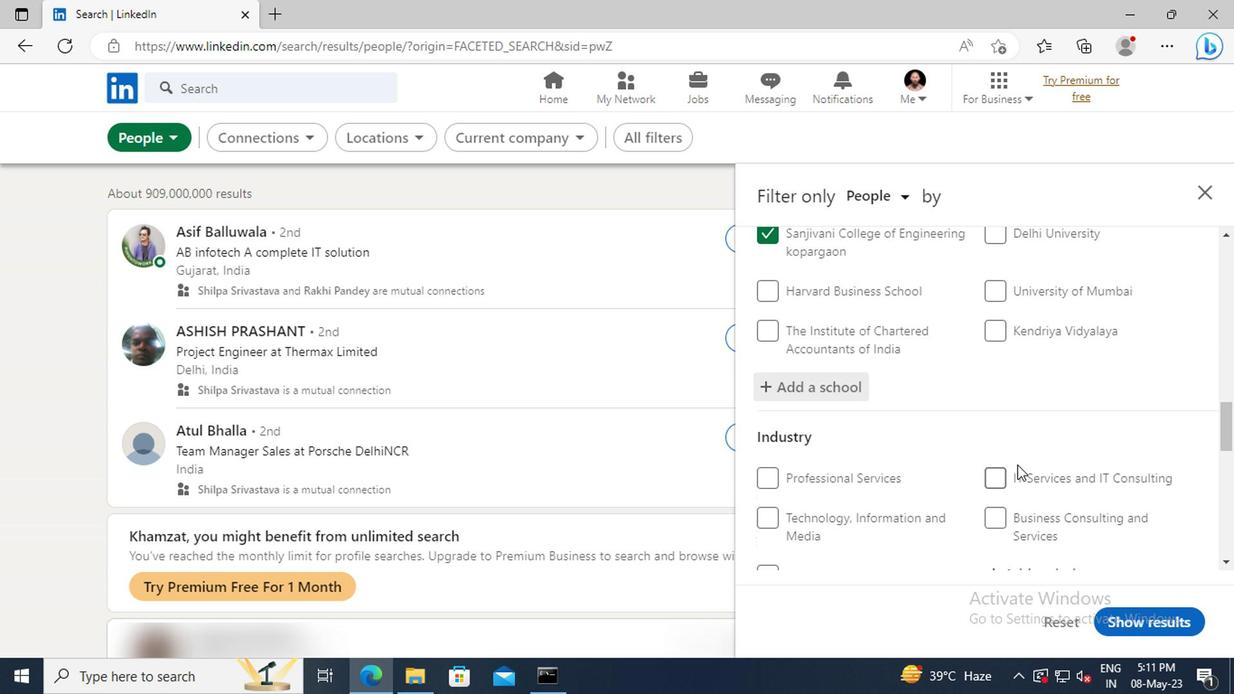 
Action: Mouse moved to (1006, 439)
Screenshot: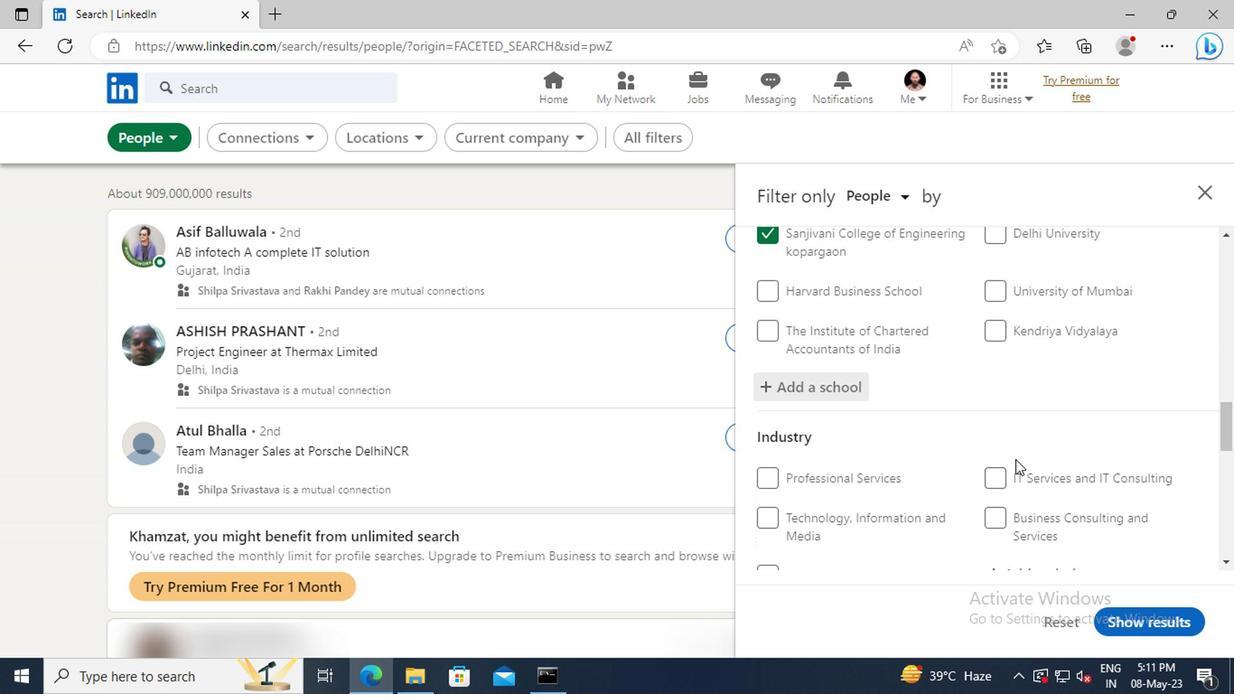 
Action: Mouse scrolled (1006, 439) with delta (0, 0)
Screenshot: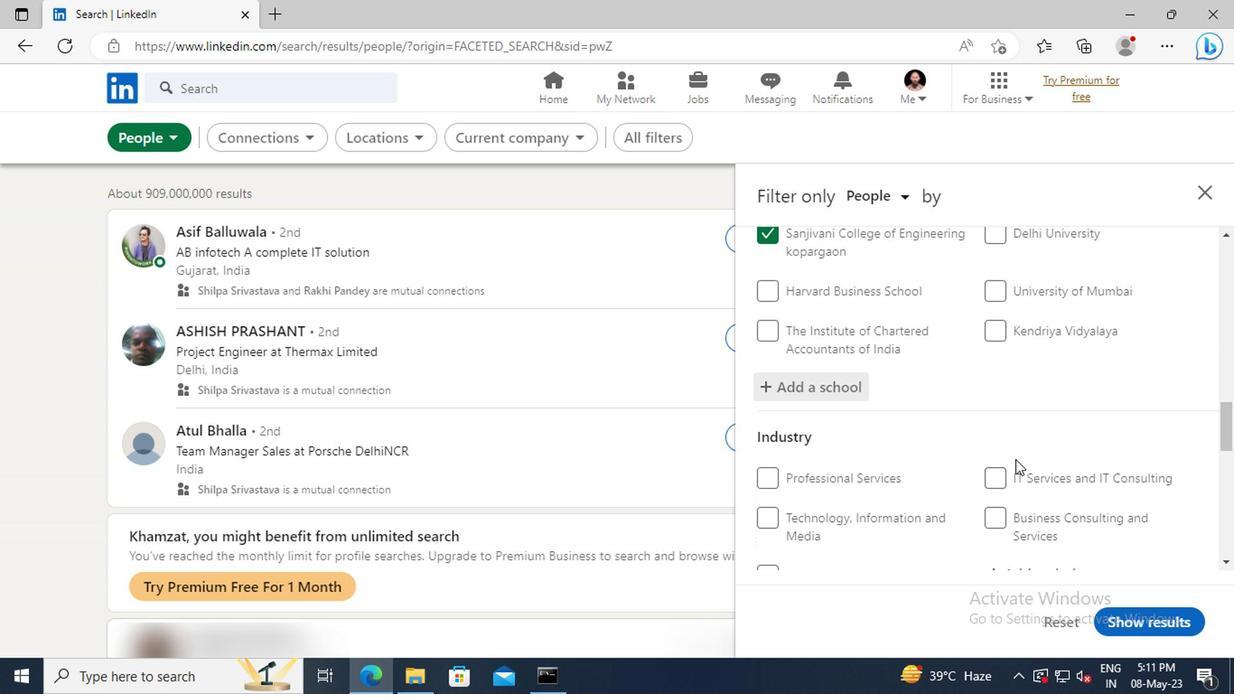 
Action: Mouse moved to (1006, 437)
Screenshot: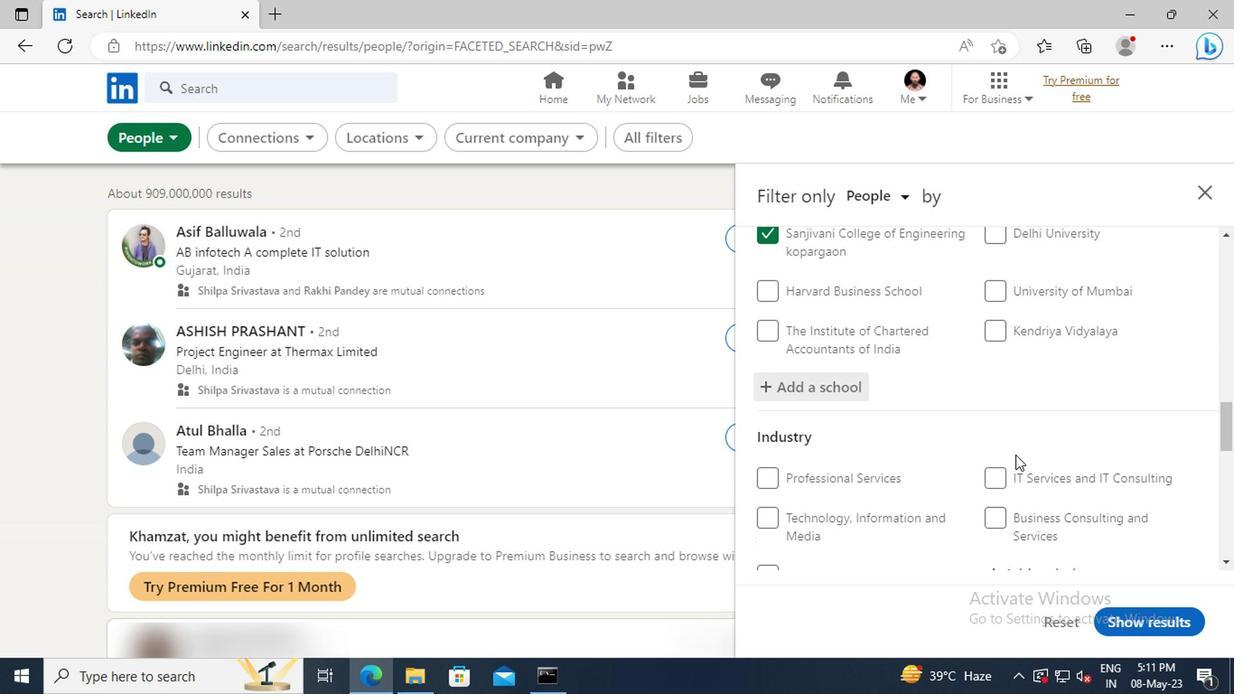 
Action: Mouse scrolled (1006, 437) with delta (0, 0)
Screenshot: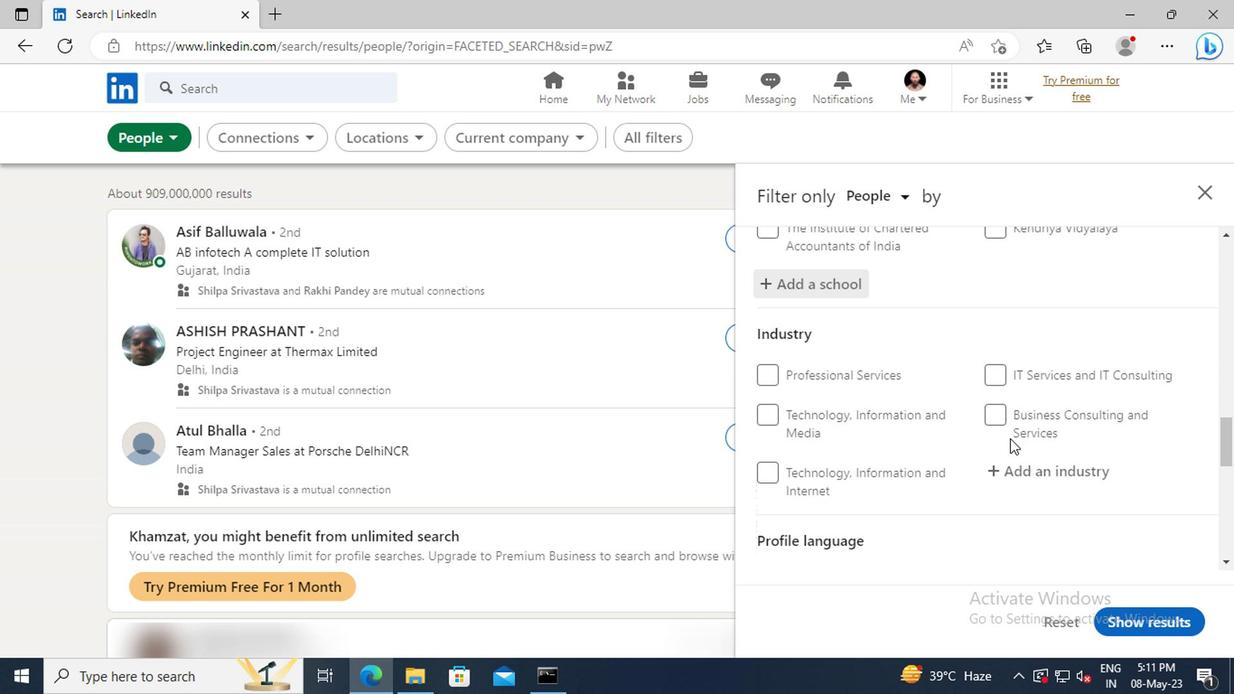 
Action: Mouse moved to (1006, 425)
Screenshot: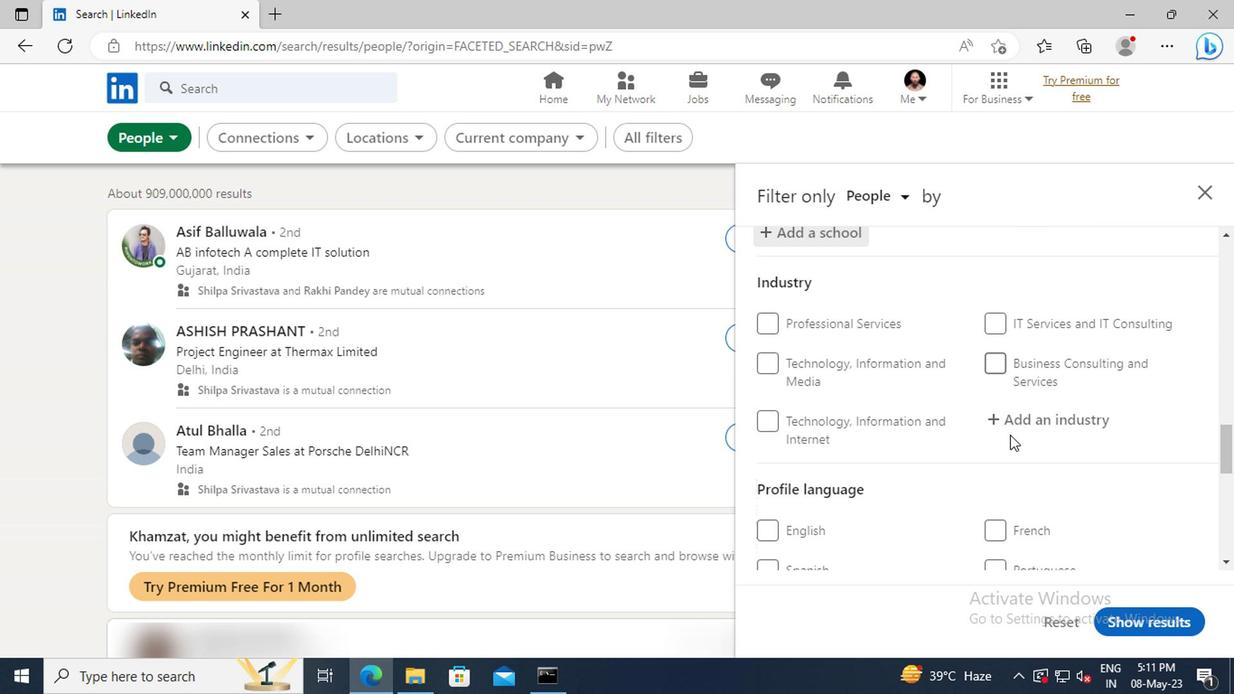 
Action: Mouse pressed left at (1006, 425)
Screenshot: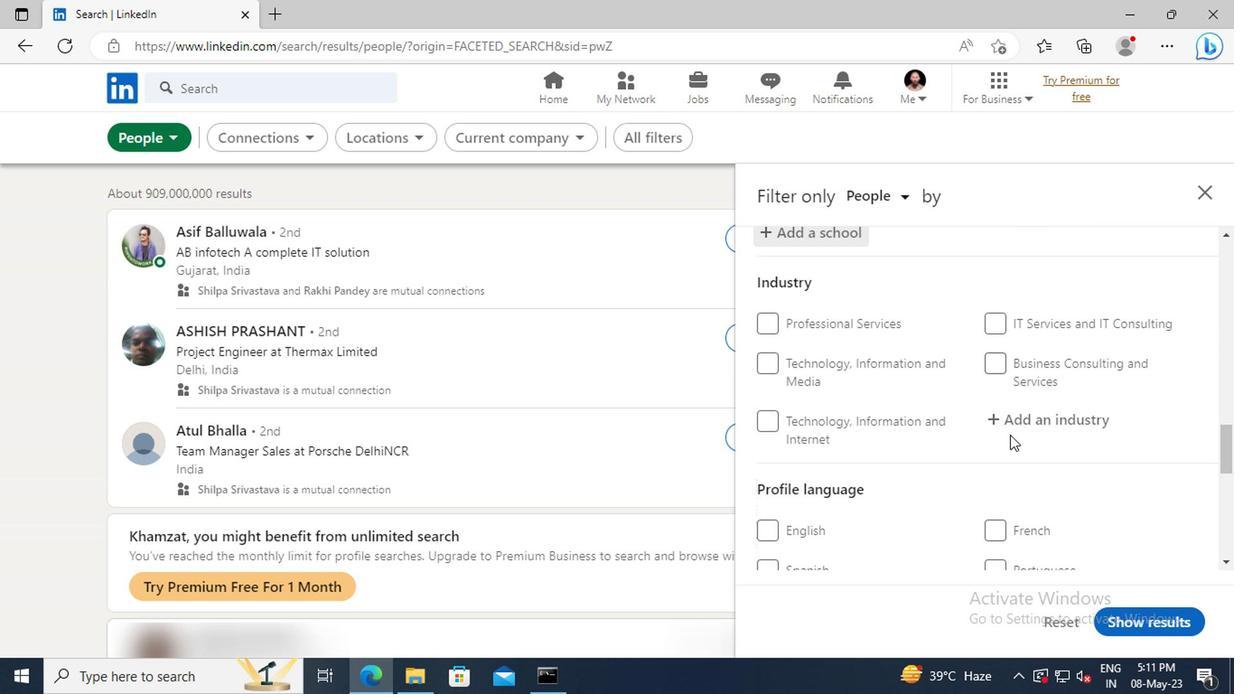 
Action: Mouse moved to (1006, 423)
Screenshot: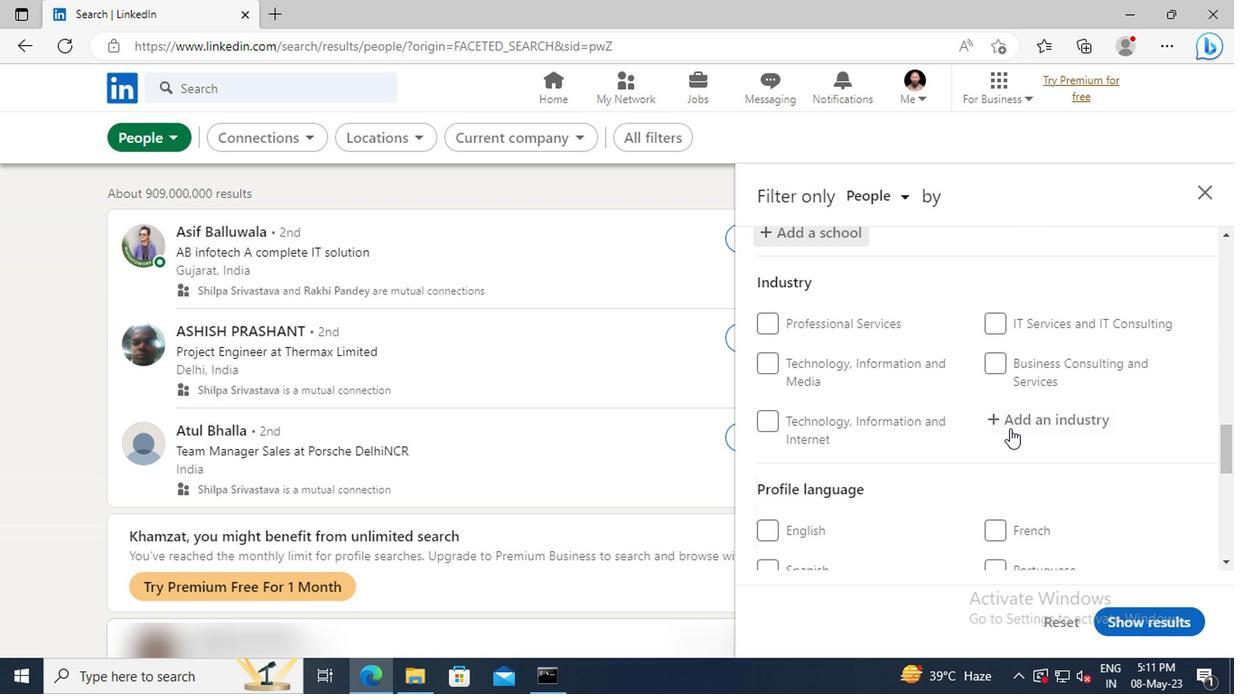 
Action: Key pressed <Key.shift>REA
Screenshot: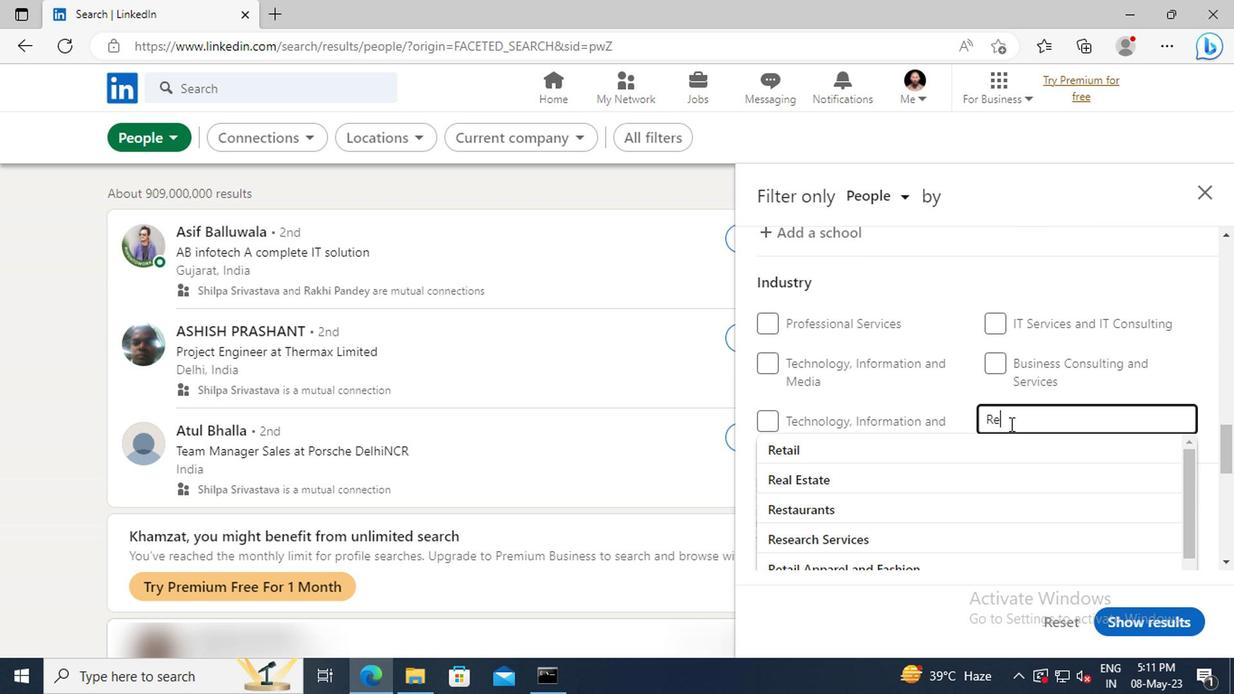 
Action: Mouse moved to (1008, 443)
Screenshot: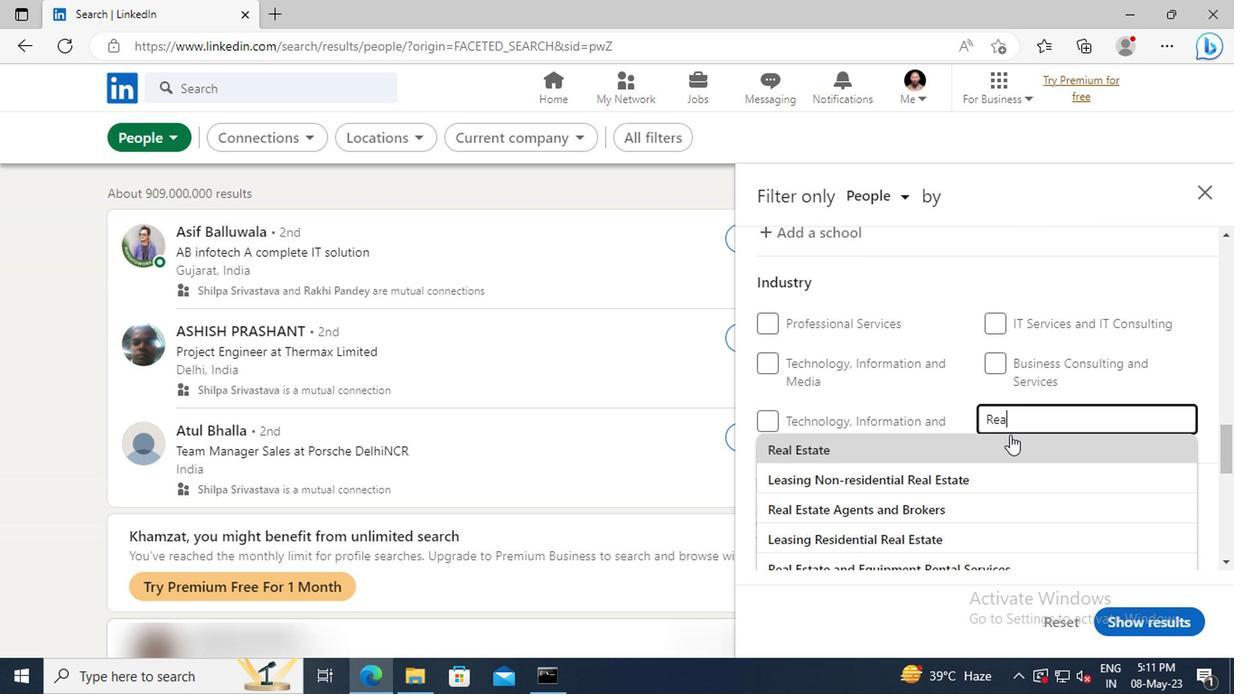 
Action: Mouse pressed left at (1008, 443)
Screenshot: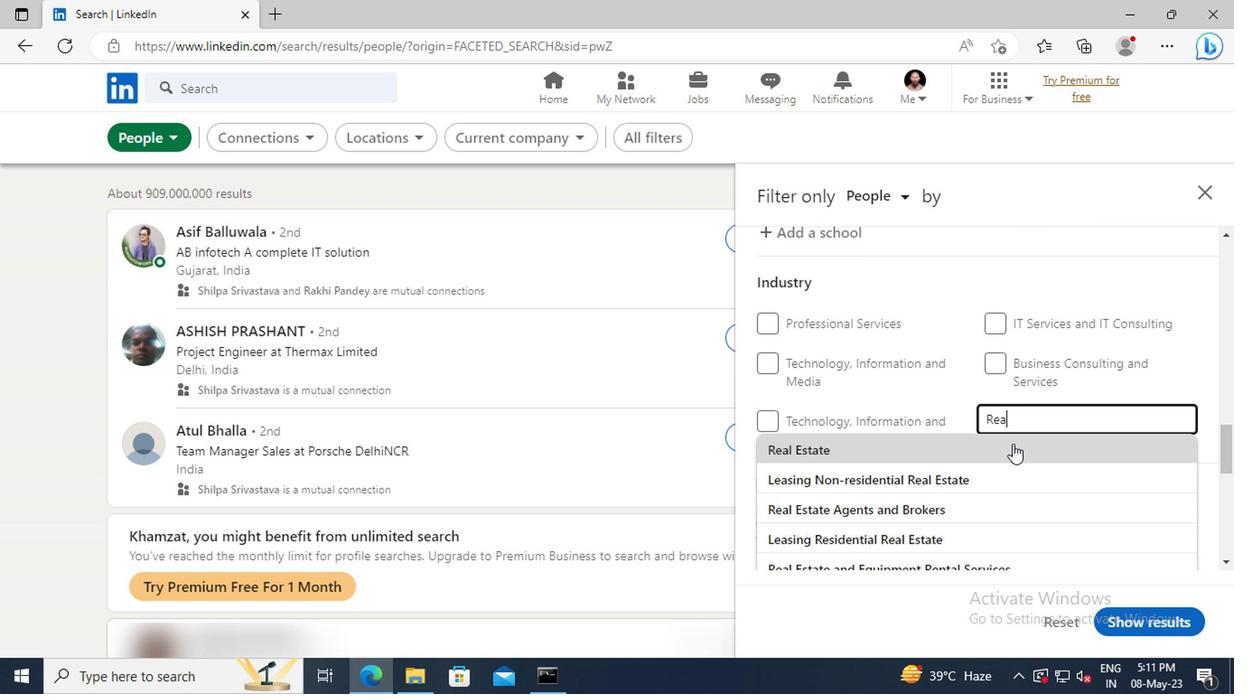 
Action: Mouse scrolled (1008, 442) with delta (0, -1)
Screenshot: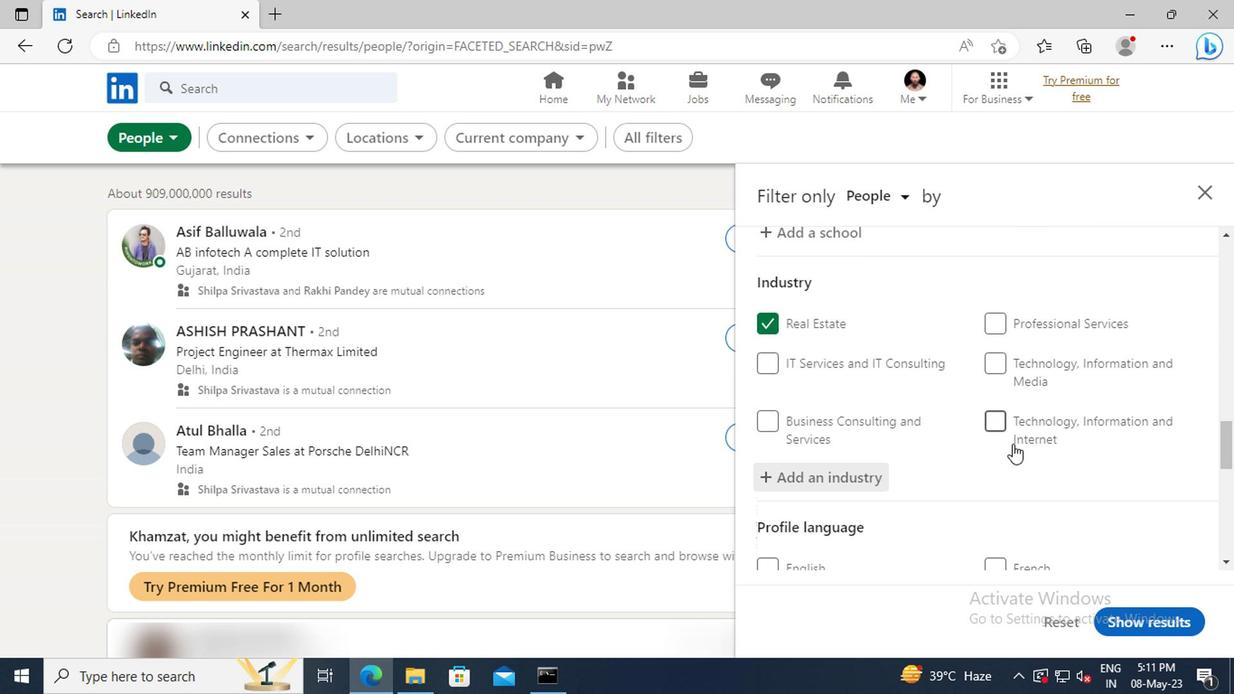 
Action: Mouse moved to (1008, 443)
Screenshot: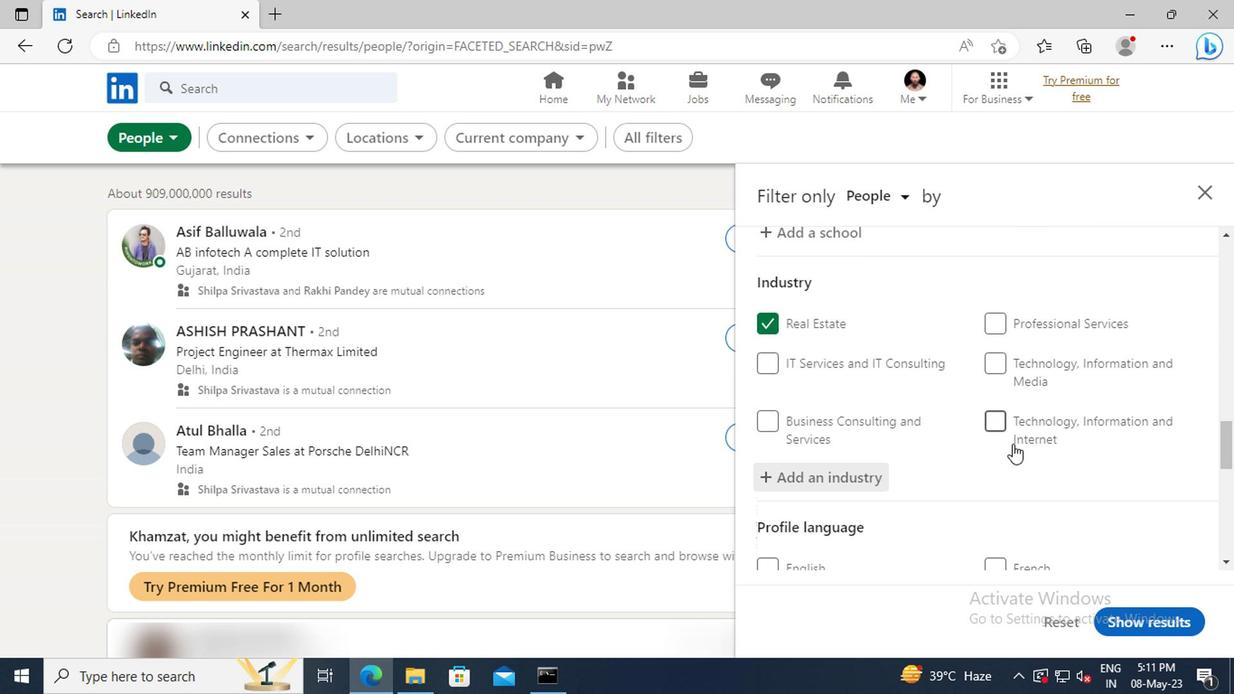 
Action: Mouse scrolled (1008, 442) with delta (0, -1)
Screenshot: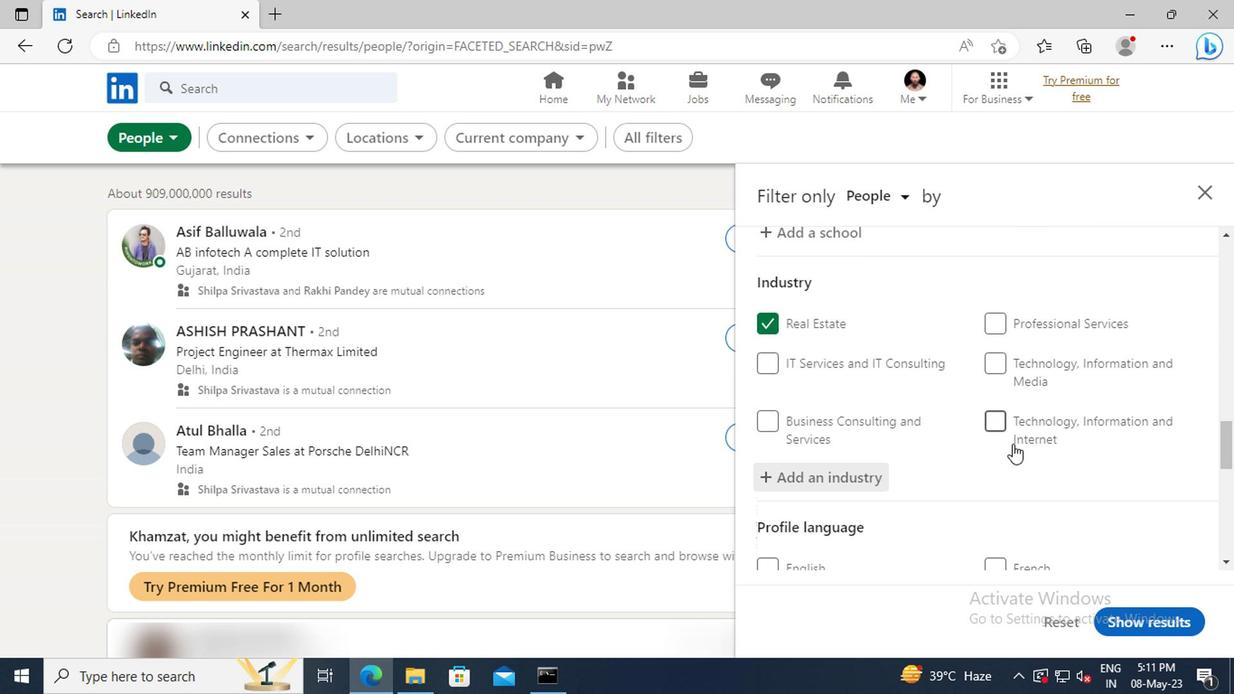 
Action: Mouse moved to (1008, 428)
Screenshot: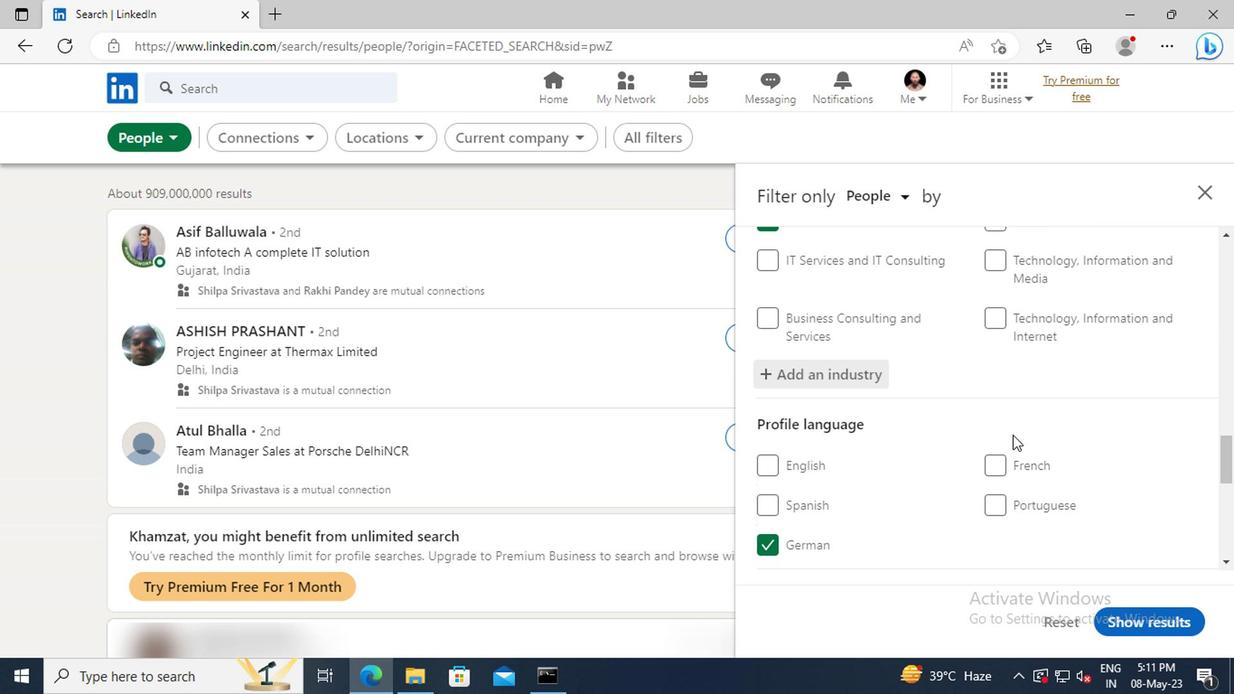 
Action: Mouse scrolled (1008, 428) with delta (0, 0)
Screenshot: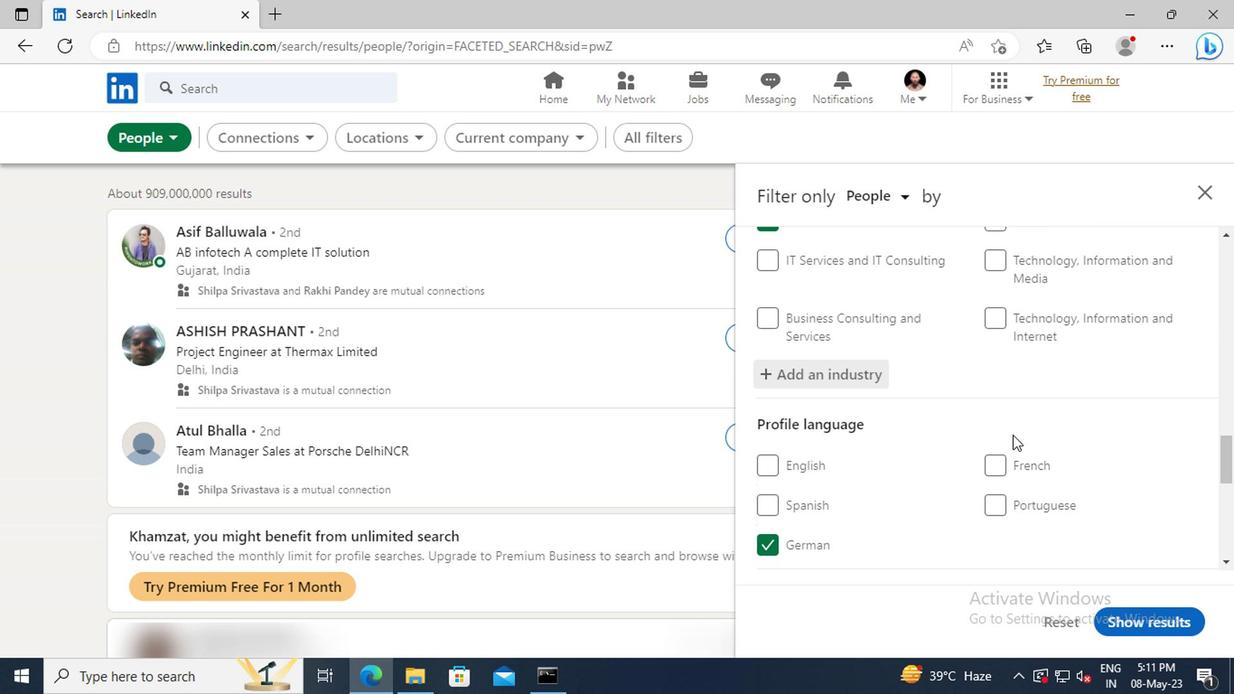 
Action: Mouse moved to (1008, 426)
Screenshot: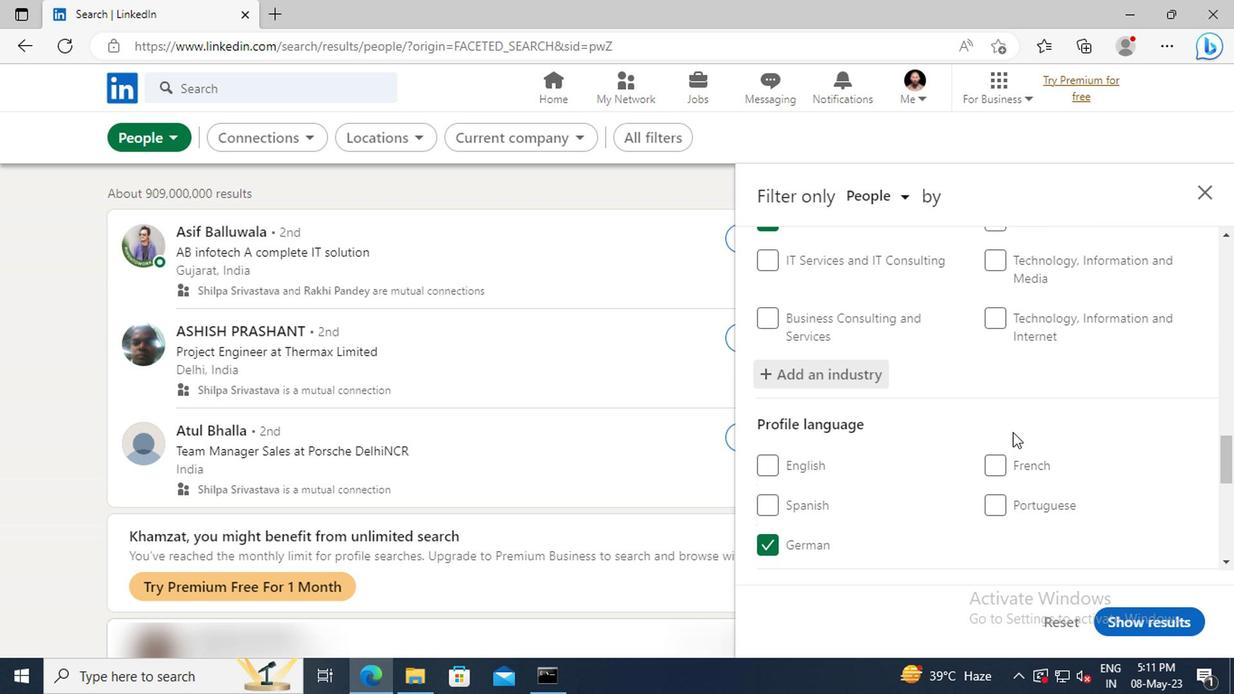 
Action: Mouse scrolled (1008, 425) with delta (0, 0)
Screenshot: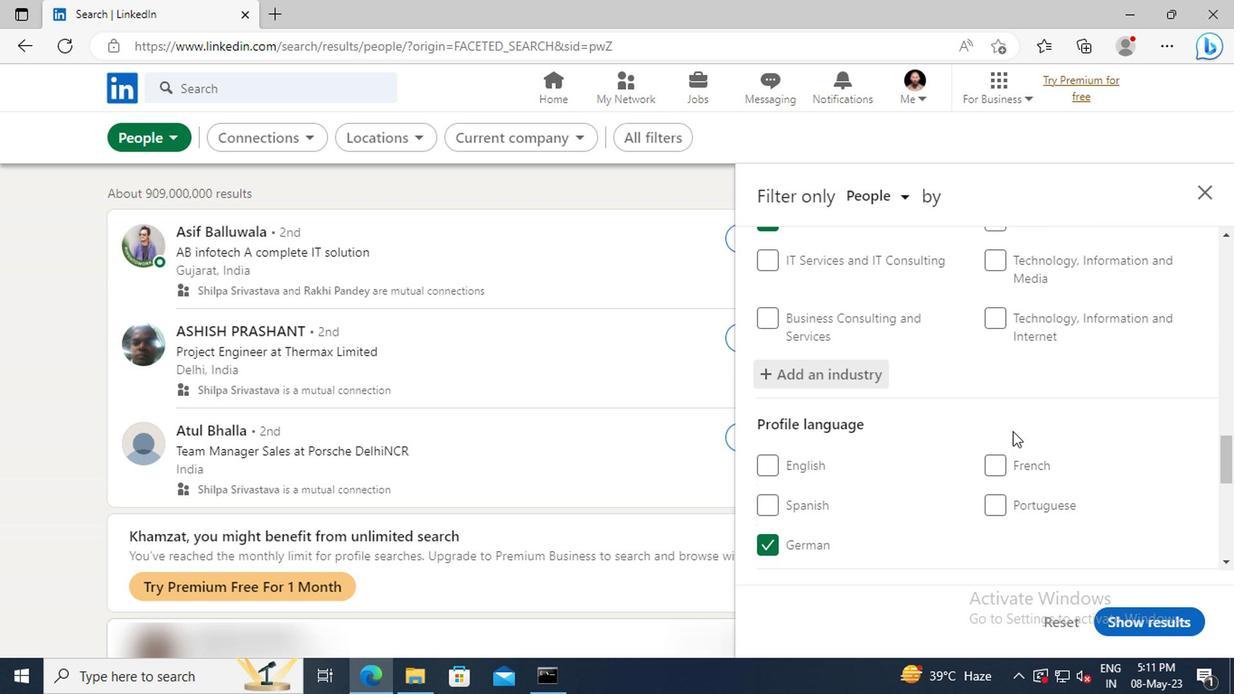 
Action: Mouse moved to (1005, 412)
Screenshot: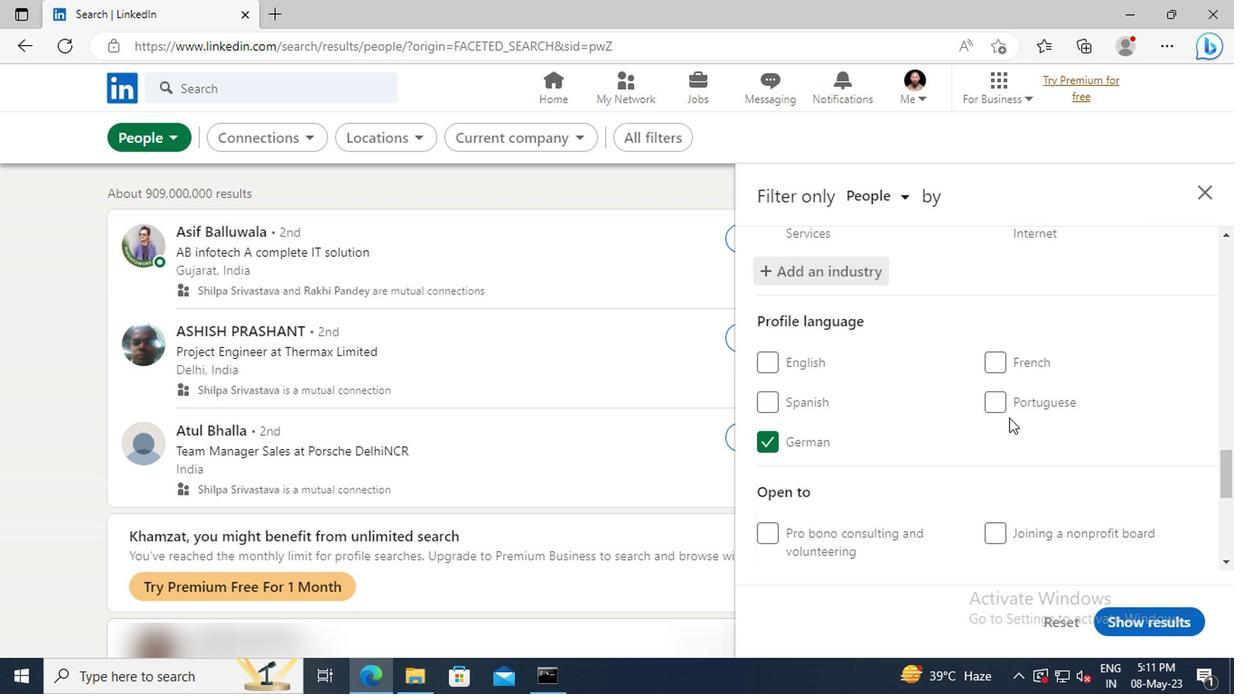 
Action: Mouse scrolled (1005, 412) with delta (0, 0)
Screenshot: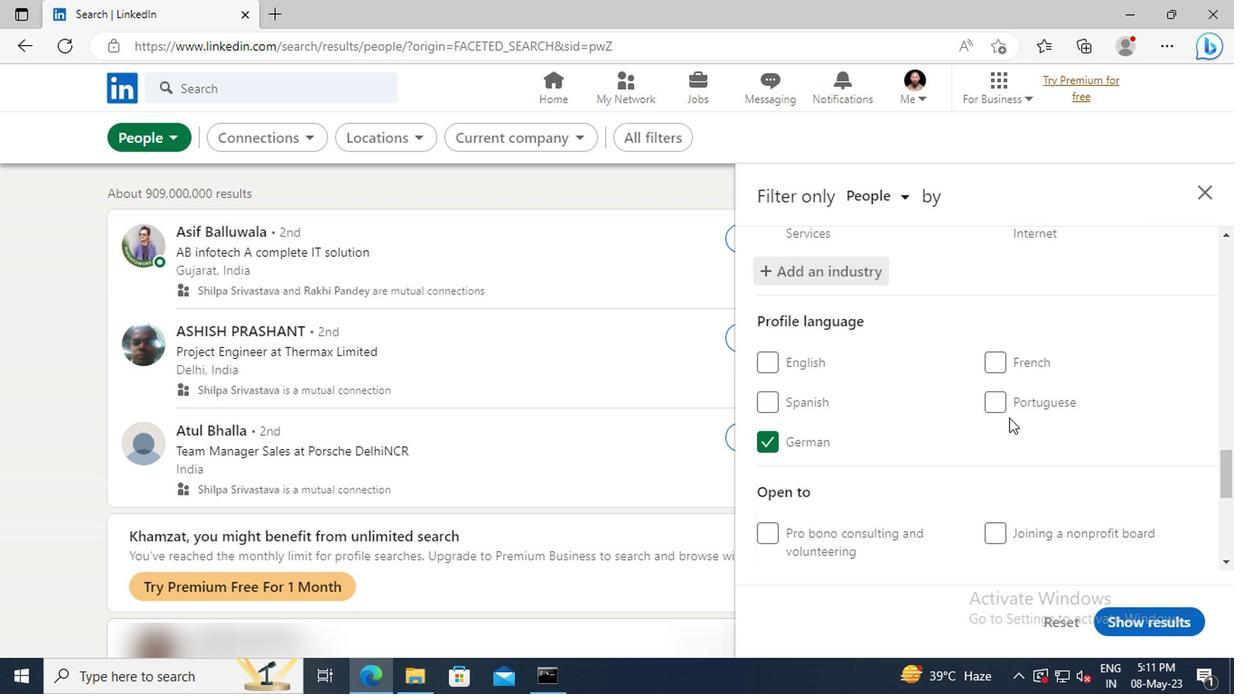 
Action: Mouse moved to (1003, 412)
Screenshot: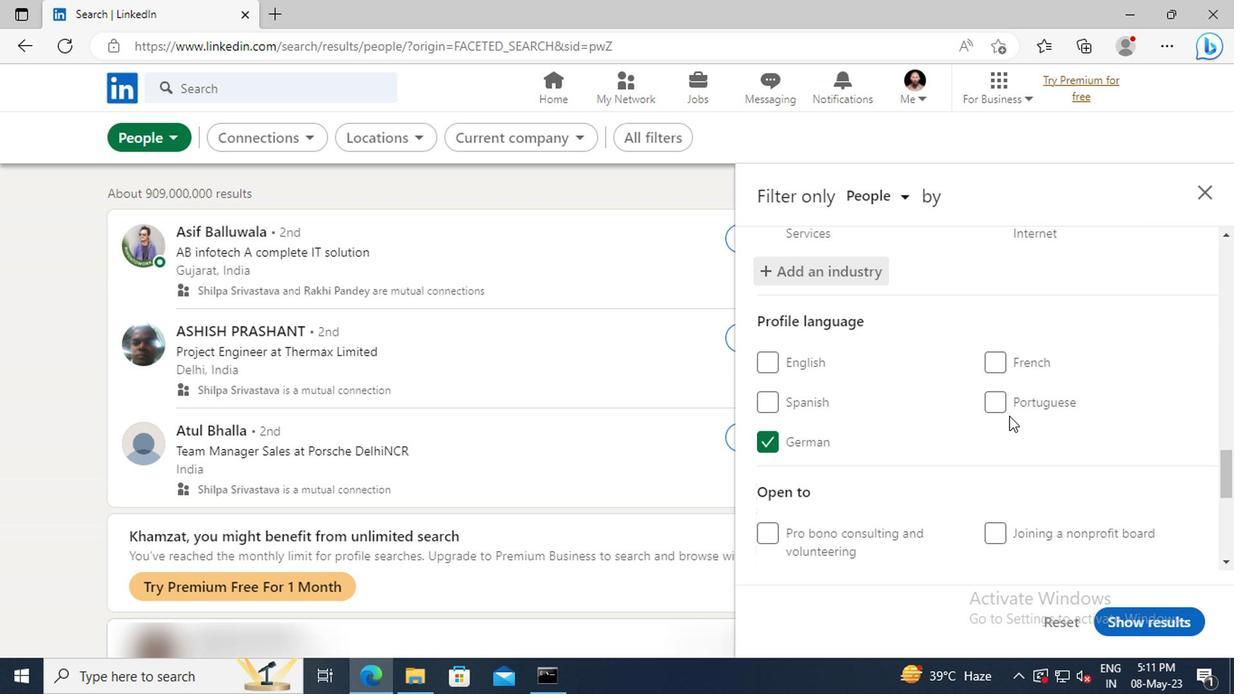 
Action: Mouse scrolled (1003, 411) with delta (0, 0)
Screenshot: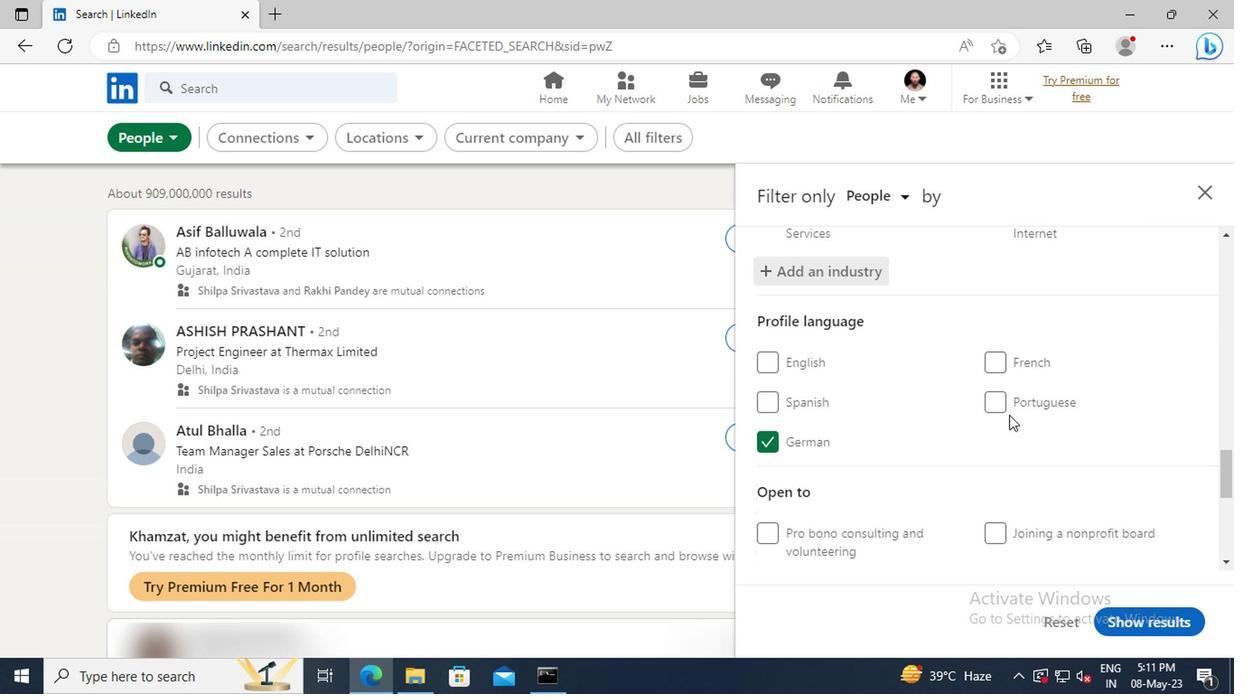 
Action: Mouse moved to (1001, 403)
Screenshot: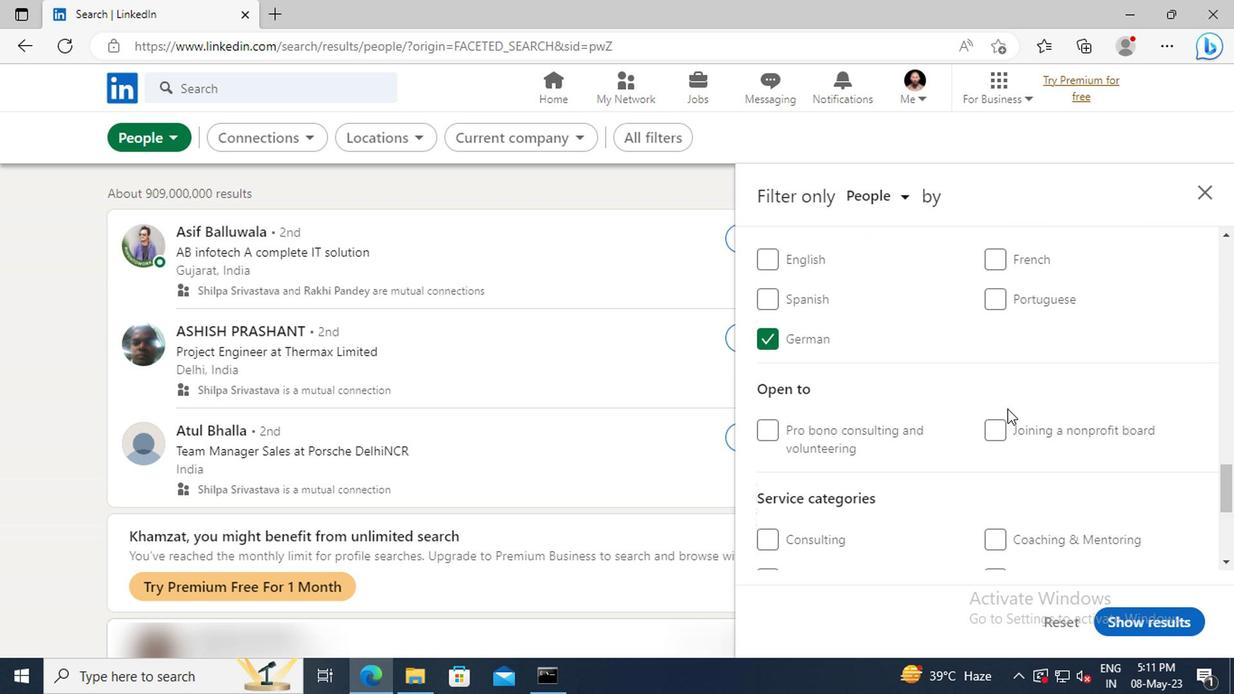 
Action: Mouse scrolled (1001, 402) with delta (0, 0)
Screenshot: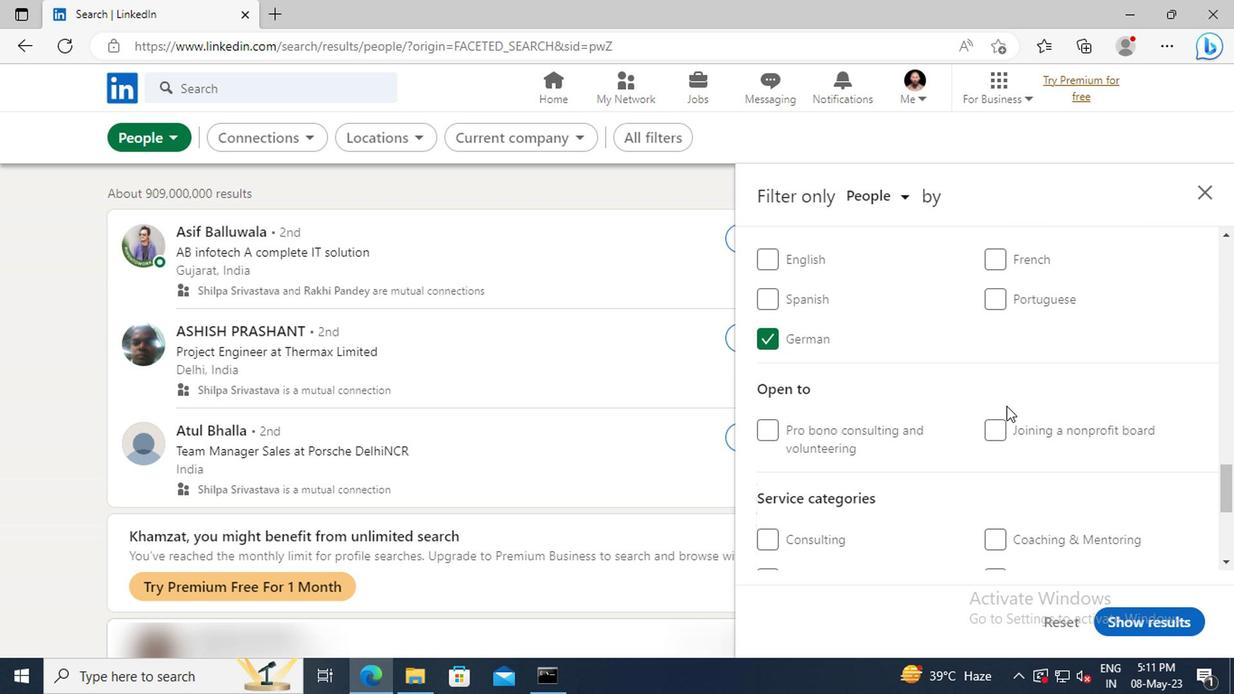 
Action: Mouse scrolled (1001, 402) with delta (0, 0)
Screenshot: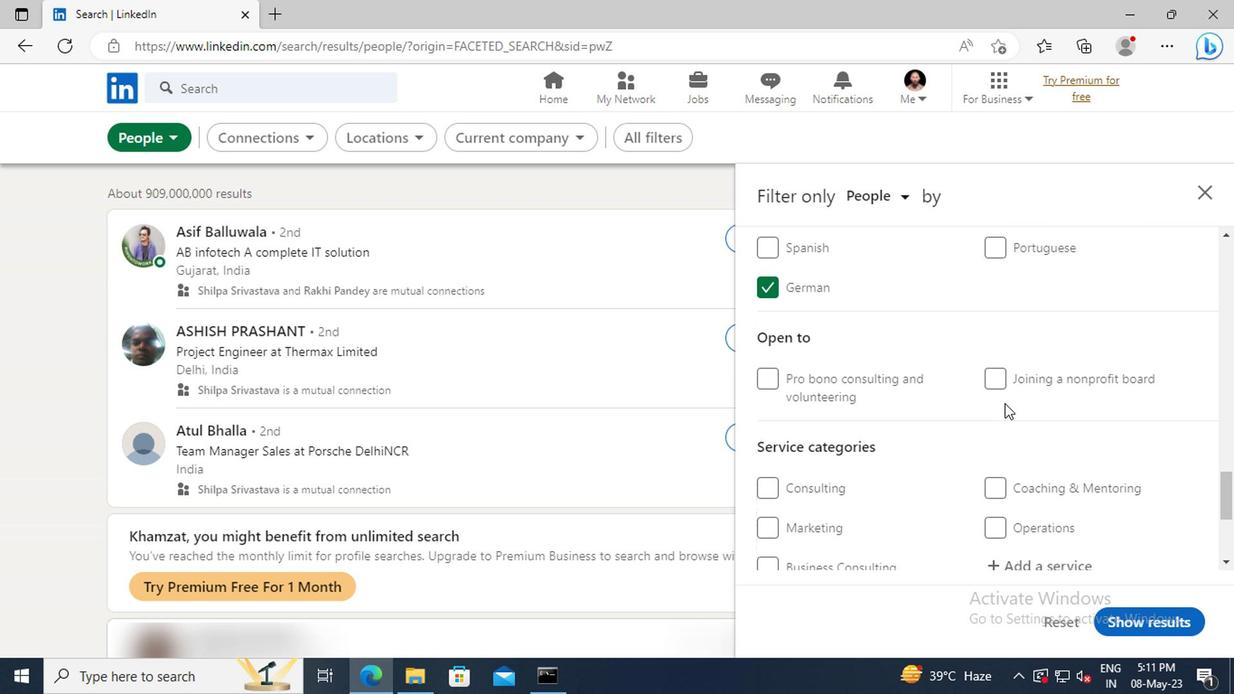 
Action: Mouse scrolled (1001, 402) with delta (0, 0)
Screenshot: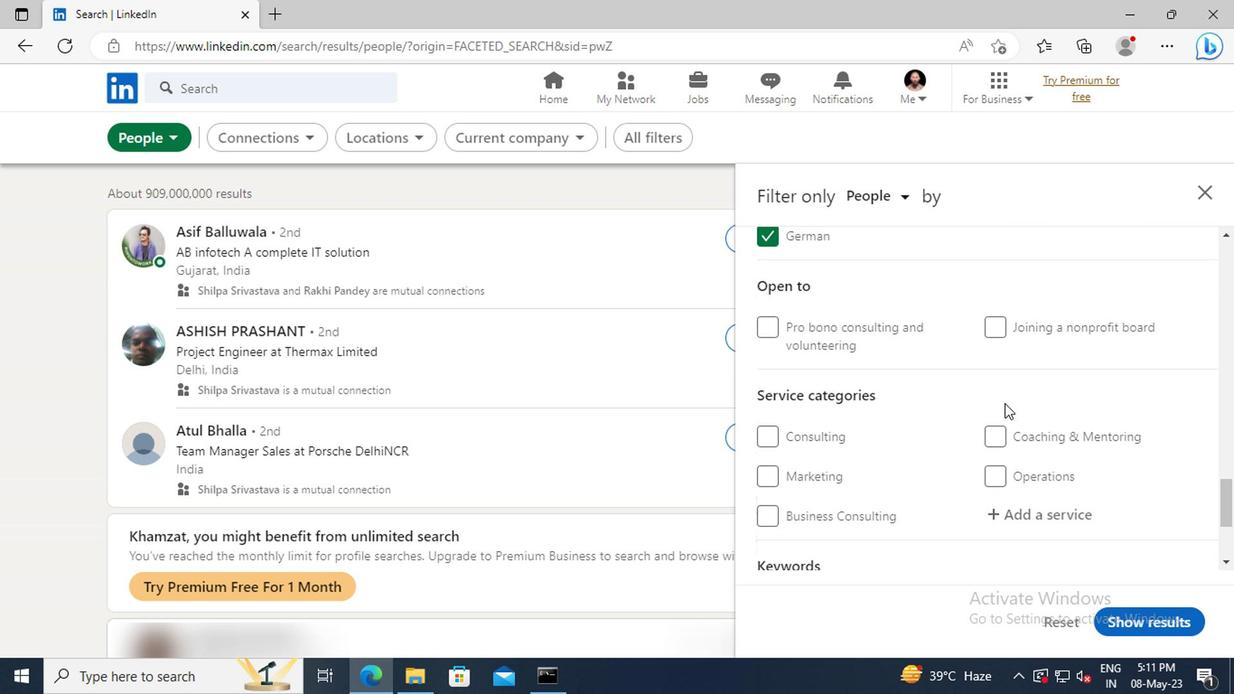 
Action: Mouse scrolled (1001, 402) with delta (0, 0)
Screenshot: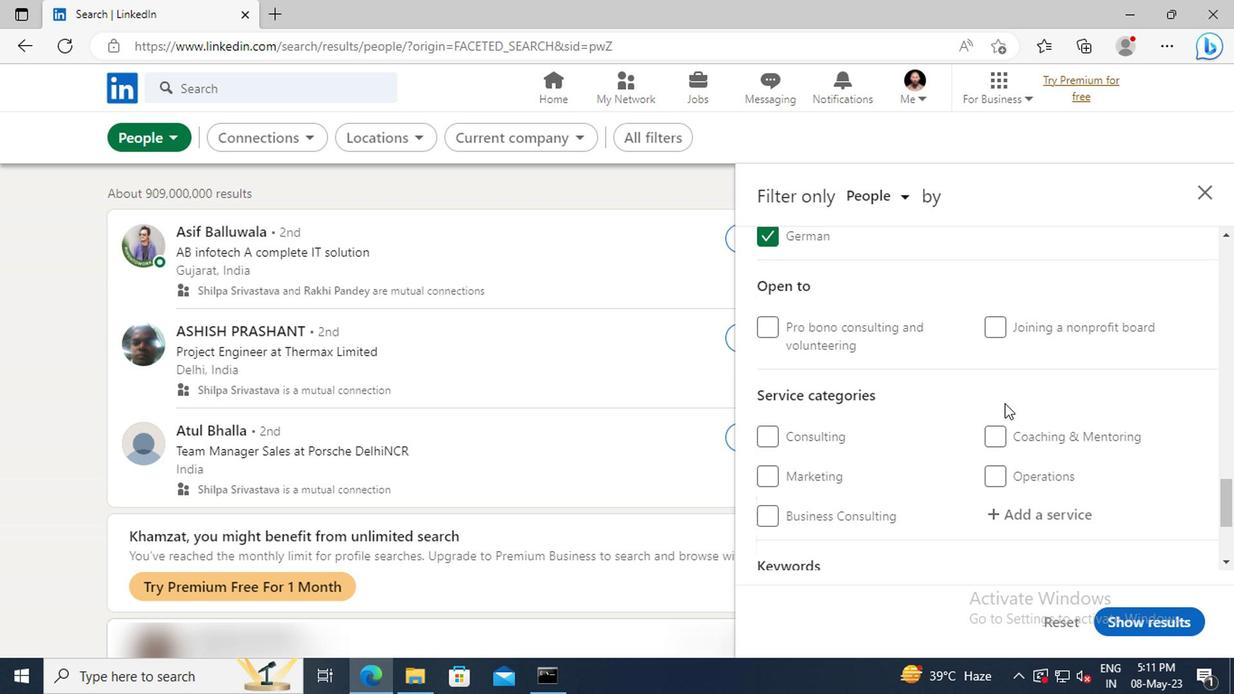 
Action: Mouse moved to (999, 408)
Screenshot: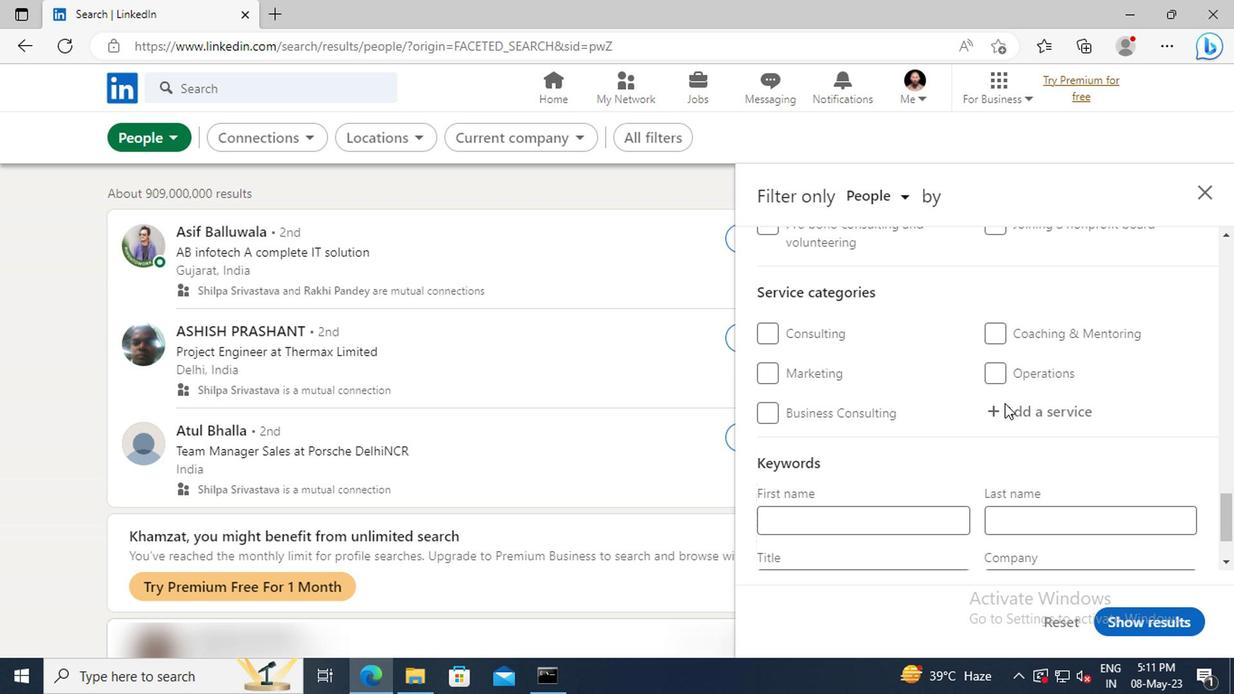 
Action: Mouse pressed left at (999, 408)
Screenshot: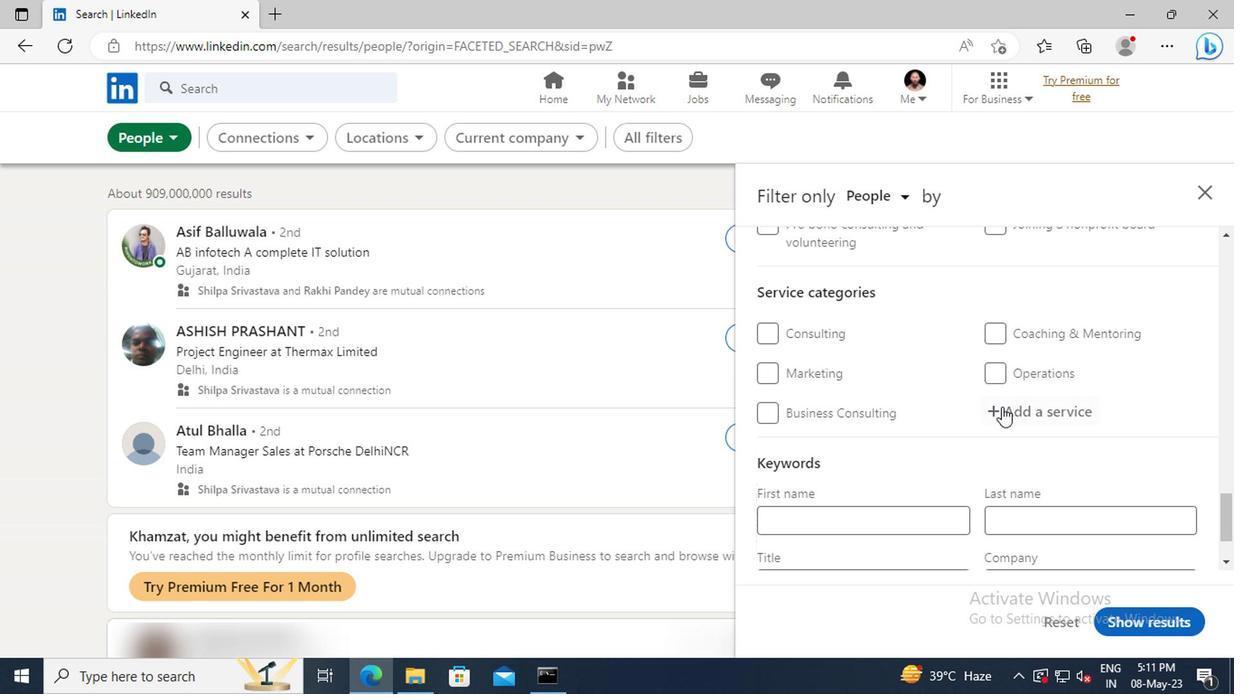 
Action: Key pressed <Key.shift>PROGR
Screenshot: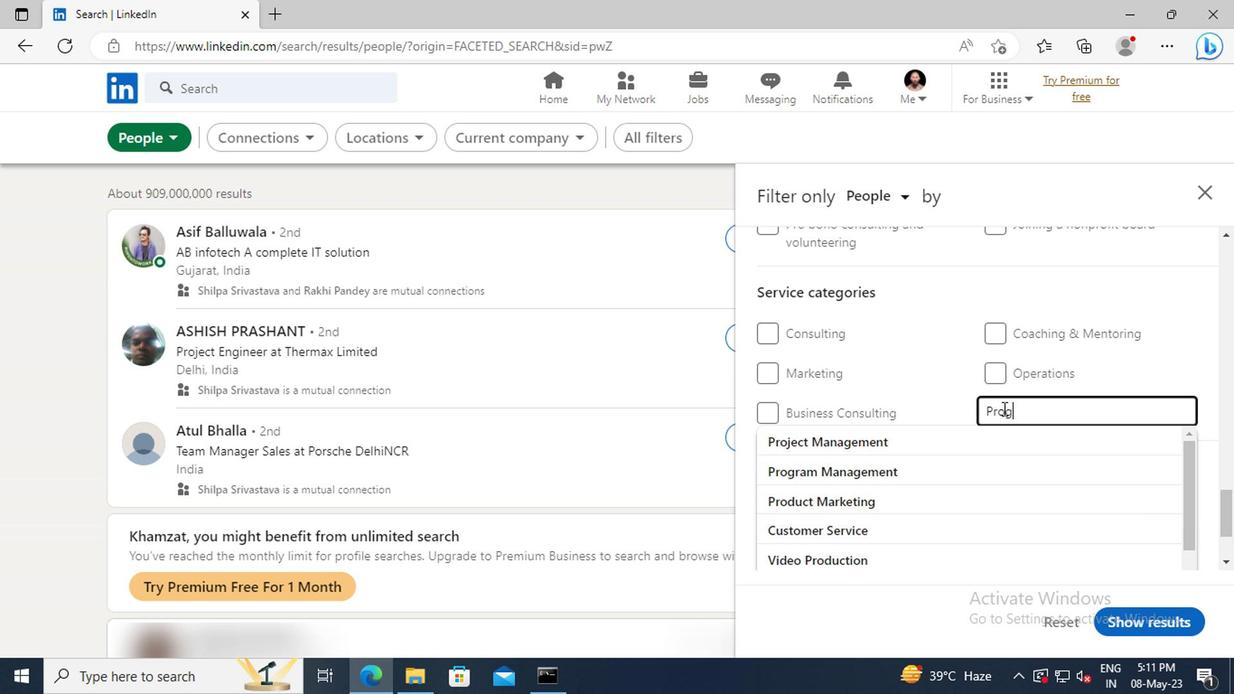 
Action: Mouse moved to (999, 437)
Screenshot: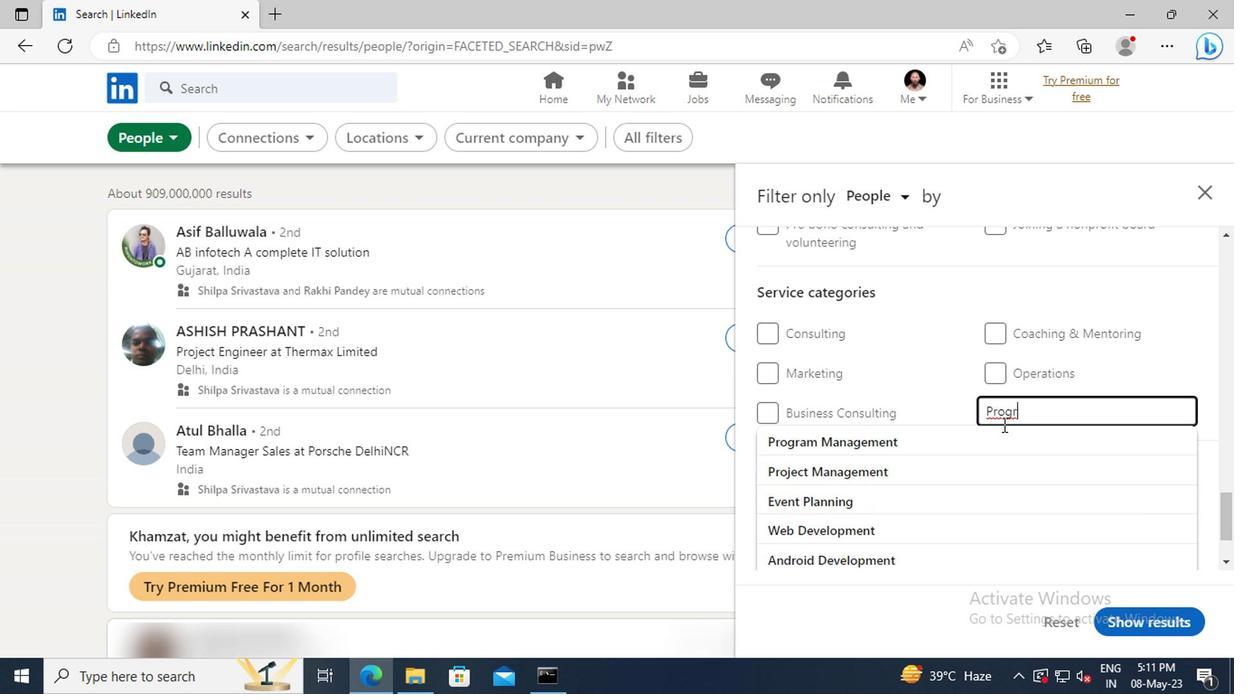 
Action: Mouse pressed left at (999, 437)
Screenshot: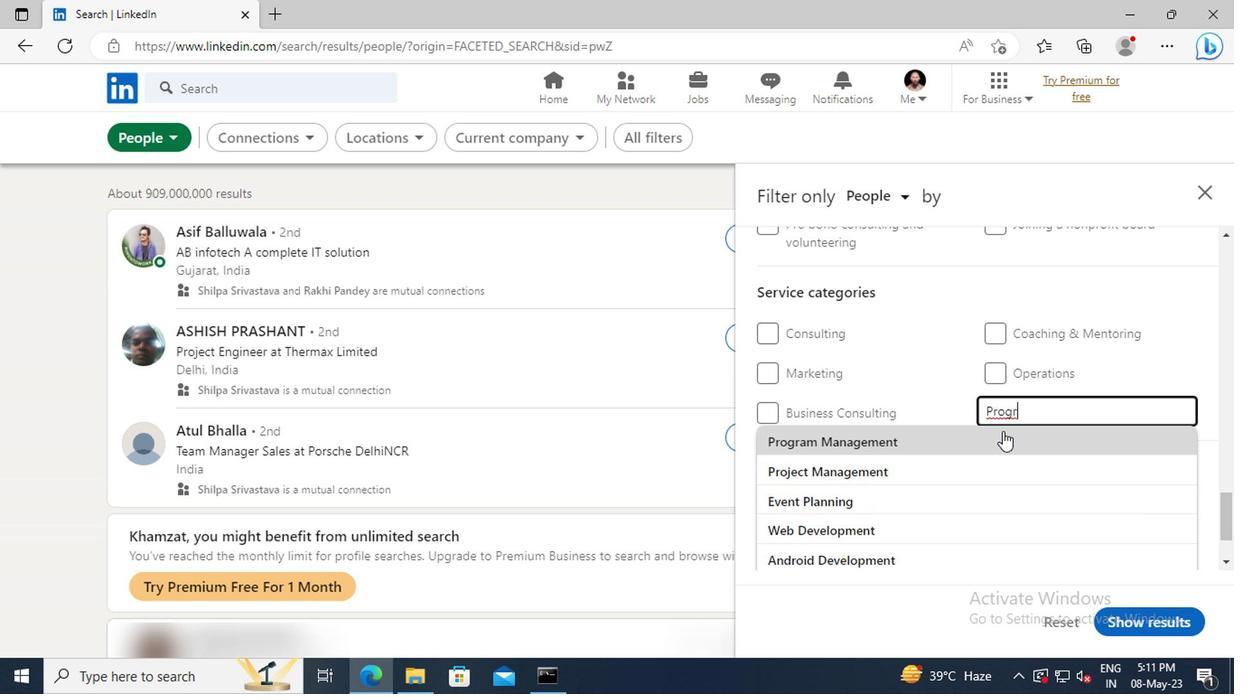 
Action: Mouse scrolled (999, 437) with delta (0, 0)
Screenshot: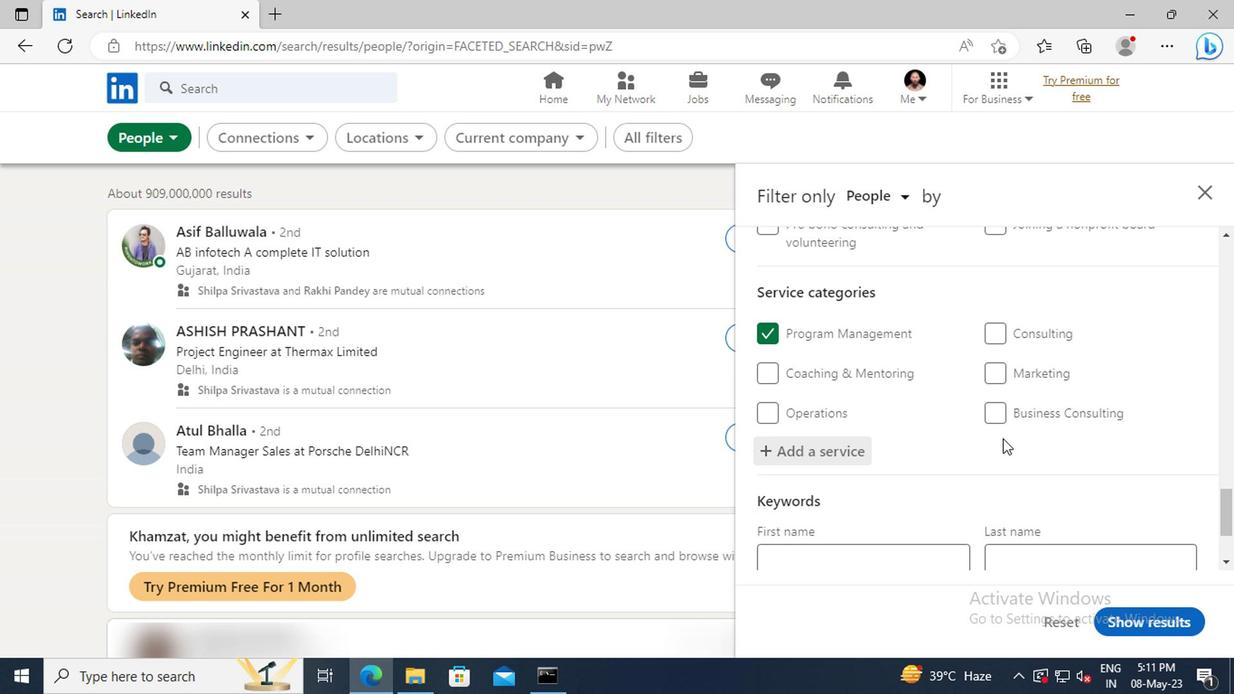 
Action: Mouse scrolled (999, 437) with delta (0, 0)
Screenshot: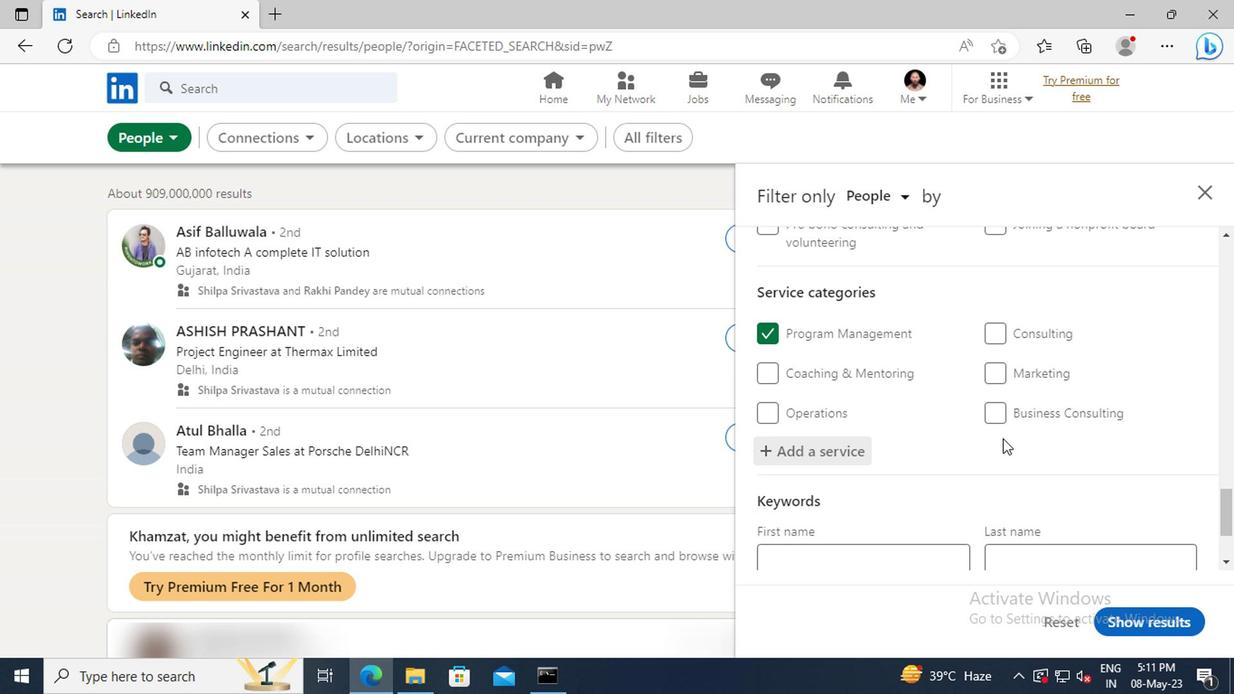 
Action: Mouse scrolled (999, 437) with delta (0, 0)
Screenshot: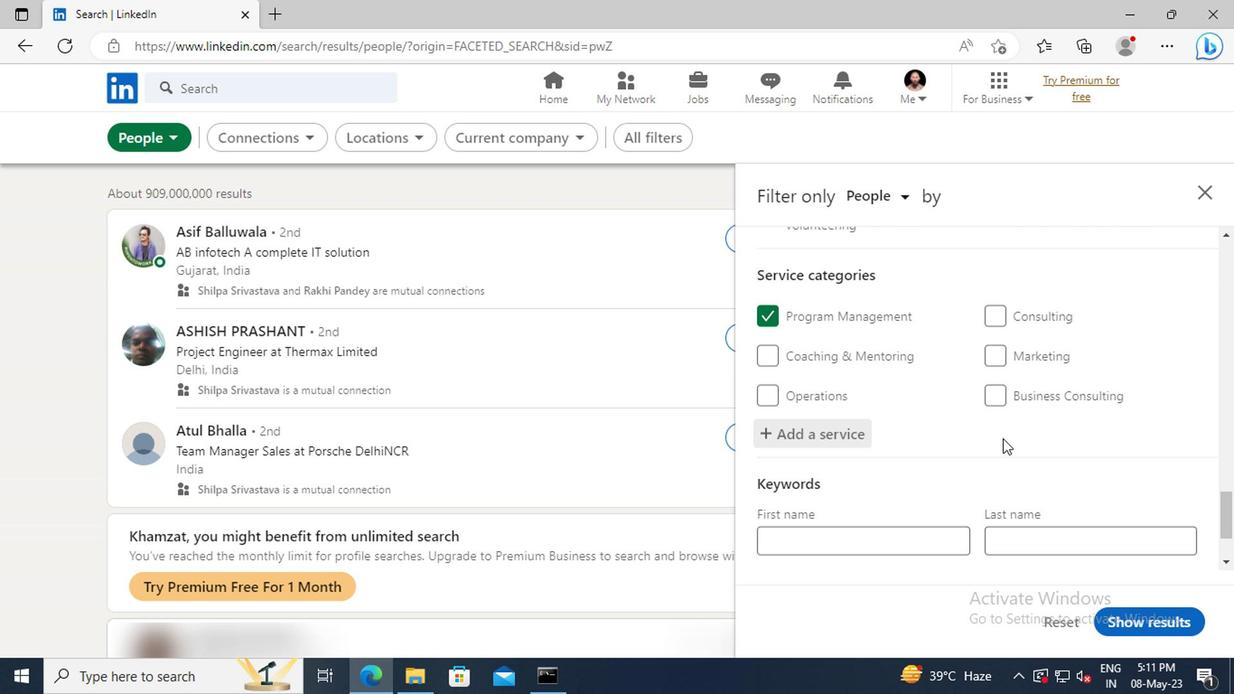 
Action: Mouse scrolled (999, 437) with delta (0, 0)
Screenshot: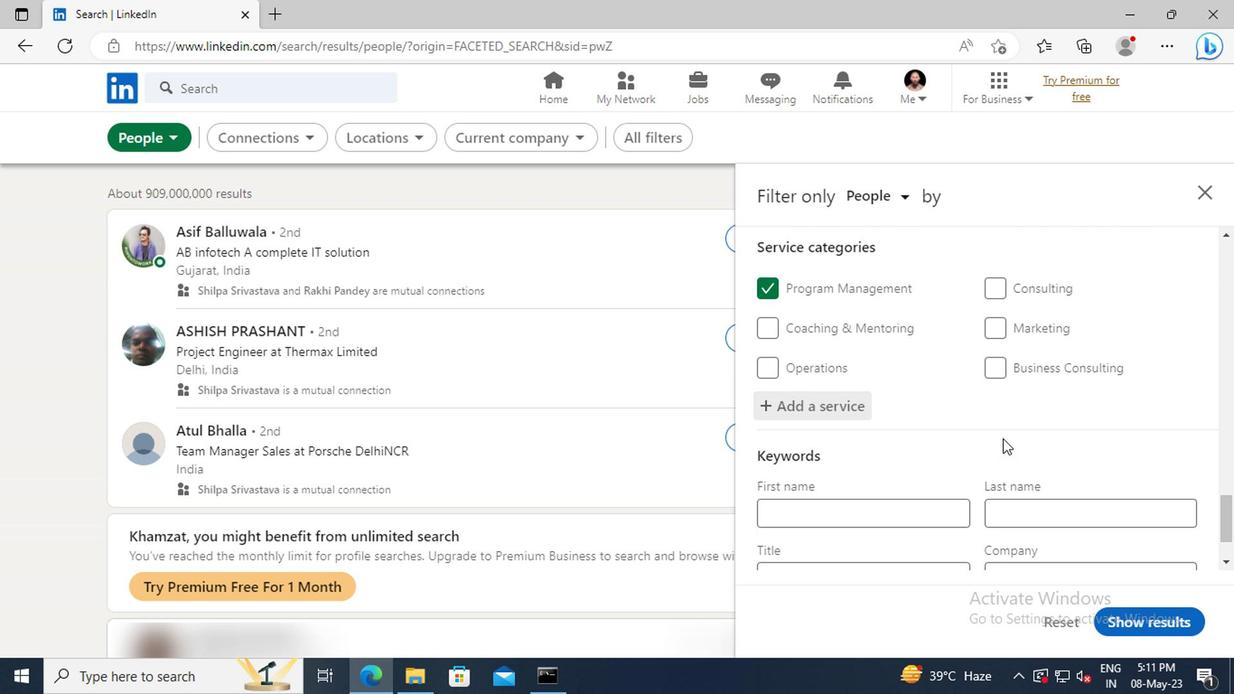 
Action: Mouse moved to (869, 489)
Screenshot: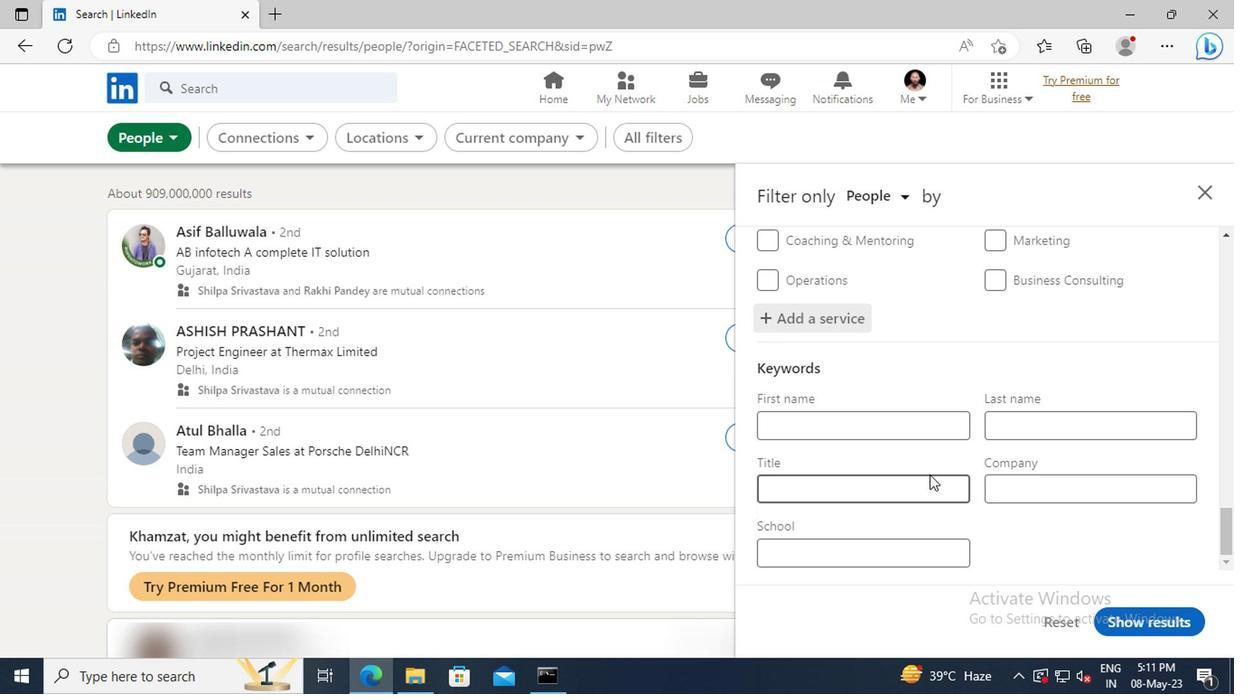 
Action: Mouse pressed left at (869, 489)
Screenshot: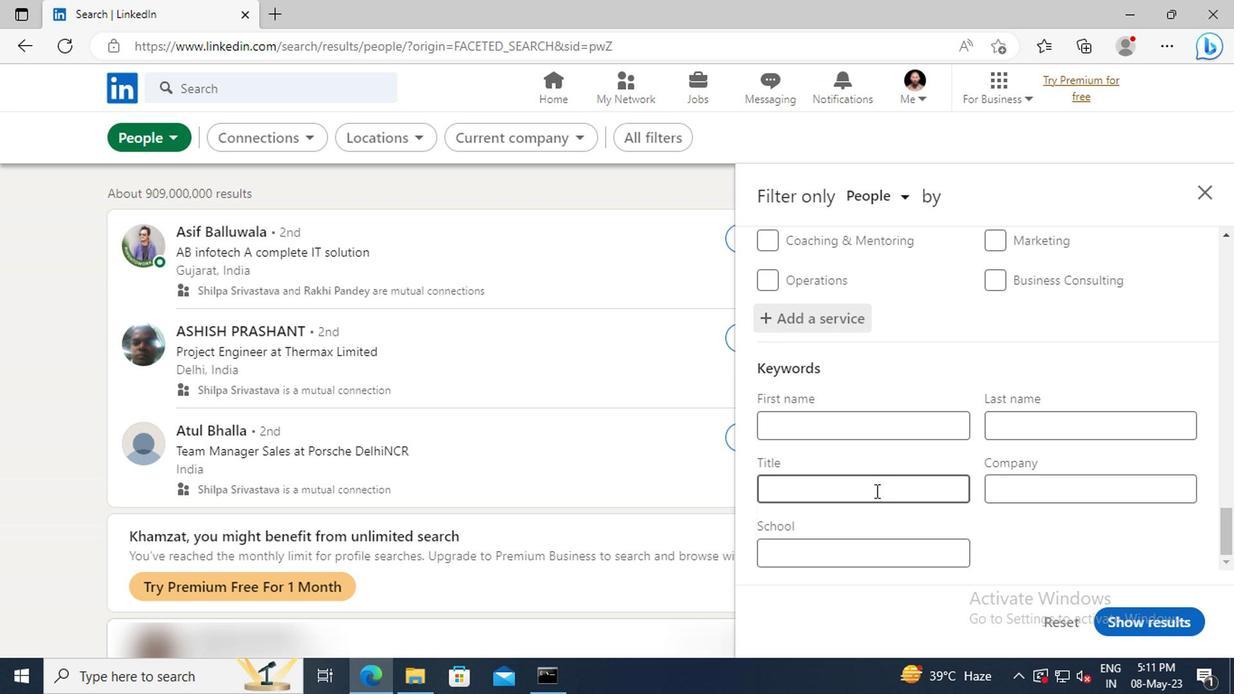 
Action: Key pressed <Key.shift>TELEWORK<Key.space><Key.shift>NURSE/<Key.shift>DOCTOR<Key.enter>
Screenshot: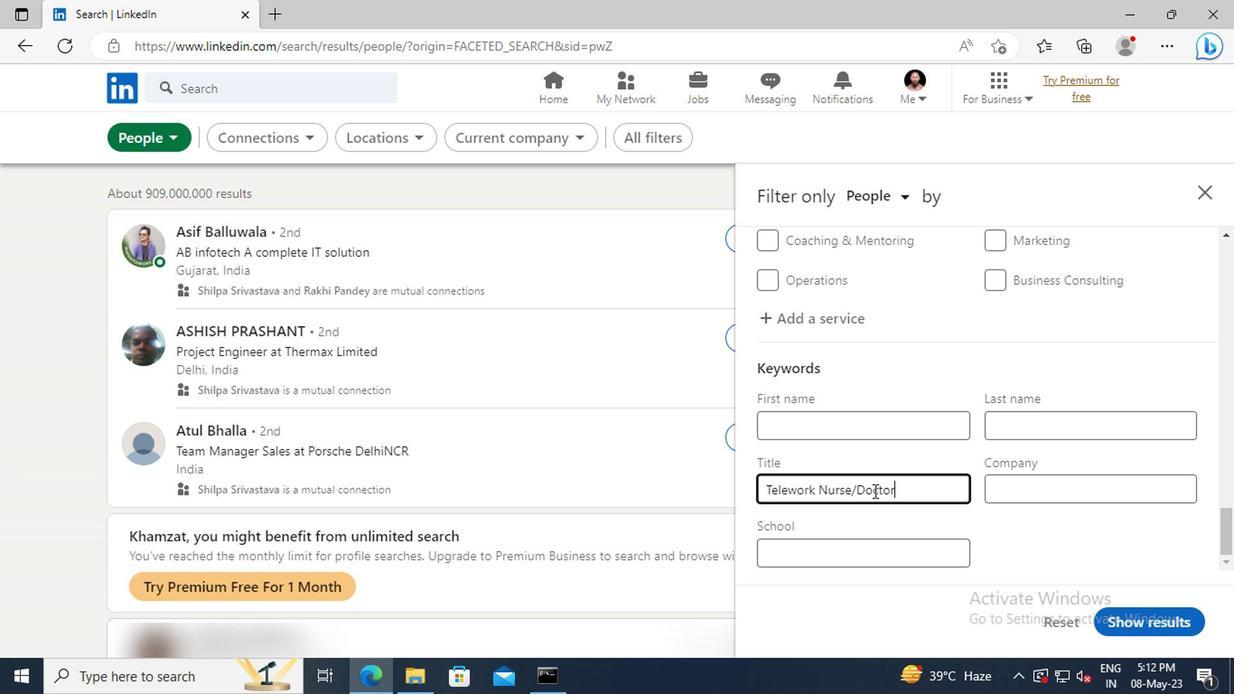 
Action: Mouse moved to (1121, 610)
Screenshot: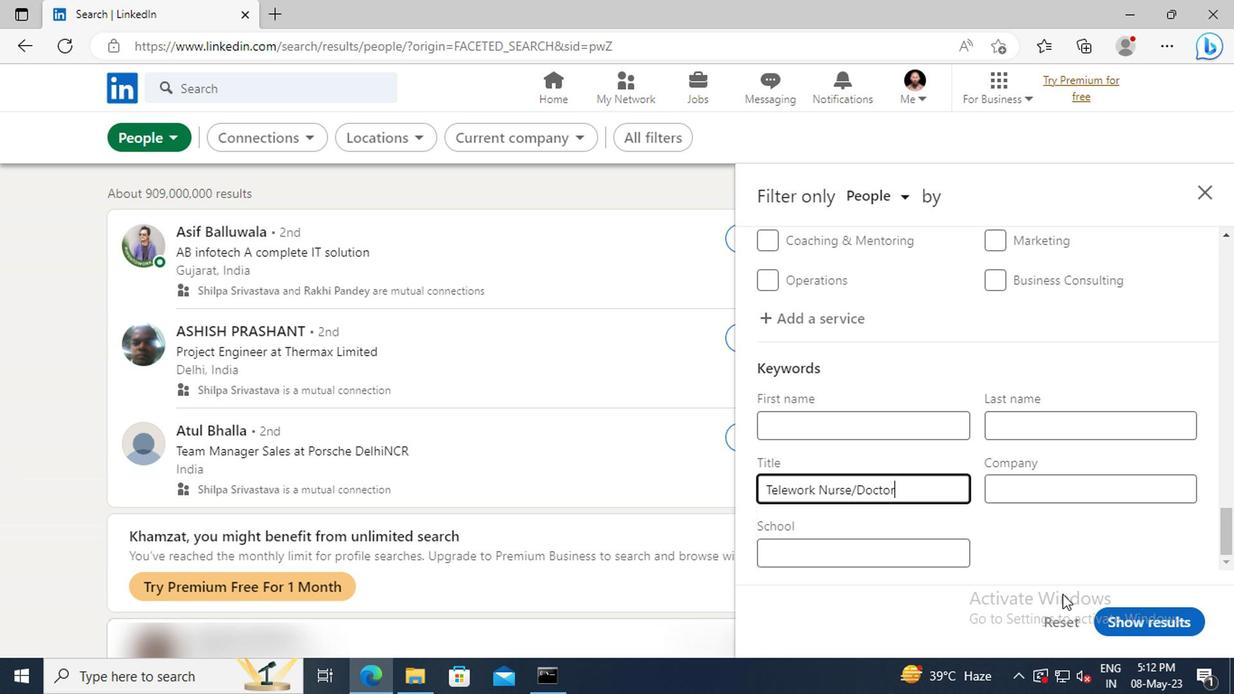 
Action: Mouse pressed left at (1121, 610)
Screenshot: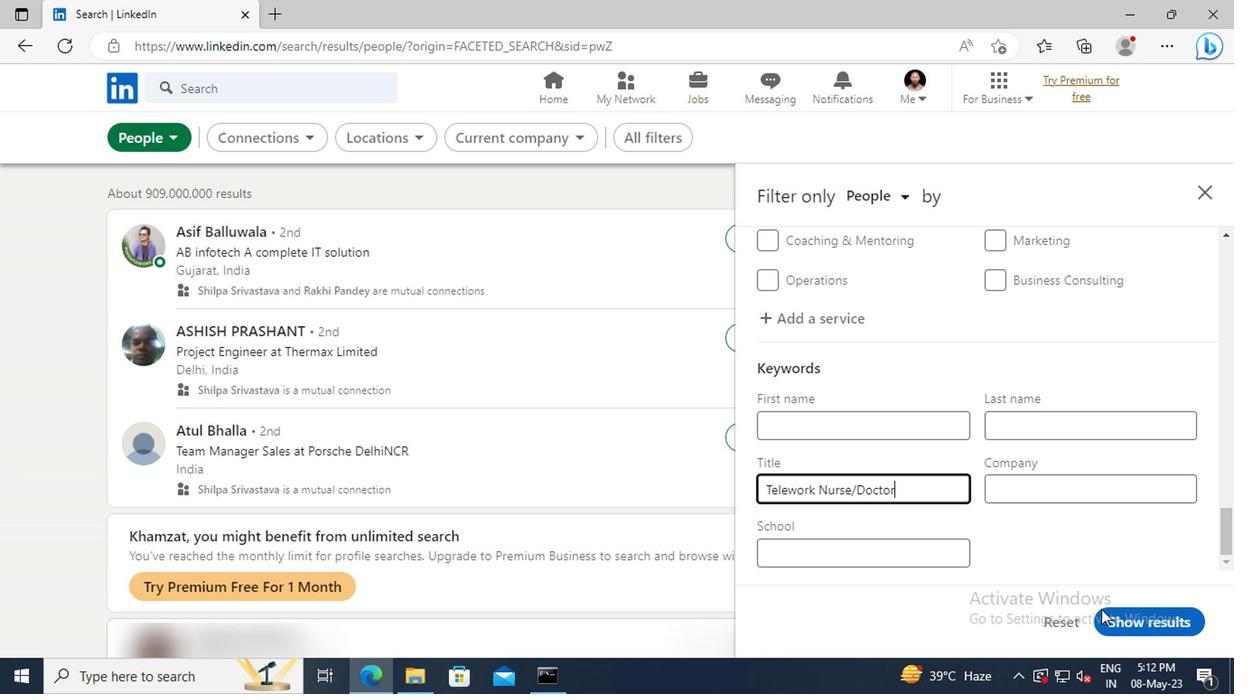 
